 Task: Slide 14 - Fall Campaign For Zaarah.
Action: Mouse moved to (38, 97)
Screenshot: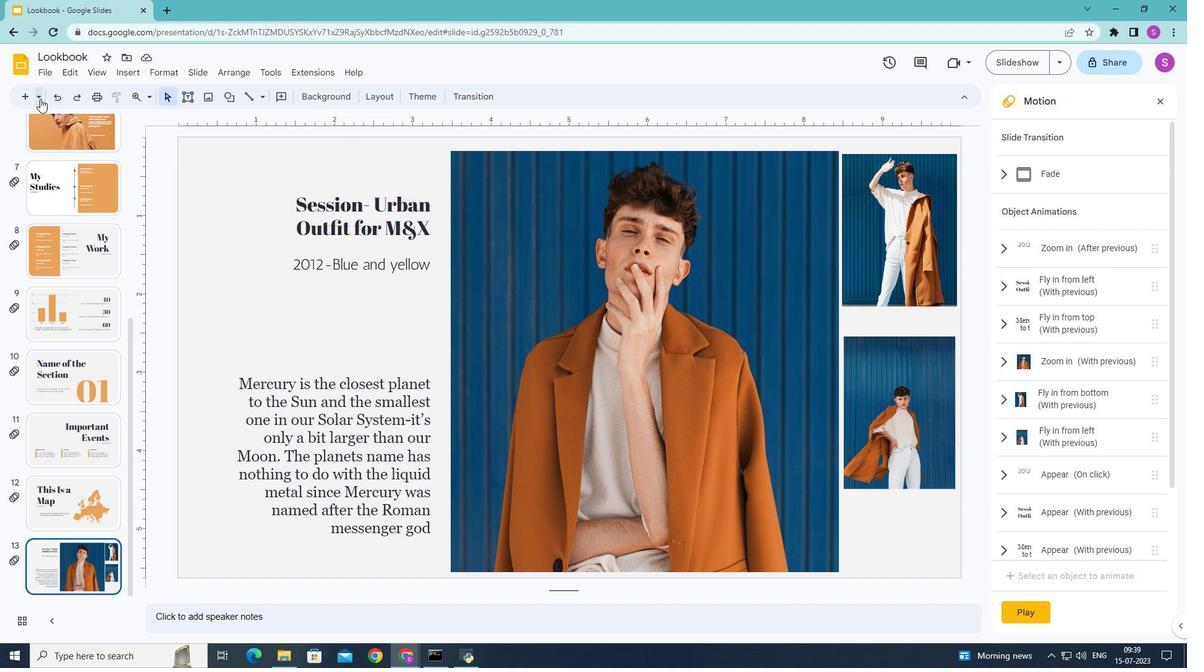 
Action: Mouse pressed left at (38, 97)
Screenshot: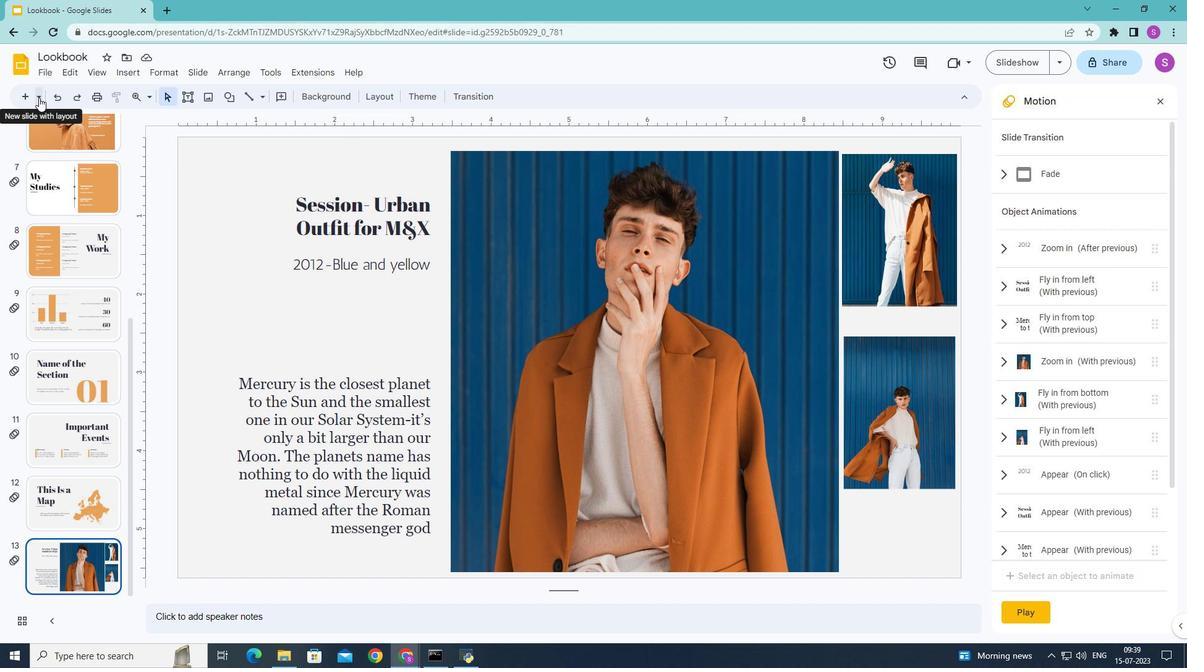 
Action: Mouse moved to (129, 497)
Screenshot: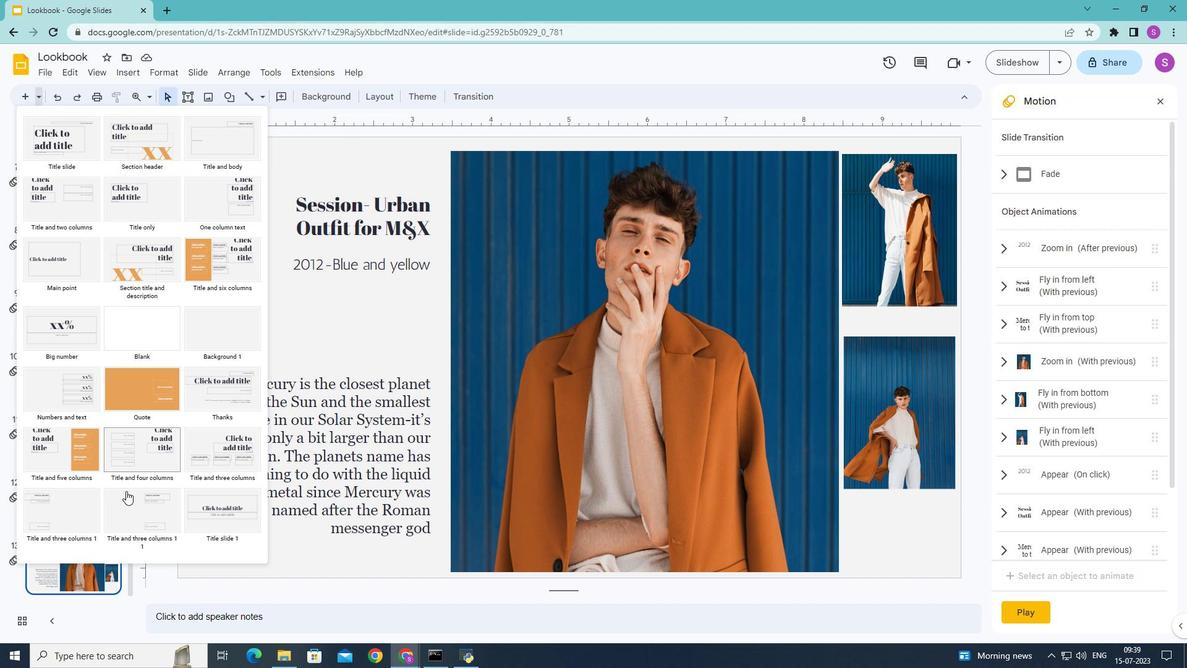 
Action: Mouse pressed left at (129, 497)
Screenshot: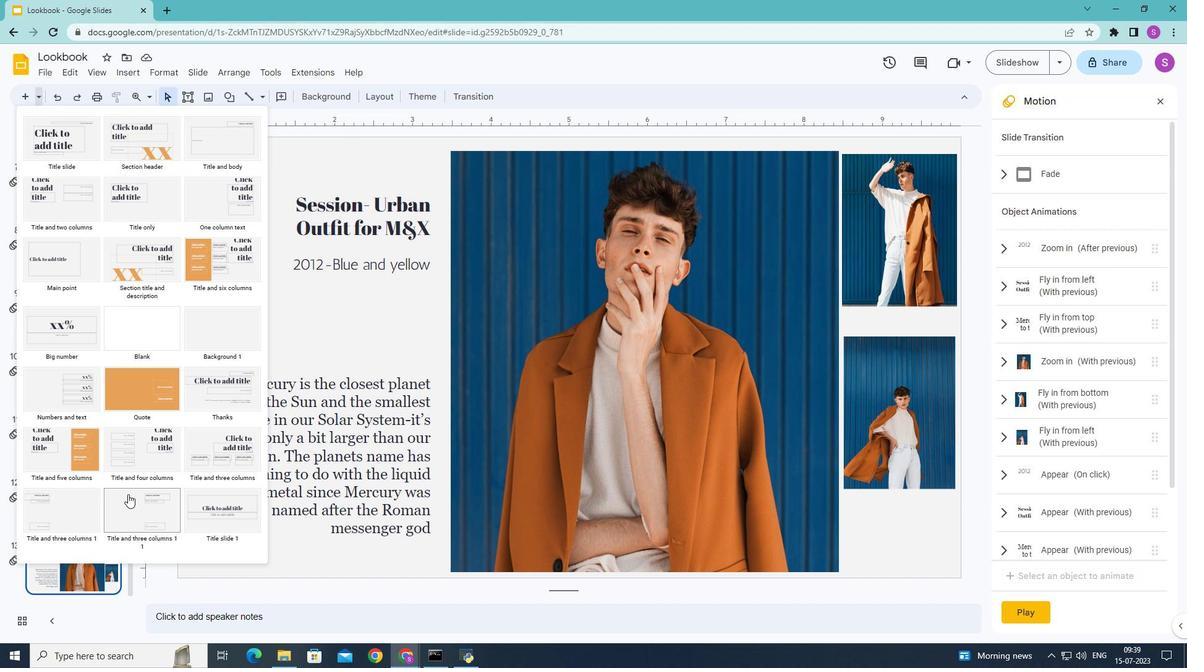 
Action: Mouse moved to (642, 194)
Screenshot: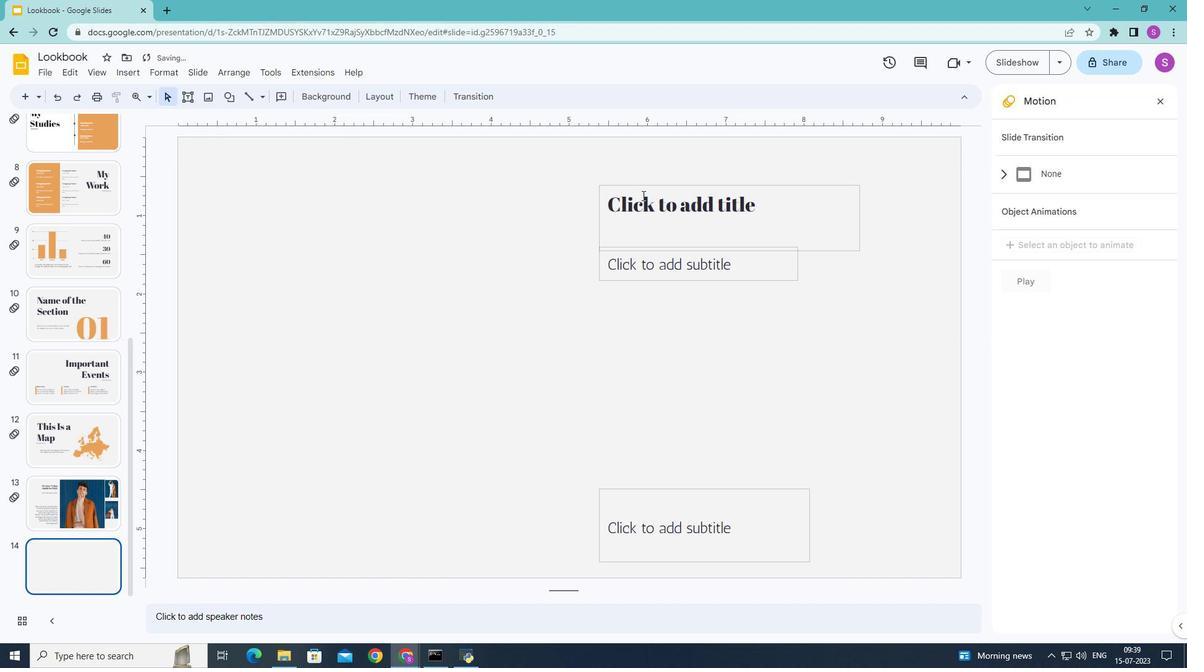 
Action: Mouse pressed left at (642, 194)
Screenshot: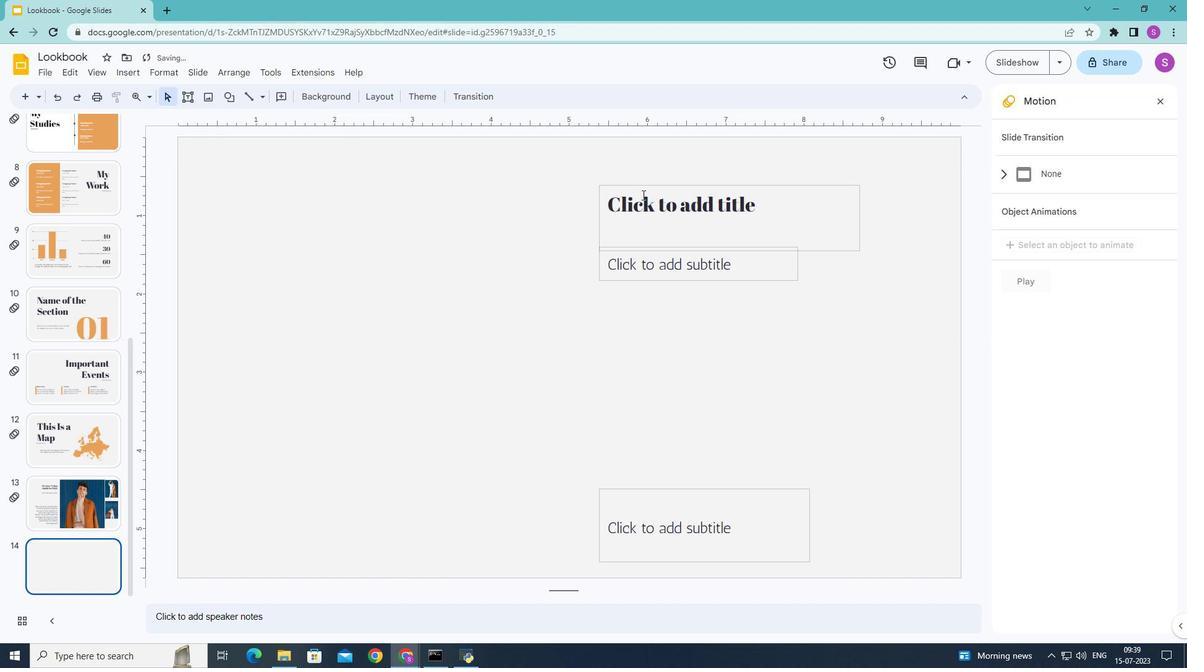 
Action: Mouse moved to (642, 194)
Screenshot: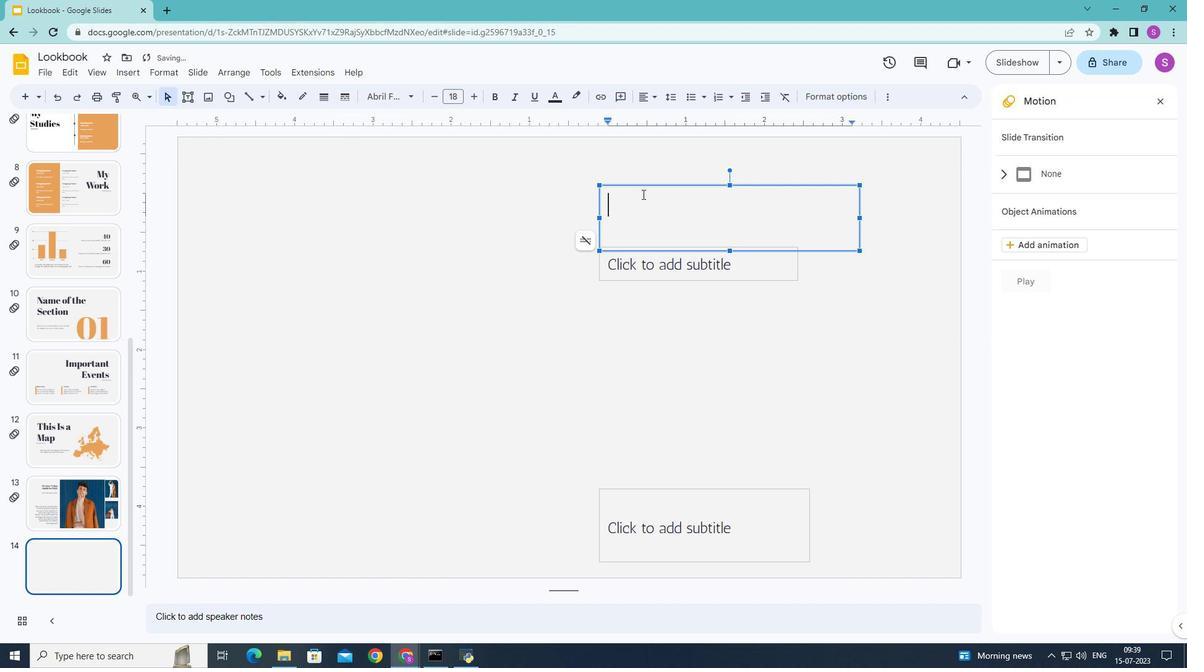 
Action: Key pressed <Key.shift>Fall<Key.space><Key.shift>Campaign<Key.space>for<Key.enter><Key.shift>Zaarah
Screenshot: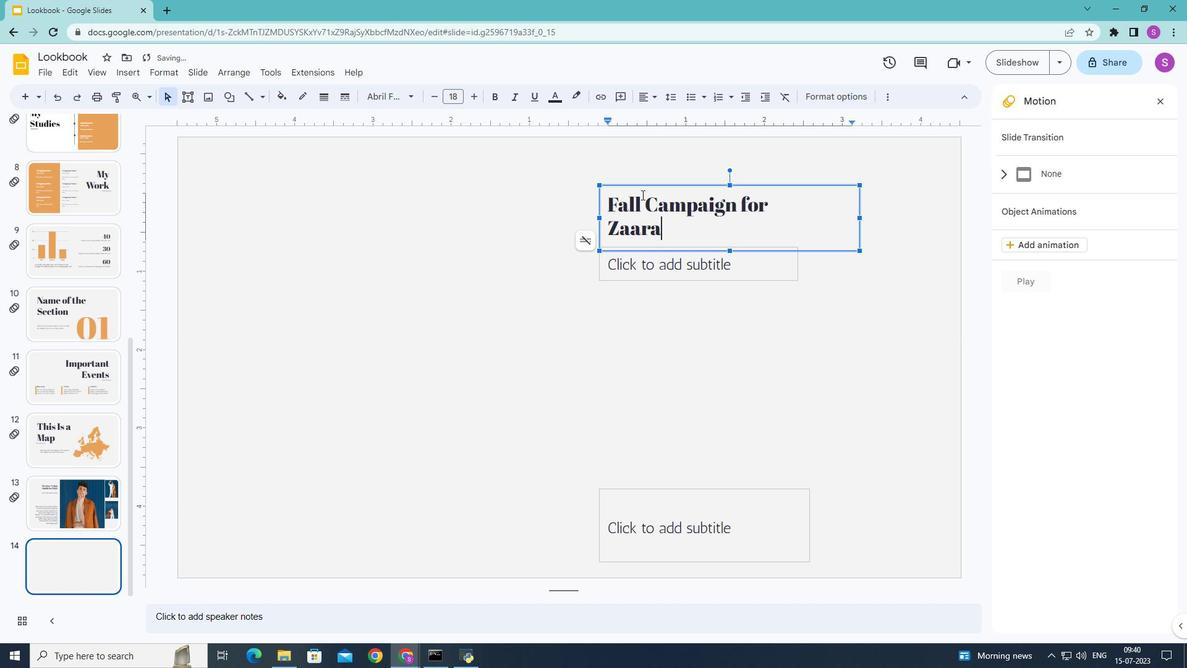 
Action: Mouse moved to (680, 270)
Screenshot: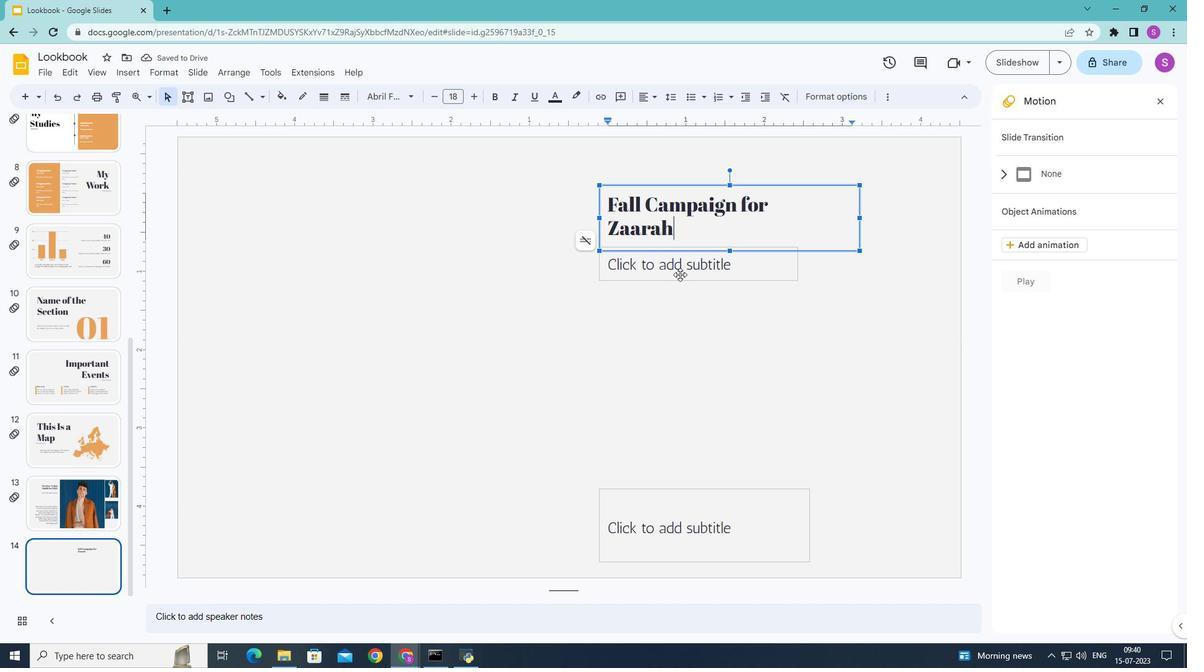 
Action: Mouse pressed left at (680, 270)
Screenshot: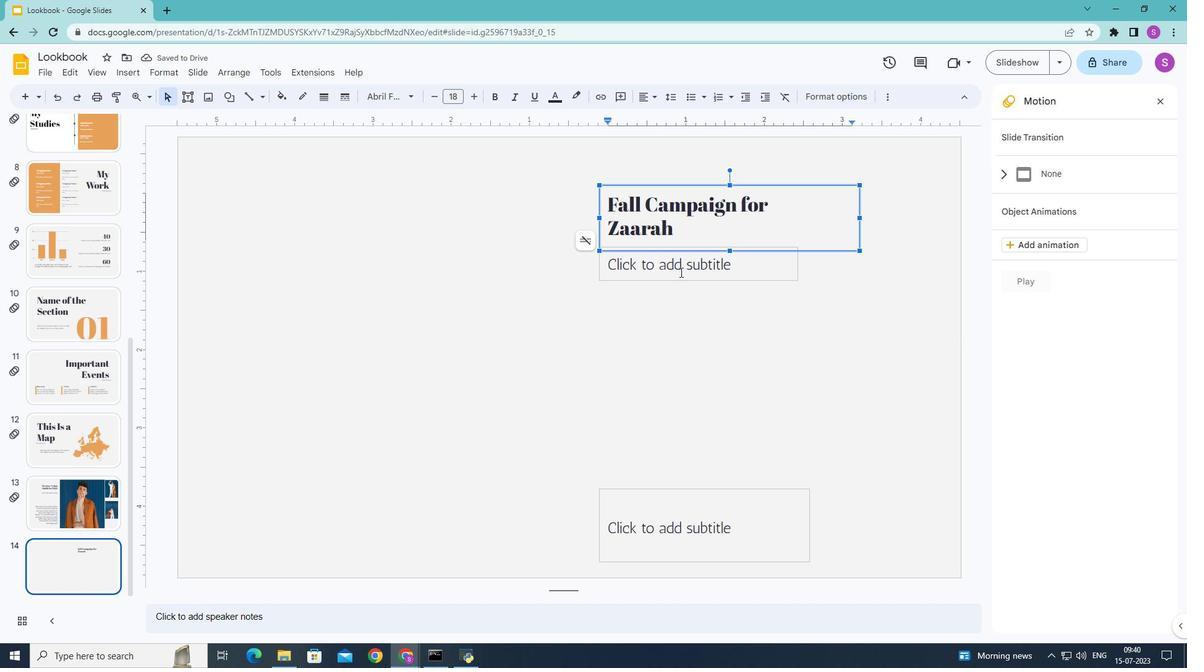 
Action: Key pressed 2016-<Key.shift>Green
Screenshot: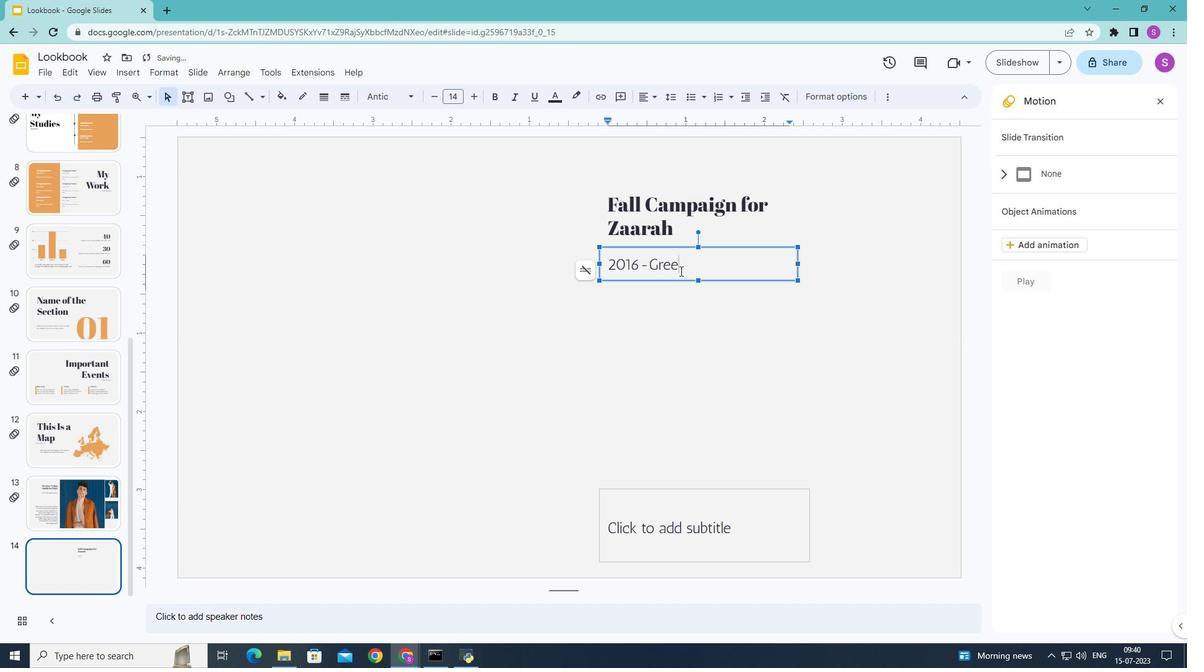 
Action: Mouse moved to (671, 533)
Screenshot: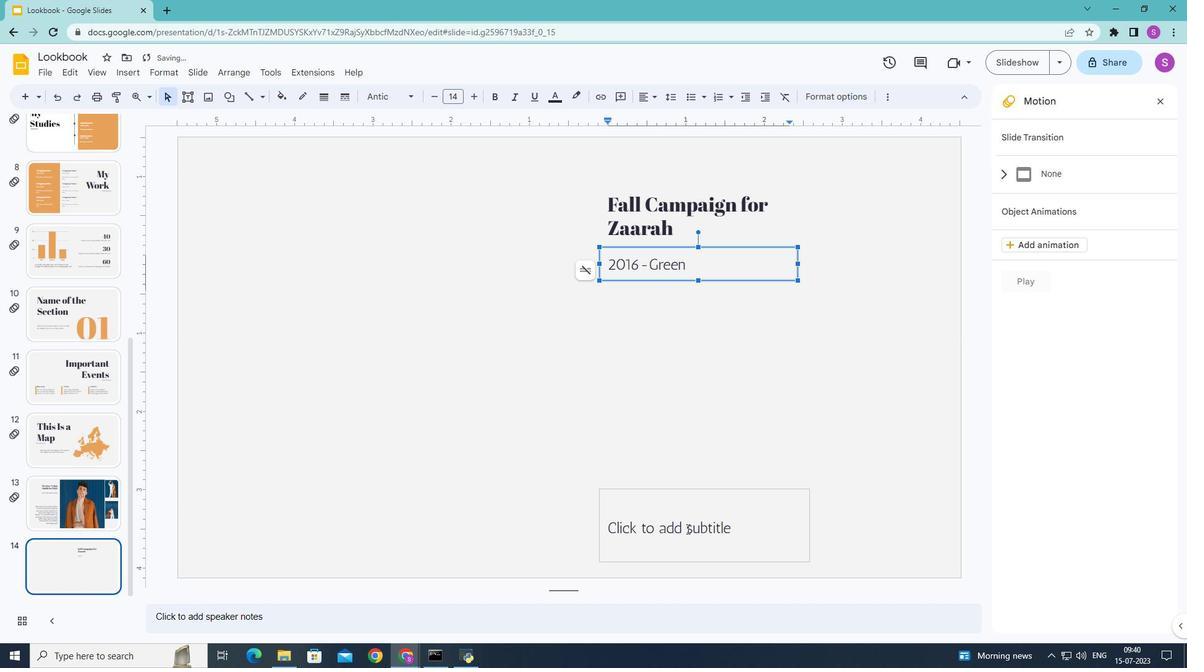 
Action: Mouse pressed left at (671, 533)
Screenshot: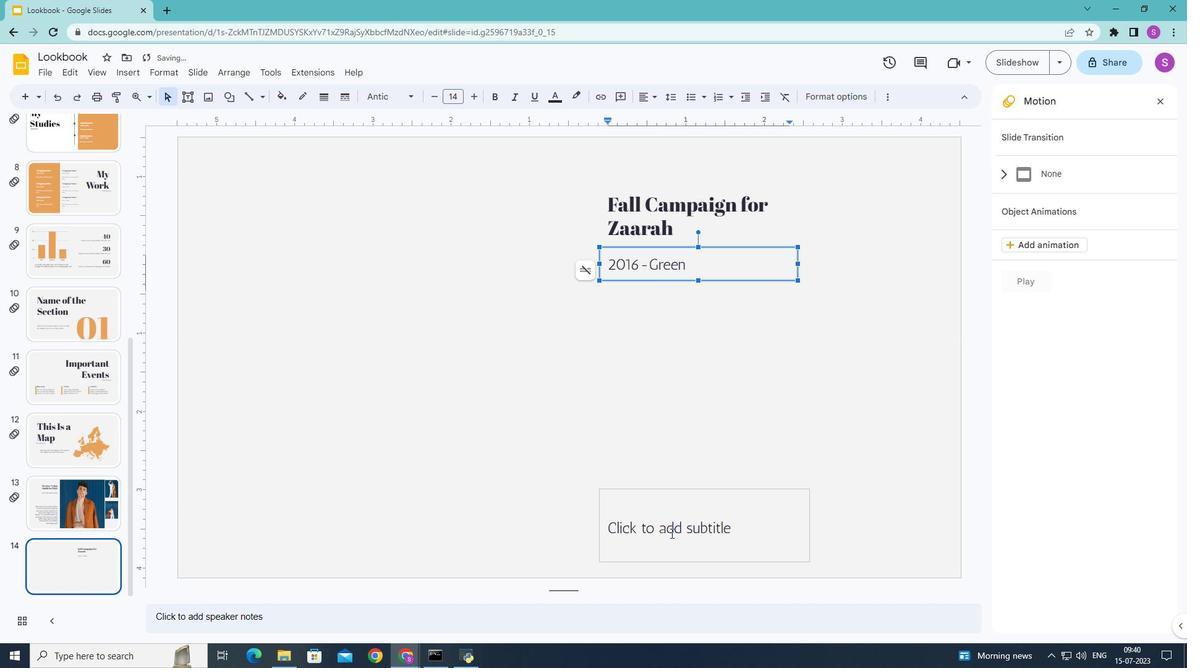 
Action: Key pressed <Key.shift><Key.shift><Key.shift><Key.shift><Key.shift><Key.shift><Key.shift><Key.shift><Key.shift>Jupiter<Key.space>is<Key.space>a<Key.space>gas<Key.space>giant,<Key.space>the<Key.space>biggest<Key.space>planet<Key.space>in<Key.space>our<Key.space><Key.shift>Solar<Key.space><Key.shift>System<Key.space>and<Key.space>the<Key.space>fouth-brightest<Key.space>object<Key.space>in<Key.space>the<Key.space>sky.<Key.space><Key.shift>It's<Key.space>named<Key.space>after<Key.space>the<Key.space><Key.shift>Roman<Key.space>god<Key.space>of<Key.space>the<Key.space>sky<Key.space>and<Key.space>lightning.<Key.space><Key.shift>It's<Key.space>composed<Key.space>mostly<Key.space>of<Key.space>hydrogen<Key.space>and<Key.space>helium.
Screenshot: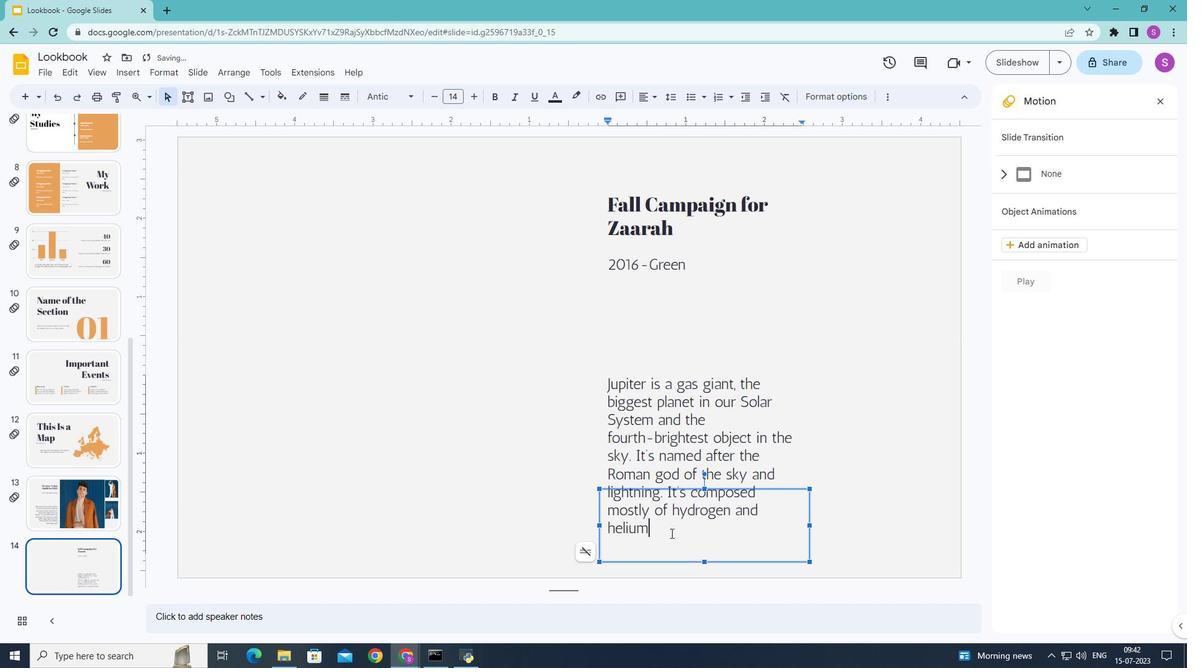 
Action: Mouse moved to (791, 325)
Screenshot: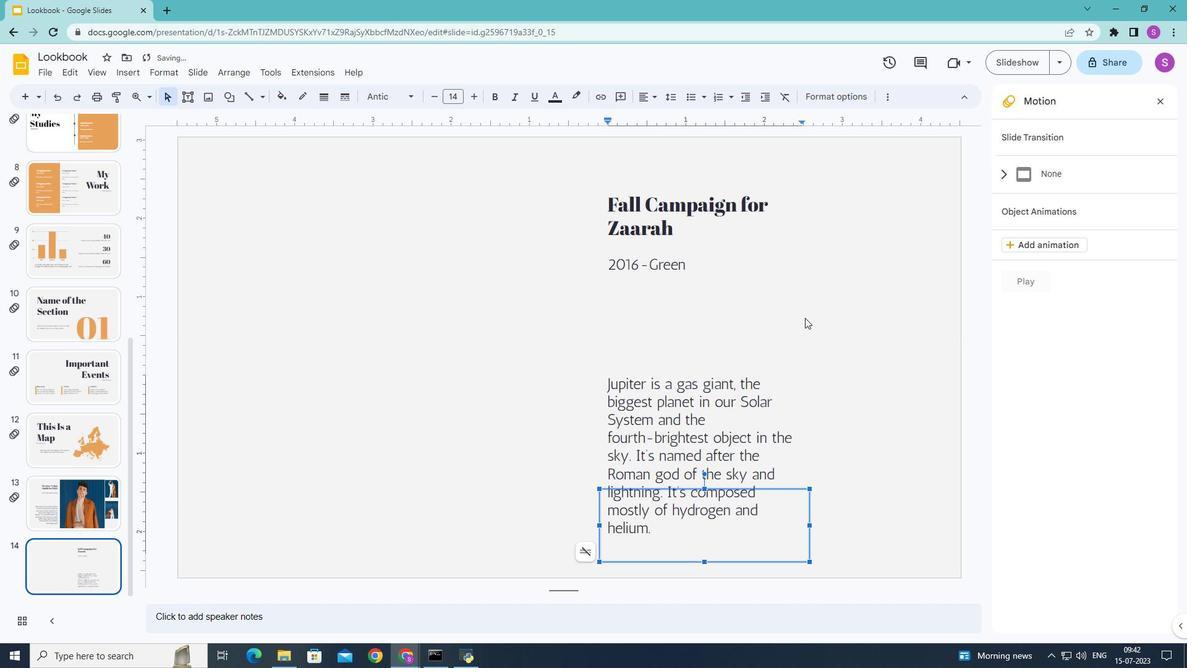 
Action: Mouse pressed left at (791, 325)
Screenshot: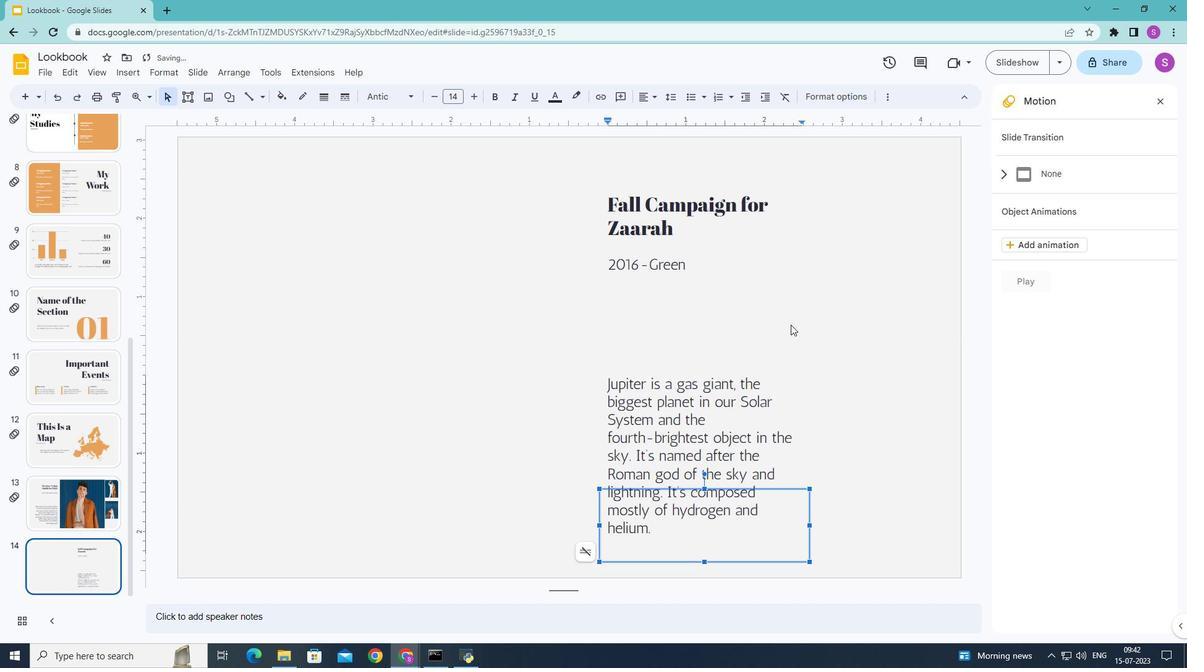 
Action: Mouse moved to (138, 72)
Screenshot: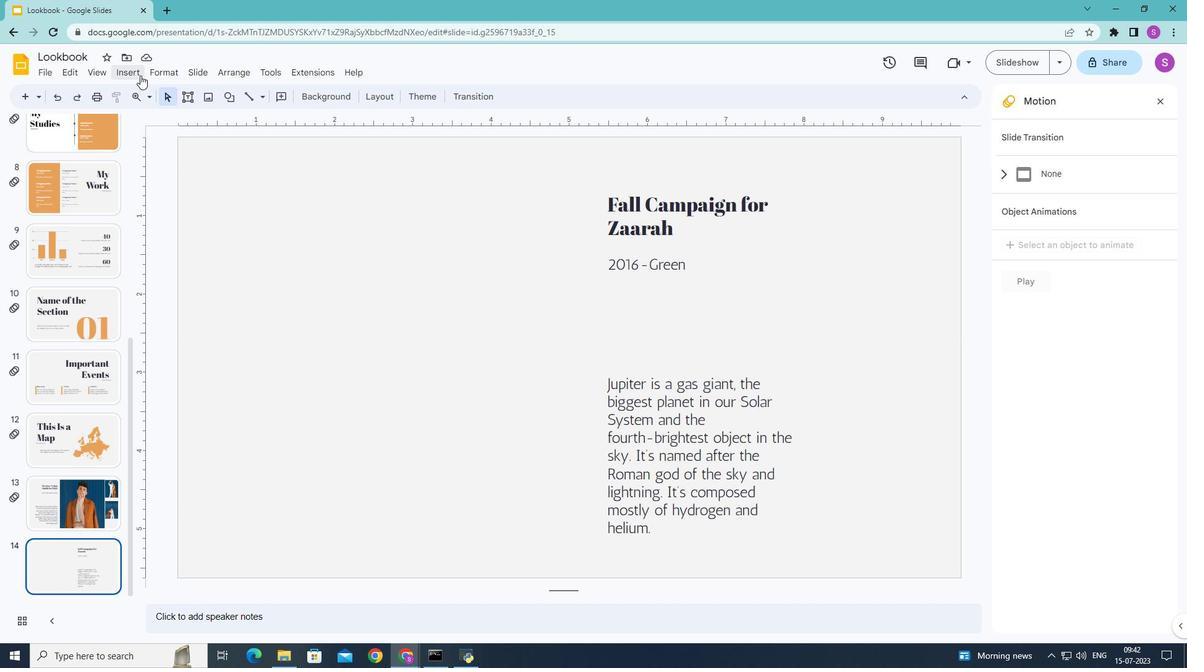 
Action: Mouse pressed left at (138, 72)
Screenshot: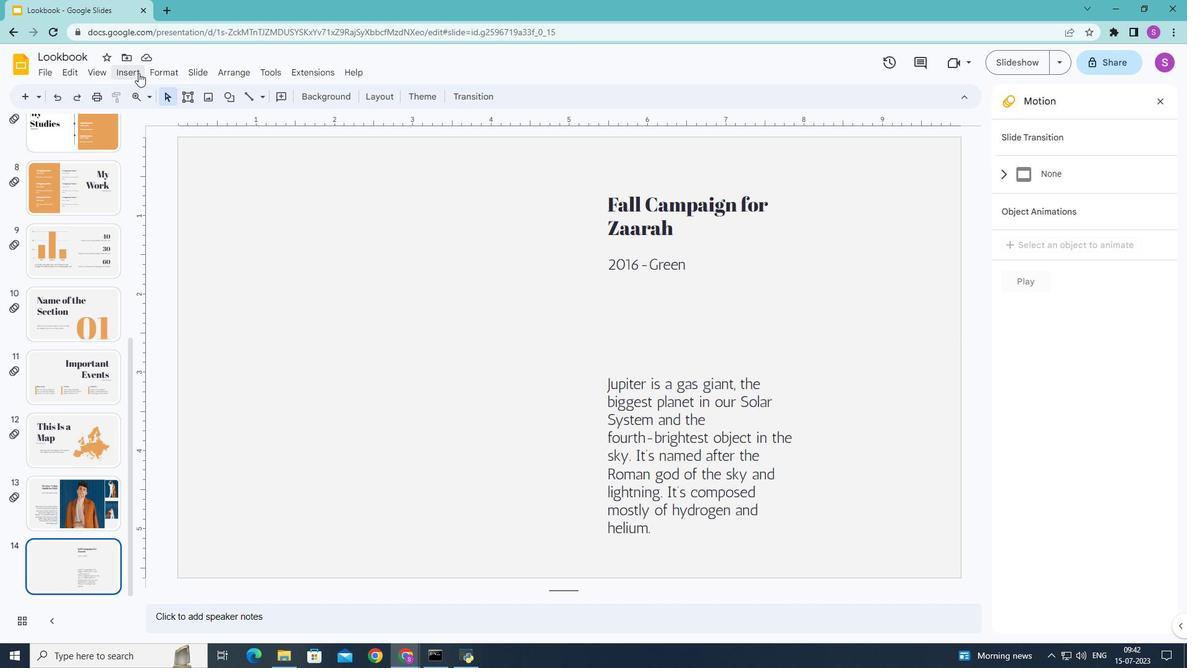 
Action: Mouse moved to (366, 92)
Screenshot: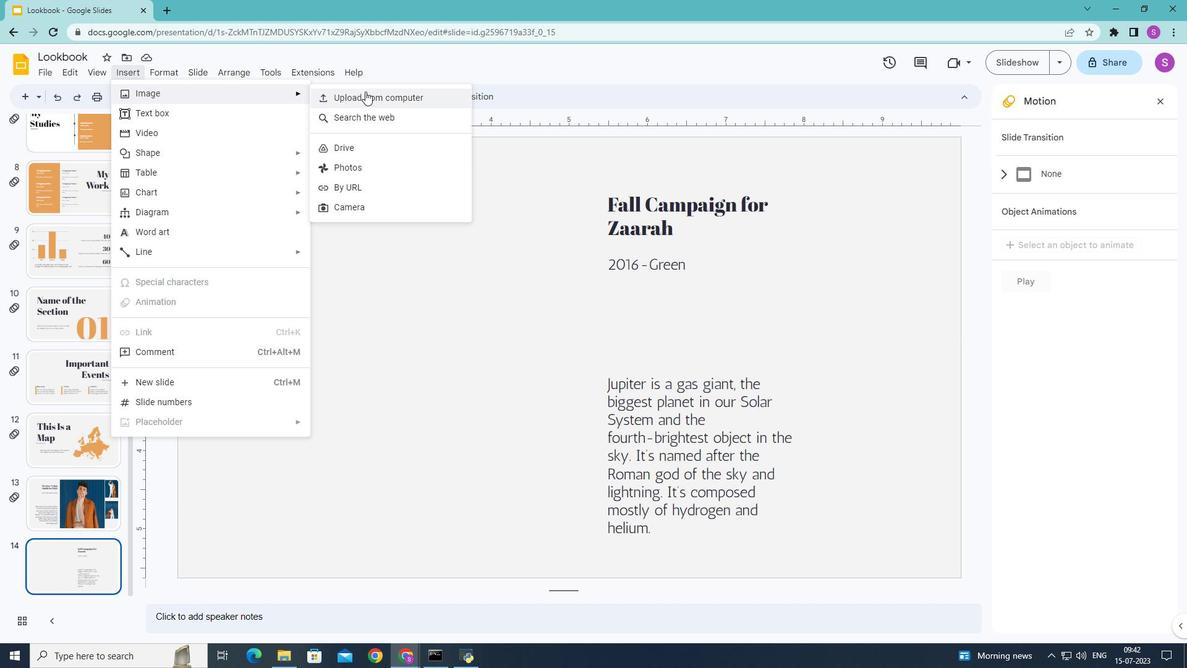 
Action: Mouse pressed left at (366, 92)
Screenshot: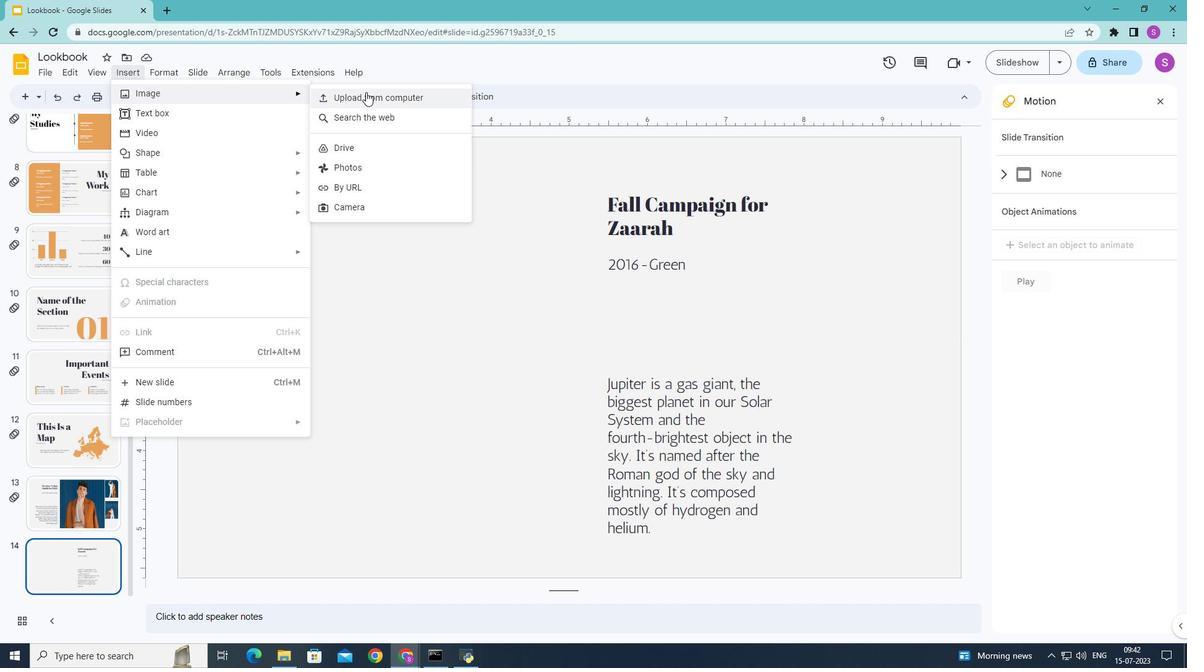 
Action: Mouse moved to (400, 165)
Screenshot: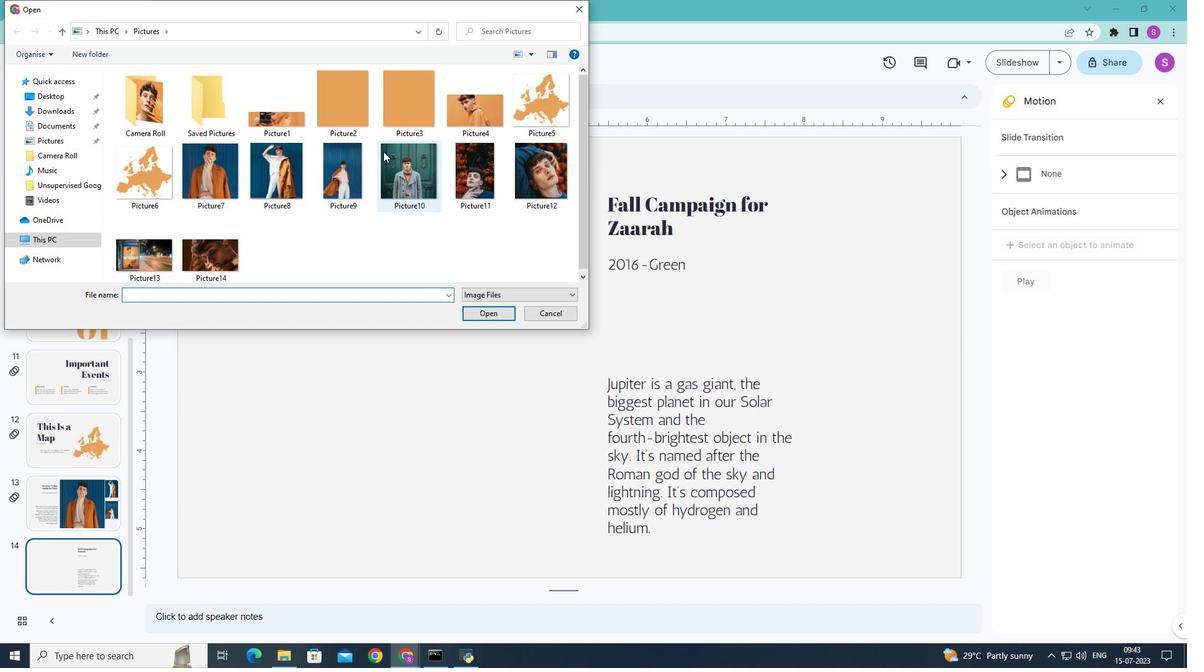 
Action: Mouse pressed left at (400, 165)
Screenshot: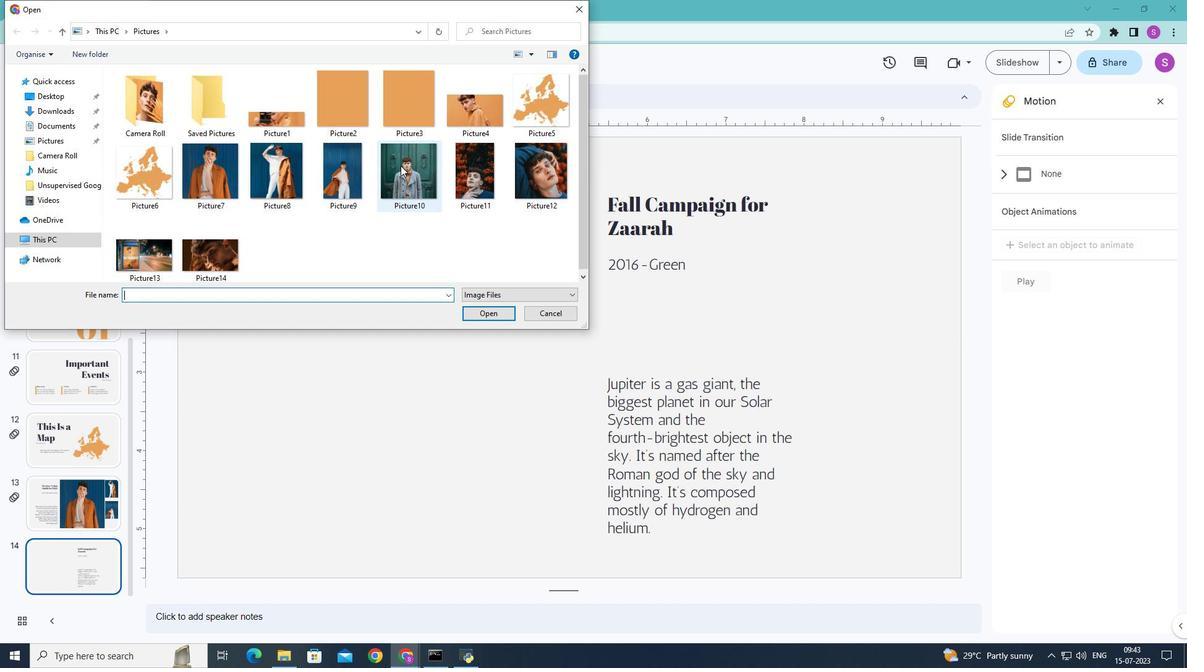 
Action: Mouse moved to (489, 310)
Screenshot: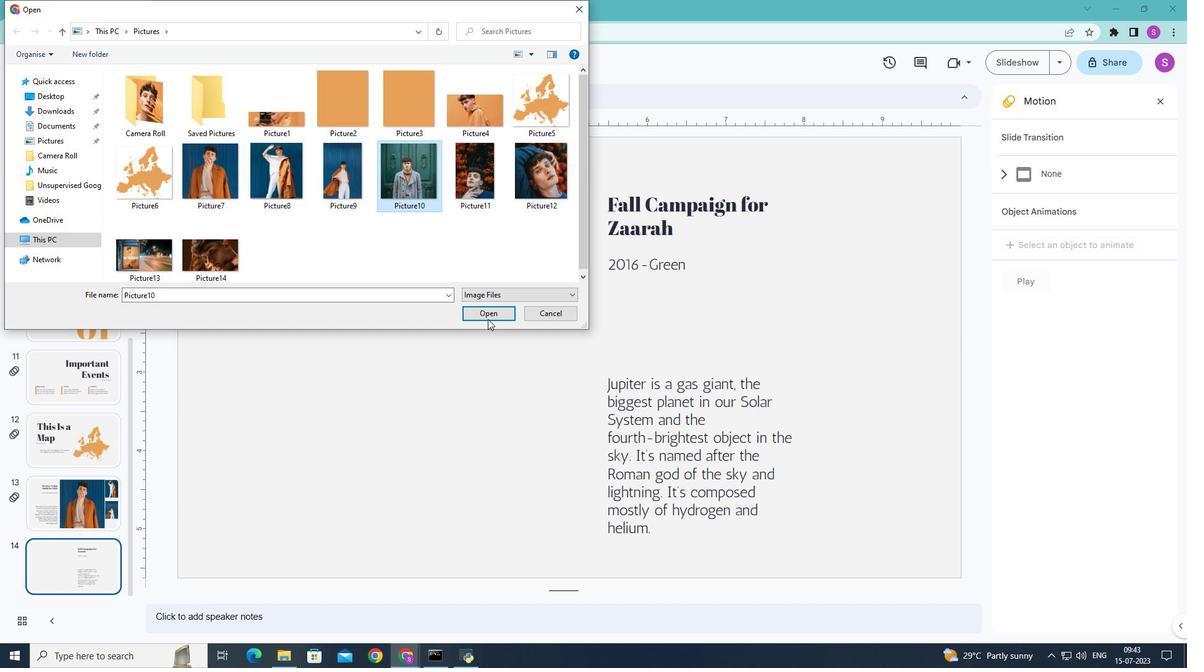 
Action: Mouse pressed left at (489, 310)
Screenshot: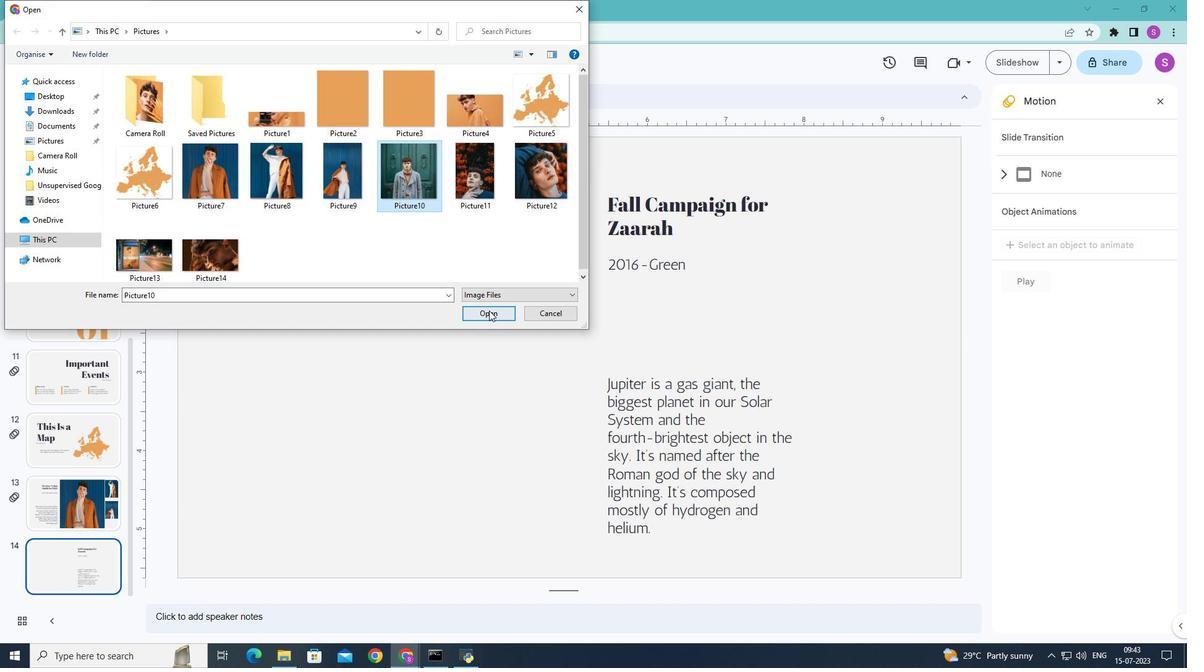 
Action: Mouse moved to (191, 344)
Screenshot: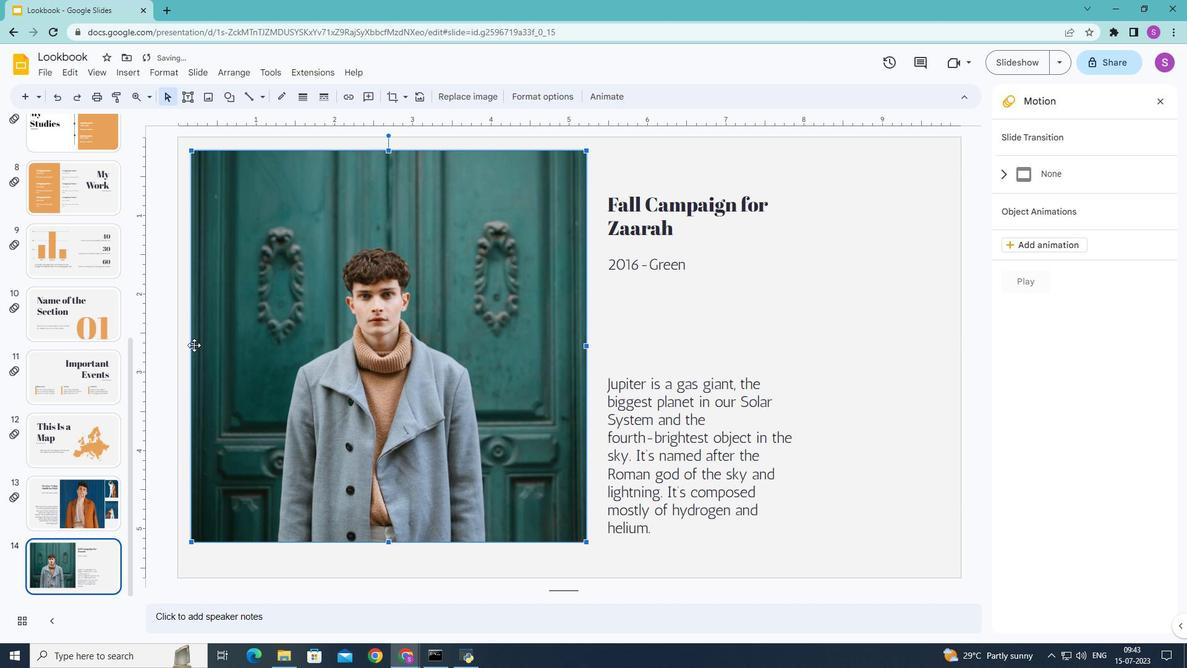 
Action: Mouse pressed left at (191, 344)
Screenshot: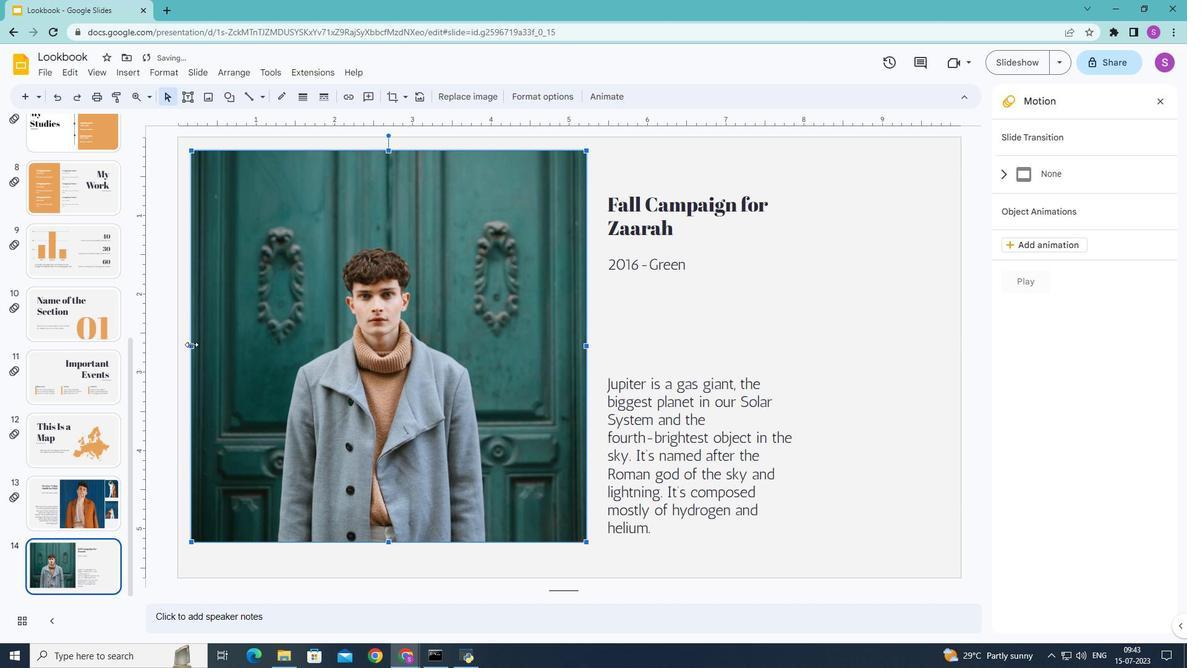 
Action: Mouse moved to (451, 540)
Screenshot: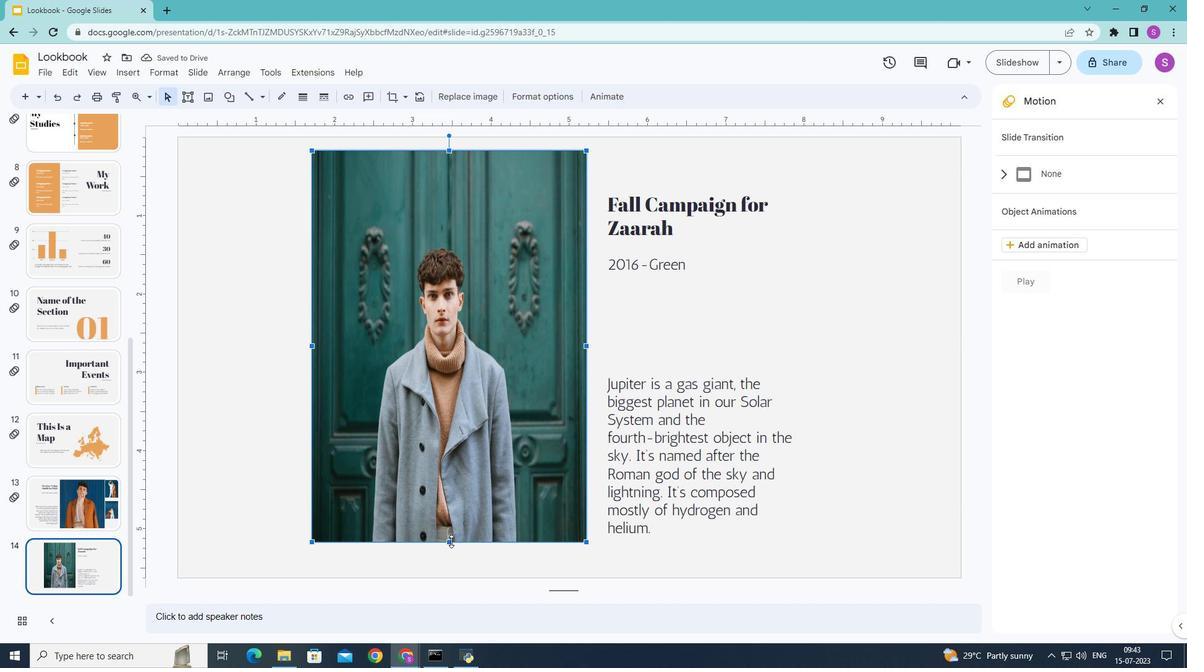
Action: Mouse pressed left at (451, 540)
Screenshot: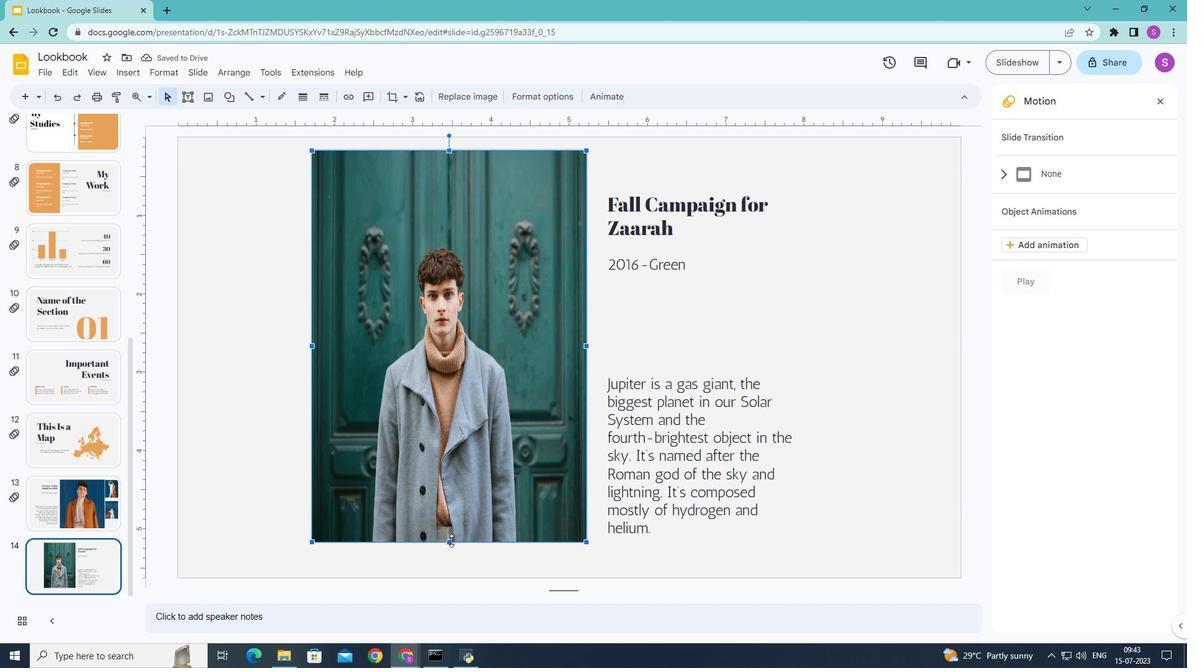 
Action: Mouse moved to (447, 150)
Screenshot: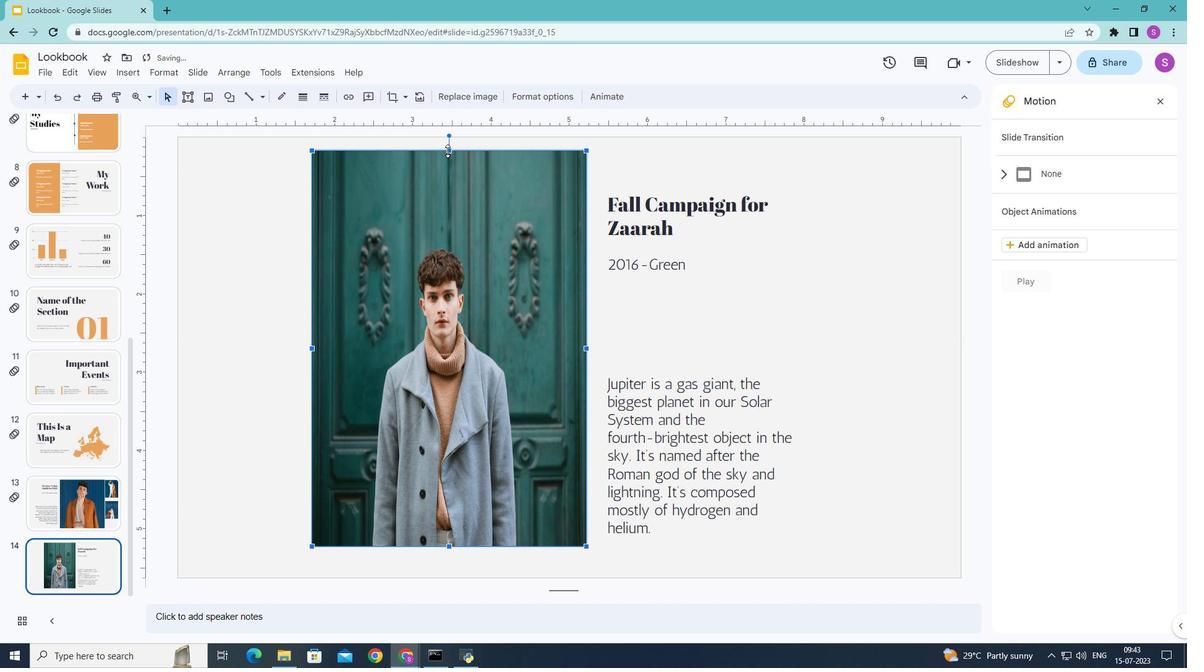 
Action: Mouse pressed left at (447, 150)
Screenshot: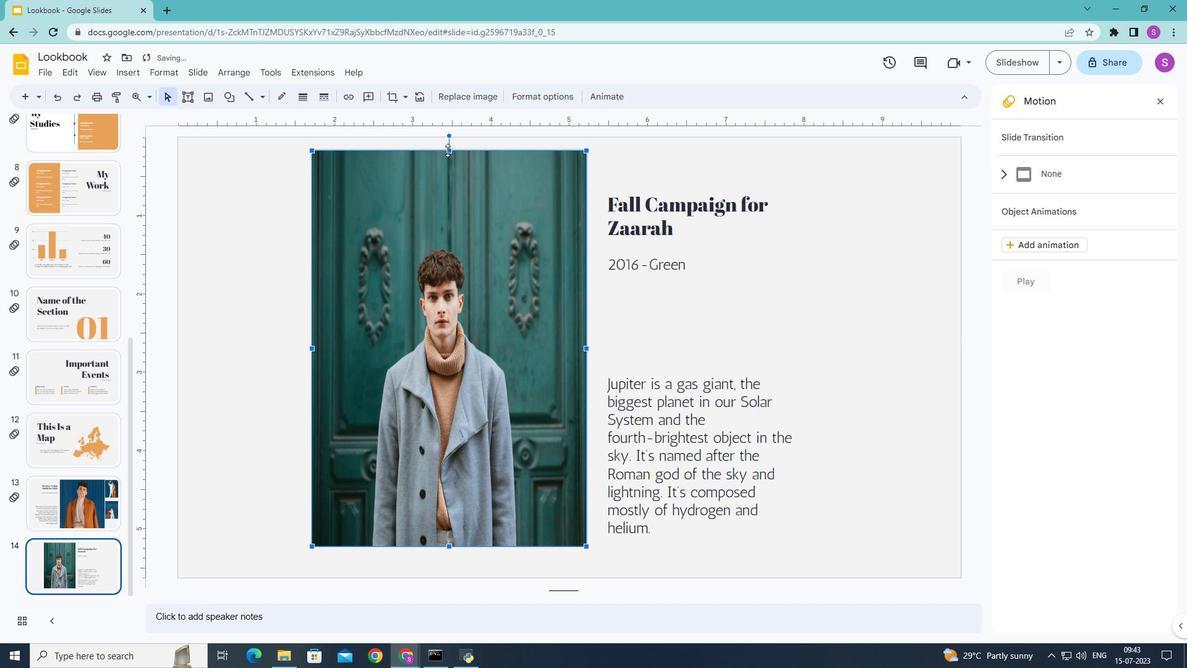 
Action: Mouse moved to (585, 379)
Screenshot: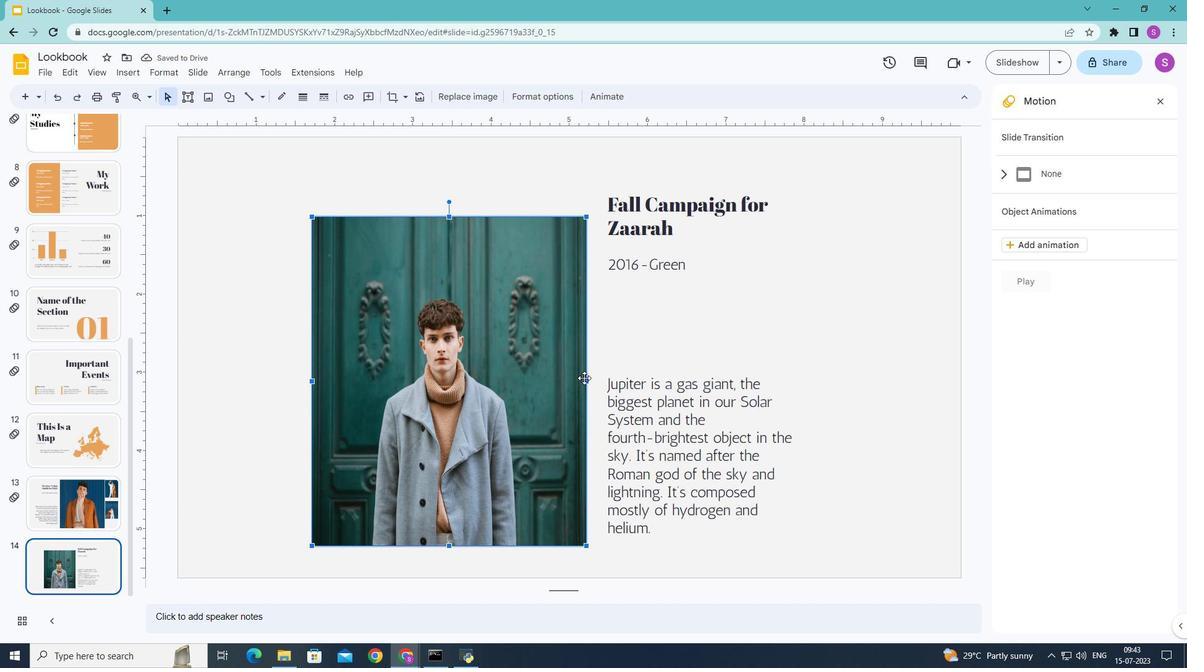 
Action: Mouse pressed left at (585, 379)
Screenshot: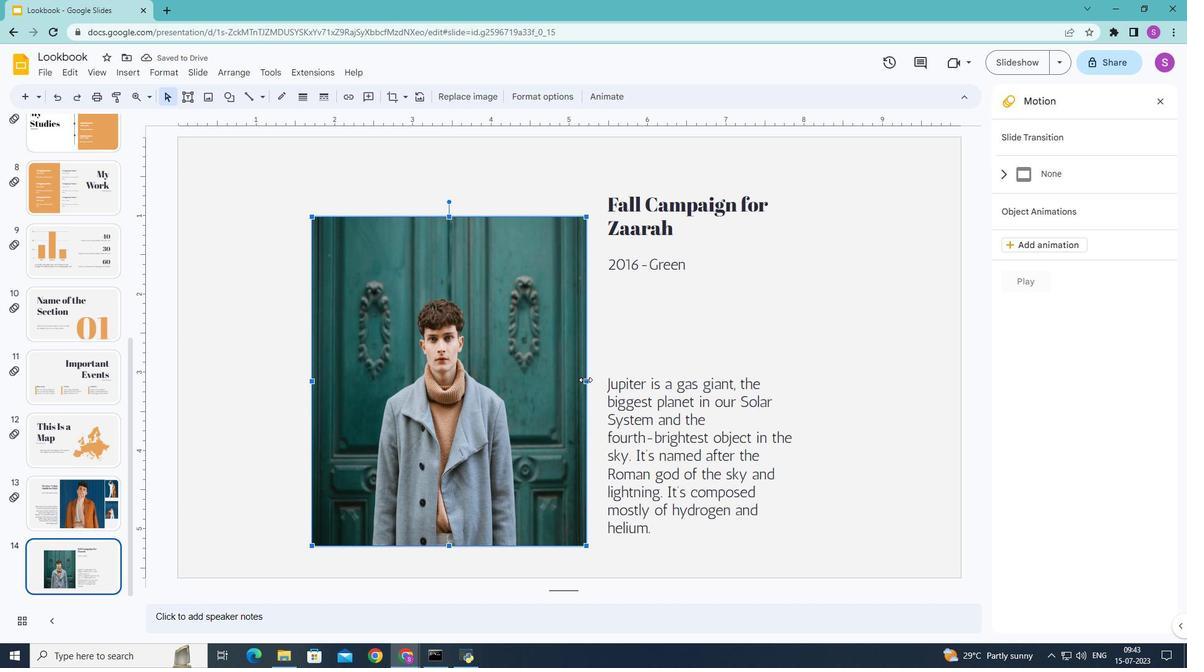 
Action: Mouse moved to (465, 375)
Screenshot: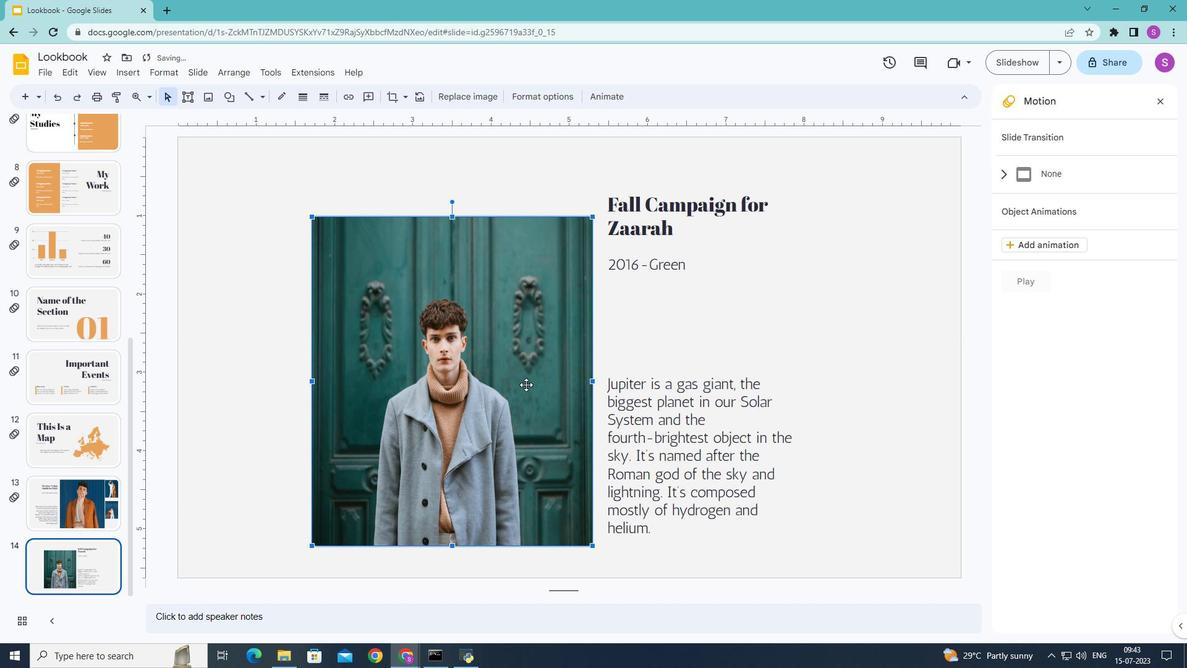 
Action: Mouse pressed left at (465, 375)
Screenshot: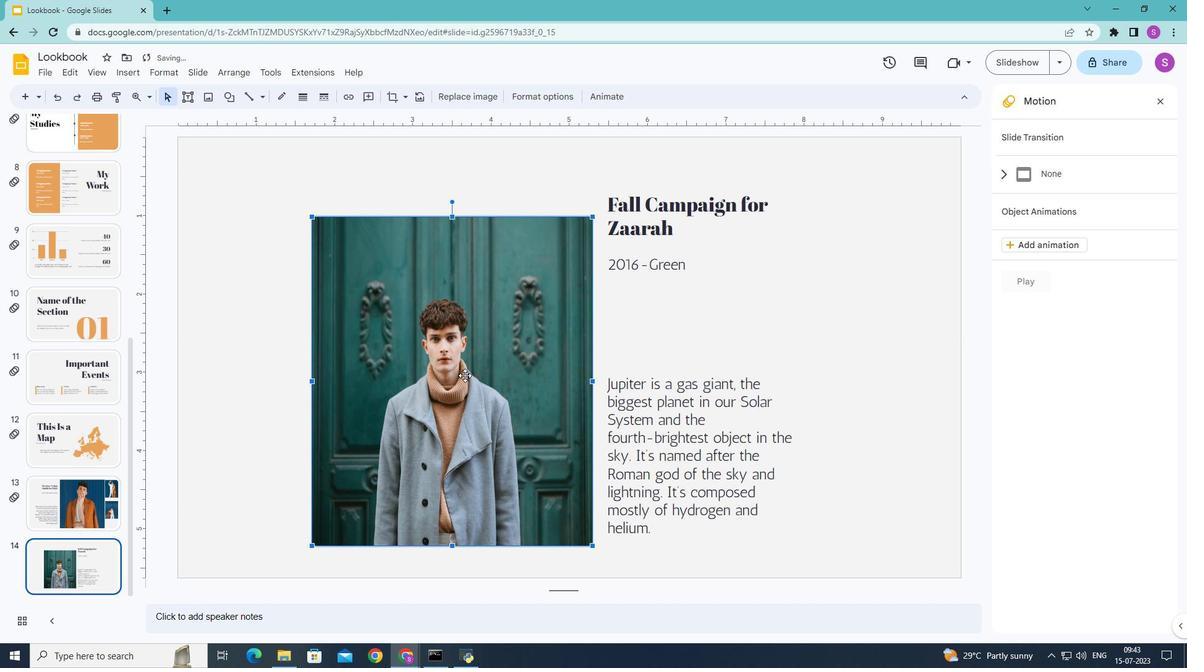 
Action: Mouse moved to (439, 162)
Screenshot: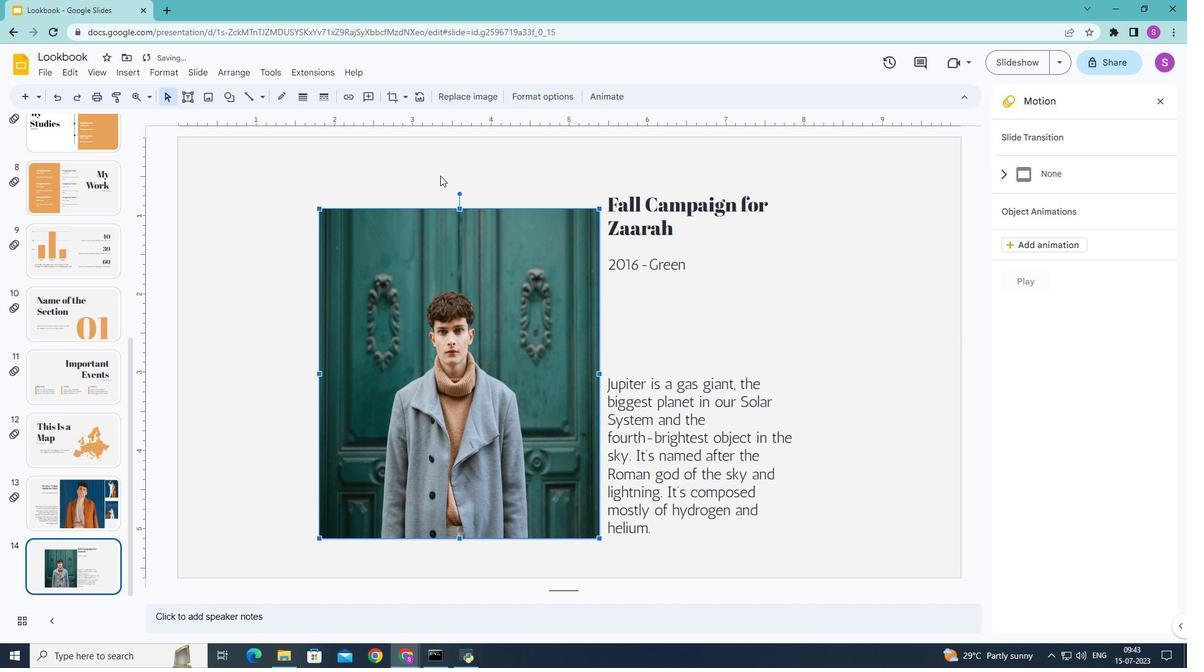 
Action: Mouse pressed left at (439, 162)
Screenshot: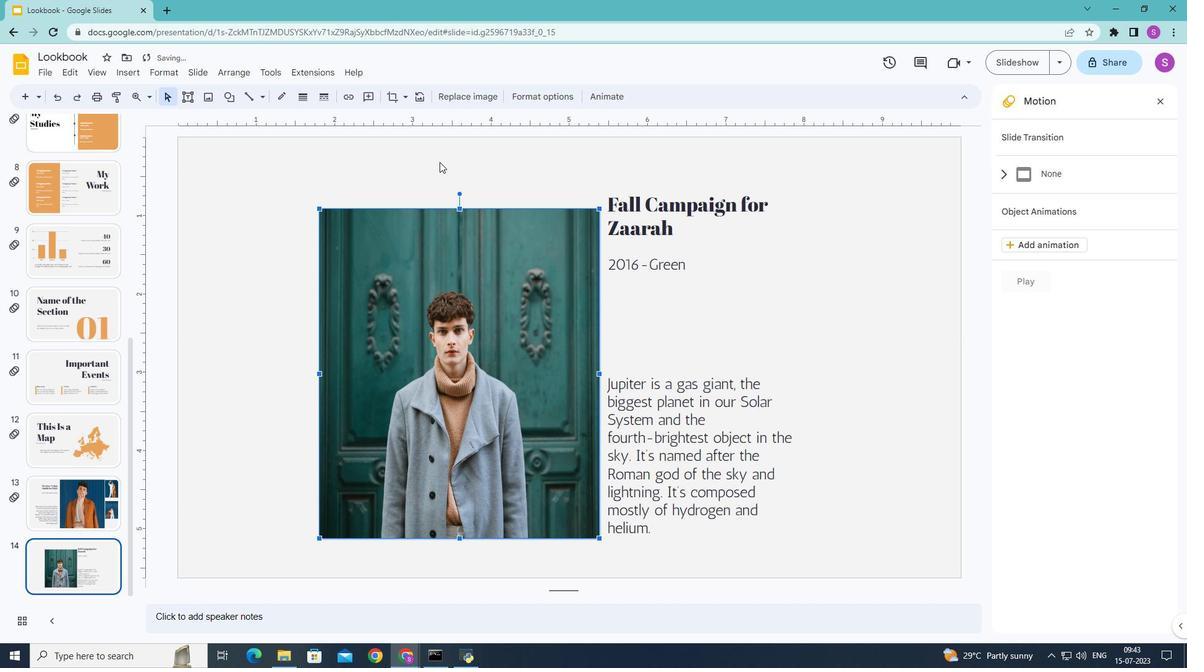 
Action: Mouse moved to (398, 343)
Screenshot: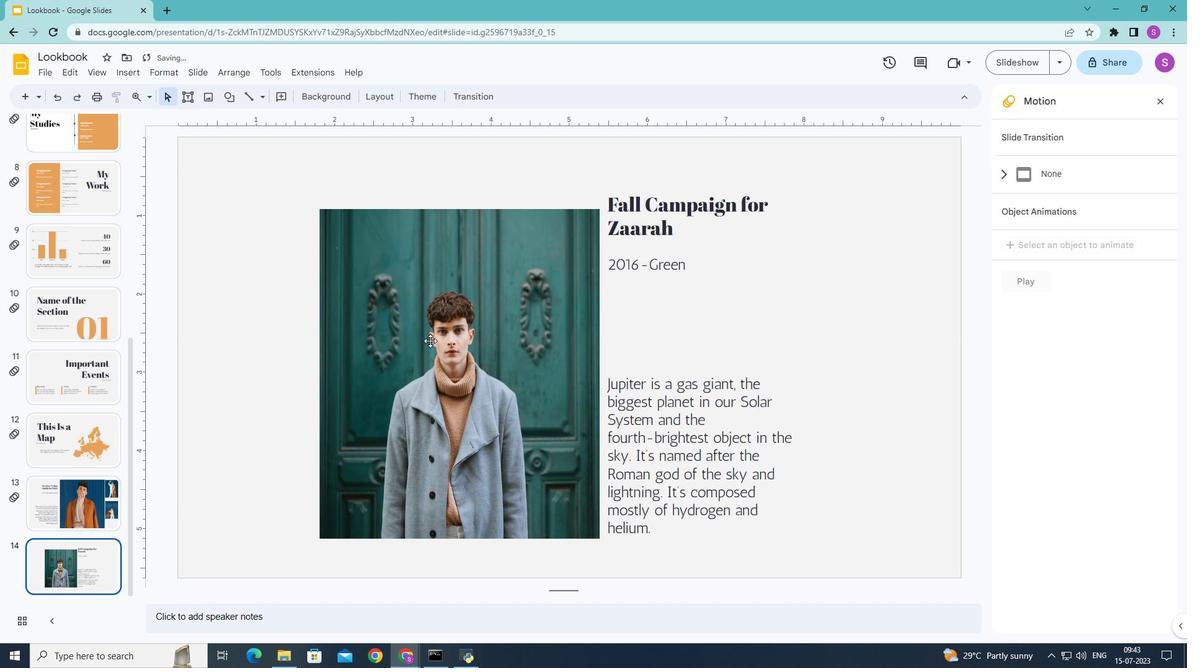 
Action: Mouse pressed left at (398, 343)
Screenshot: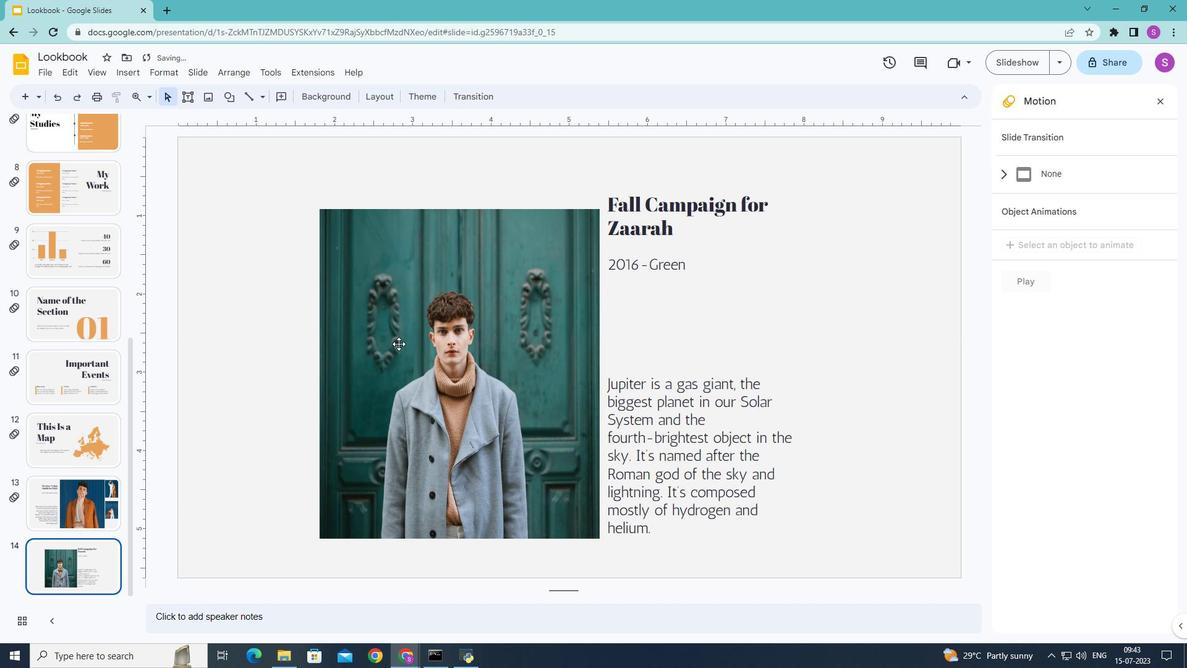 
Action: Mouse moved to (318, 374)
Screenshot: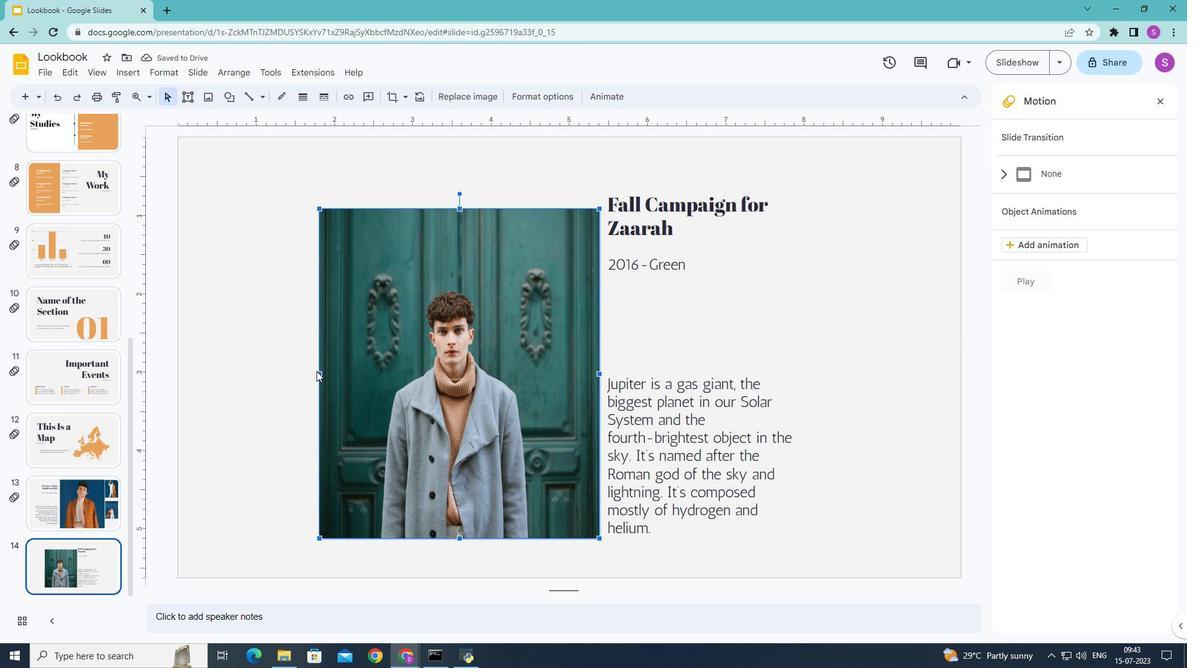 
Action: Mouse pressed left at (318, 374)
Screenshot: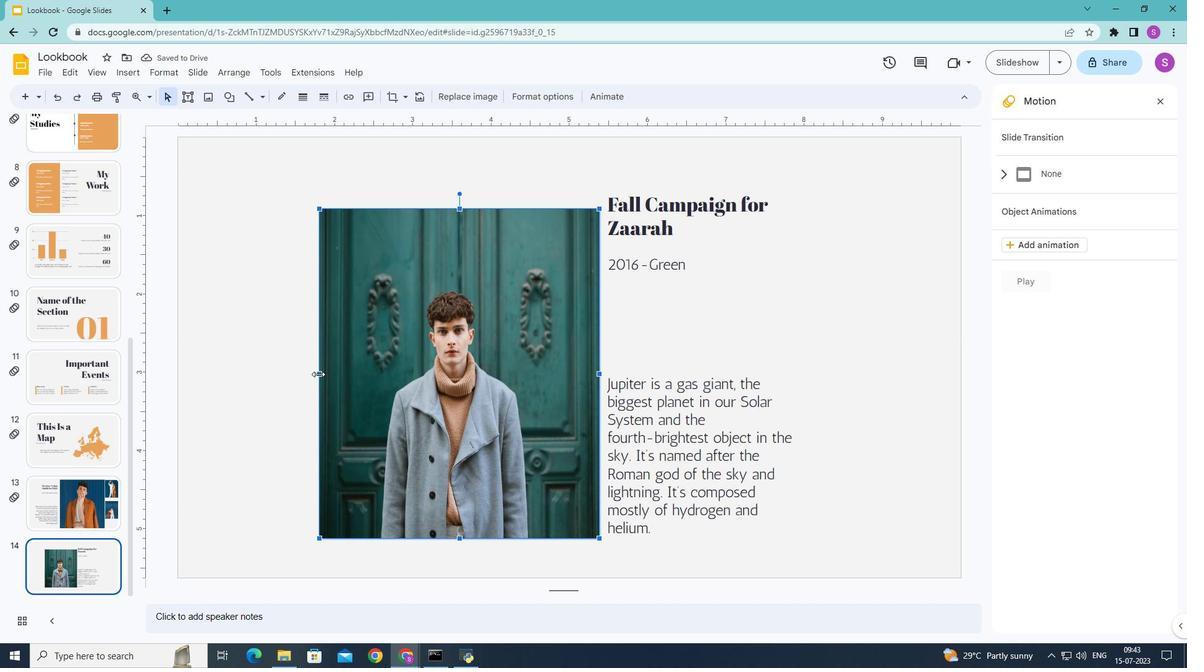 
Action: Mouse moved to (465, 209)
Screenshot: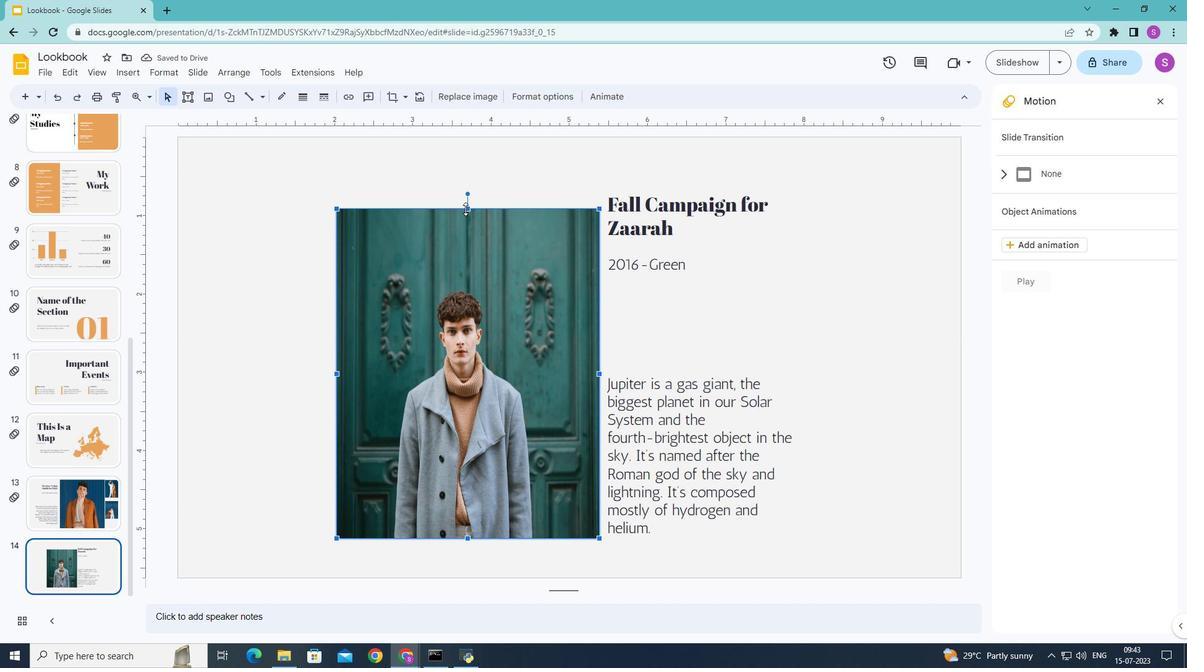 
Action: Mouse pressed left at (465, 209)
Screenshot: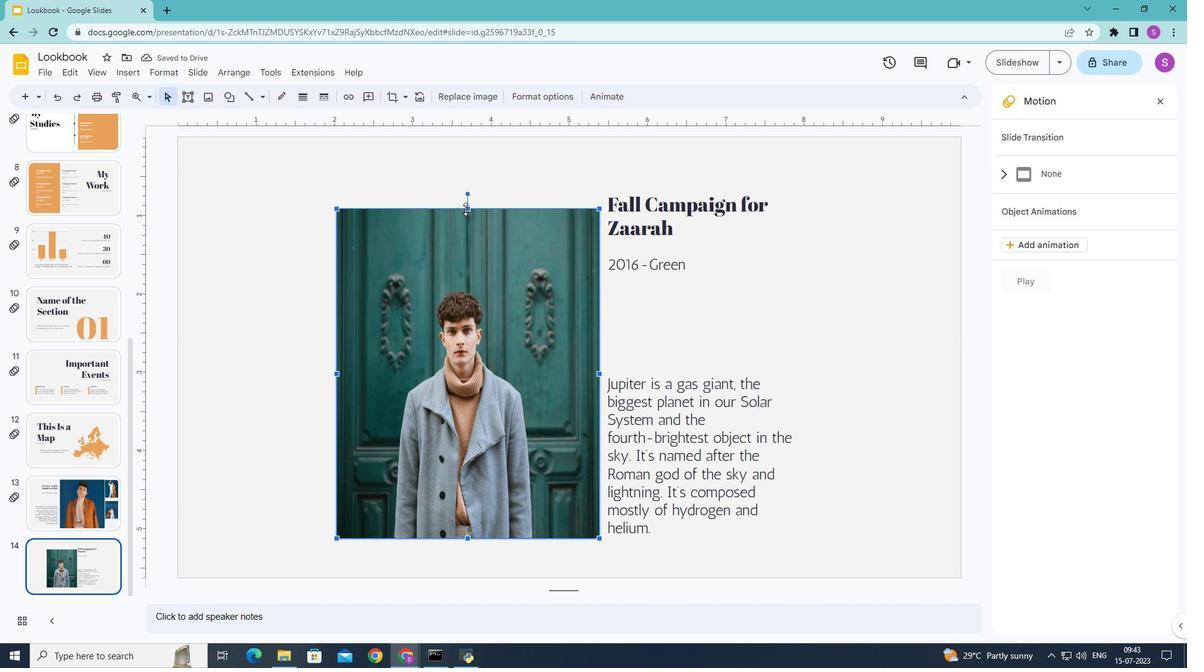 
Action: Mouse moved to (512, 151)
Screenshot: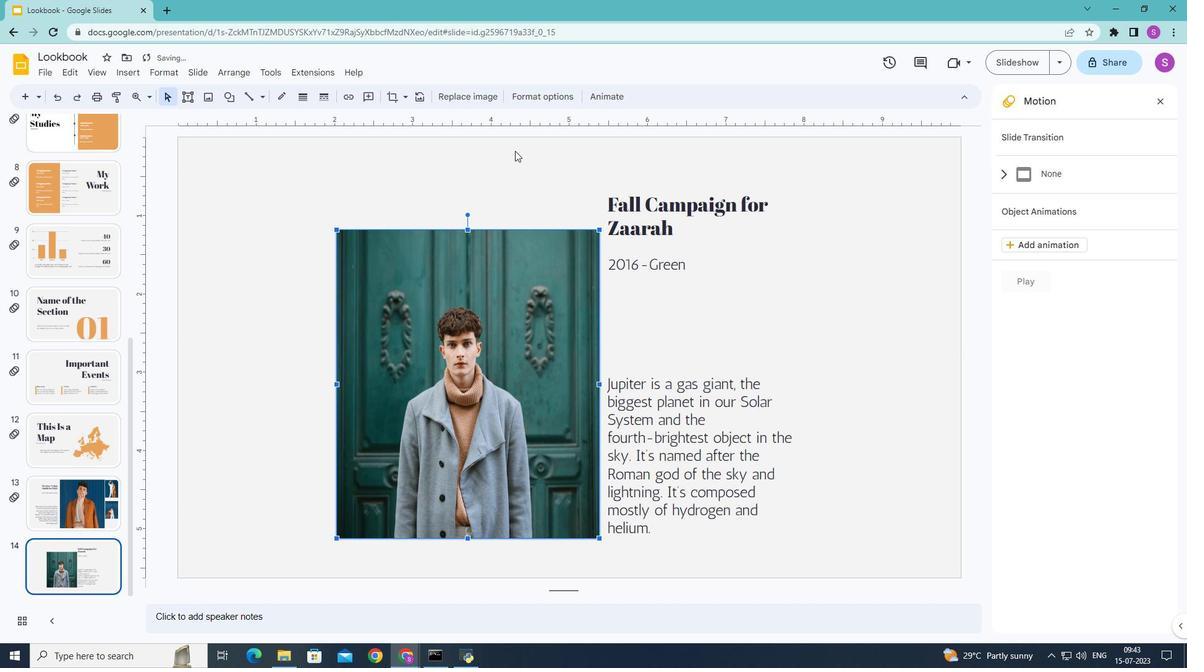 
Action: Mouse pressed left at (512, 151)
Screenshot: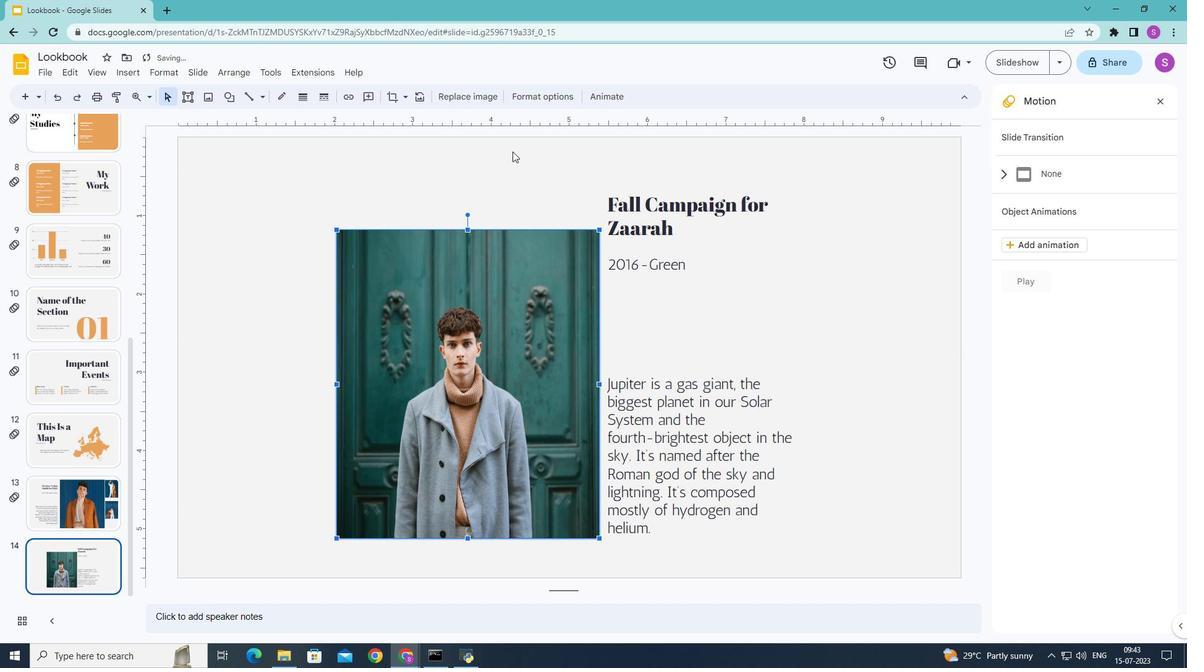 
Action: Mouse moved to (129, 72)
Screenshot: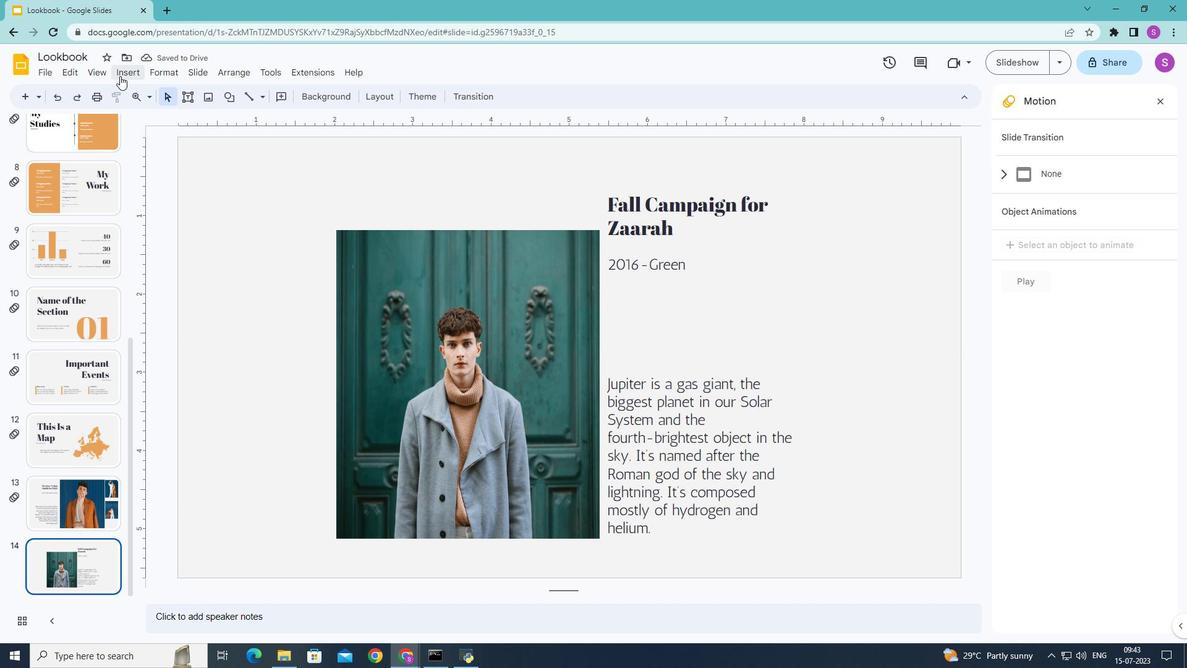 
Action: Mouse pressed left at (129, 72)
Screenshot: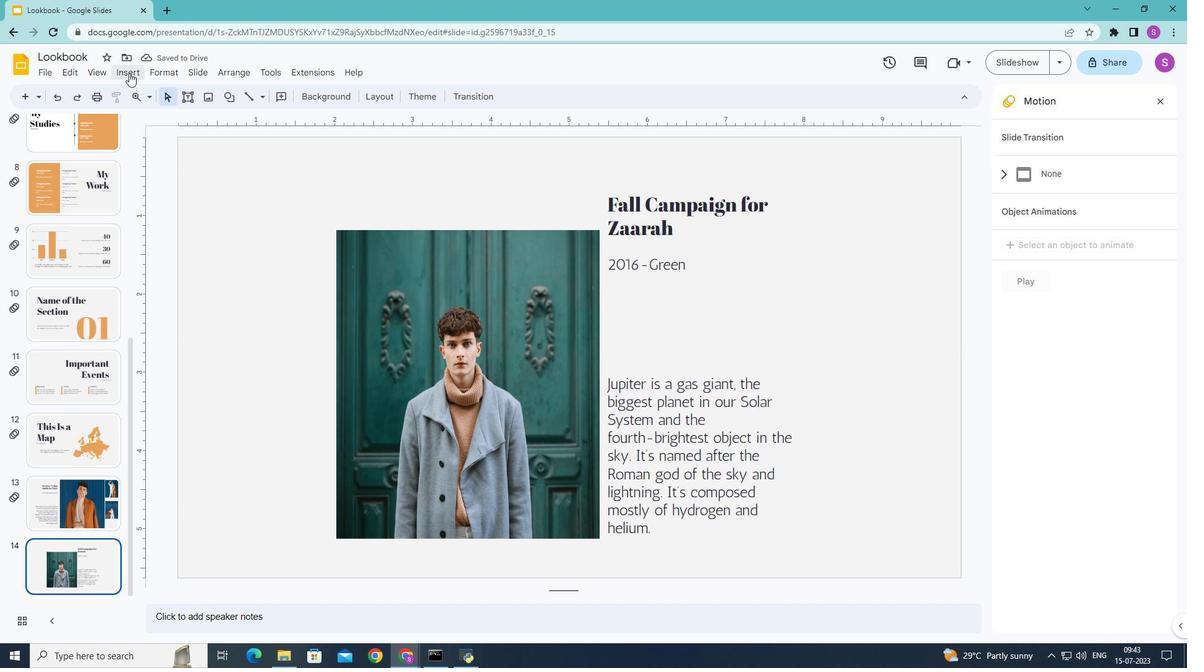 
Action: Mouse moved to (372, 92)
Screenshot: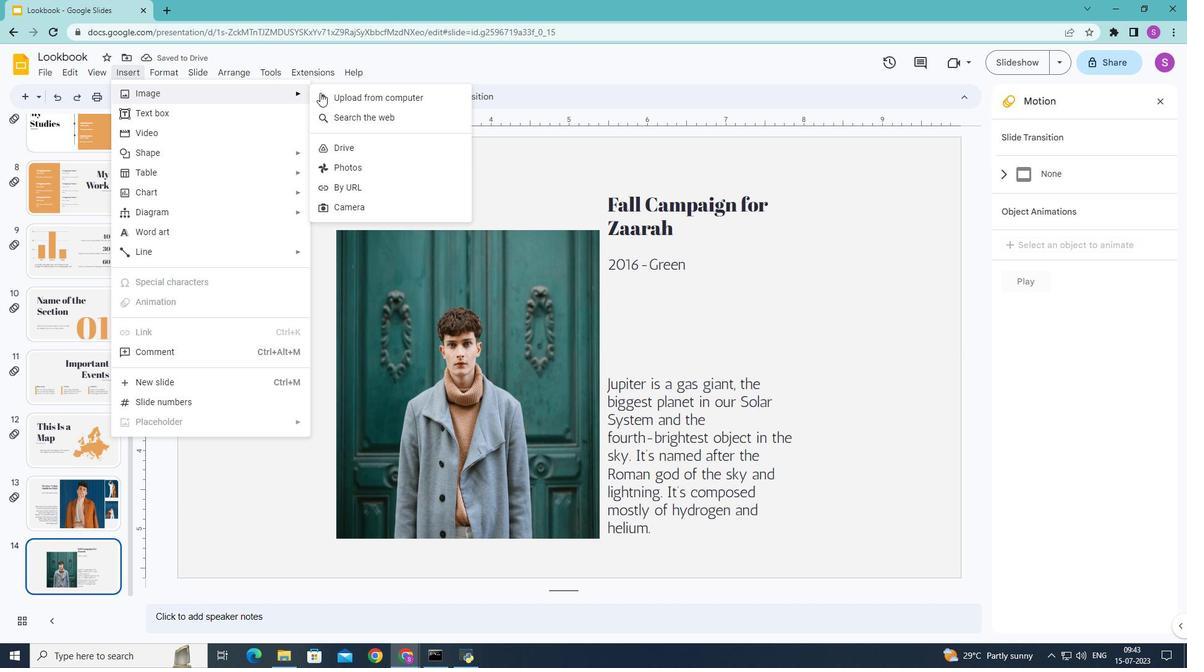 
Action: Mouse pressed left at (372, 92)
Screenshot: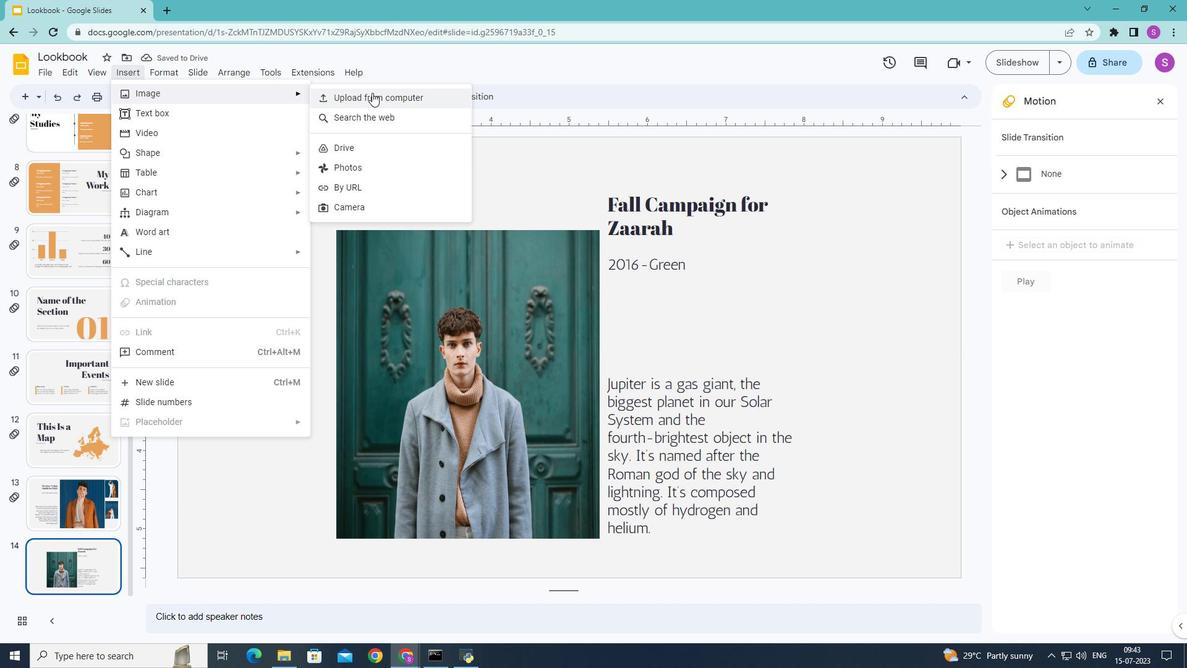 
Action: Mouse moved to (543, 181)
Screenshot: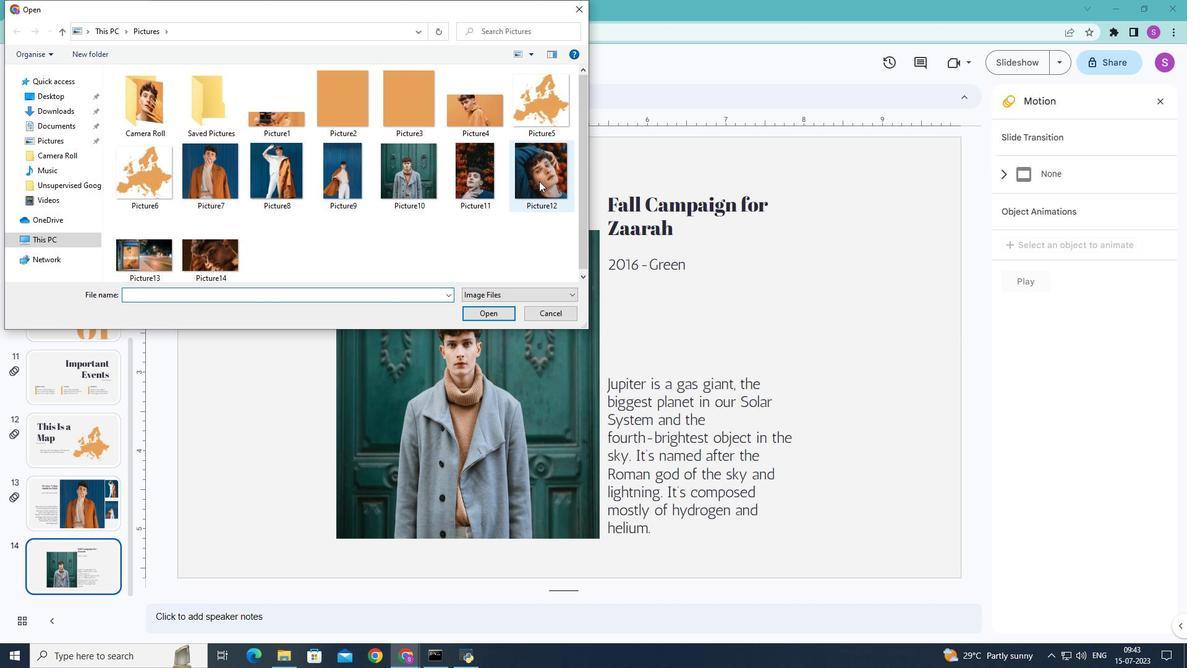
Action: Mouse pressed left at (543, 181)
Screenshot: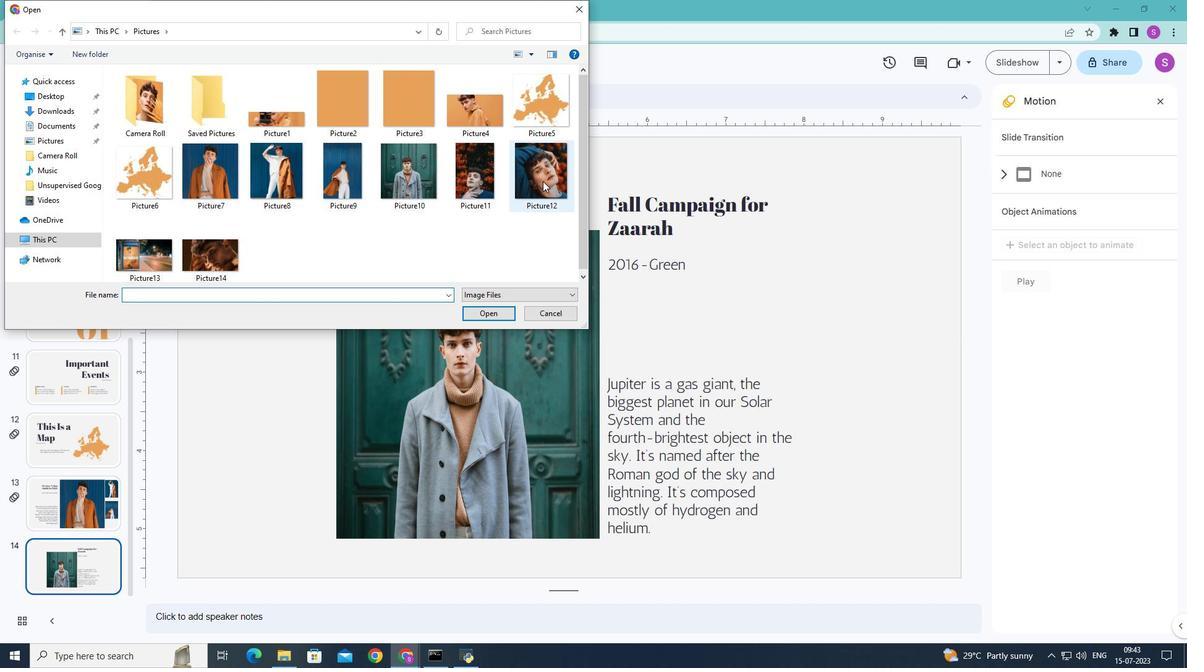 
Action: Mouse moved to (478, 314)
Screenshot: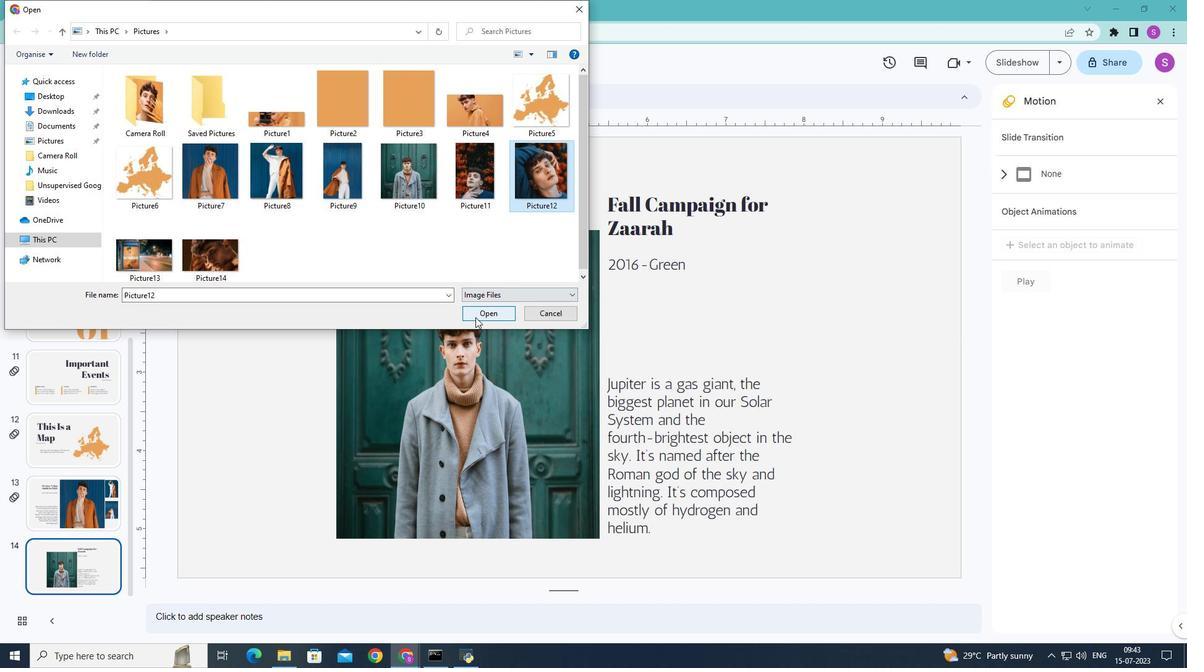
Action: Mouse pressed left at (478, 314)
Screenshot: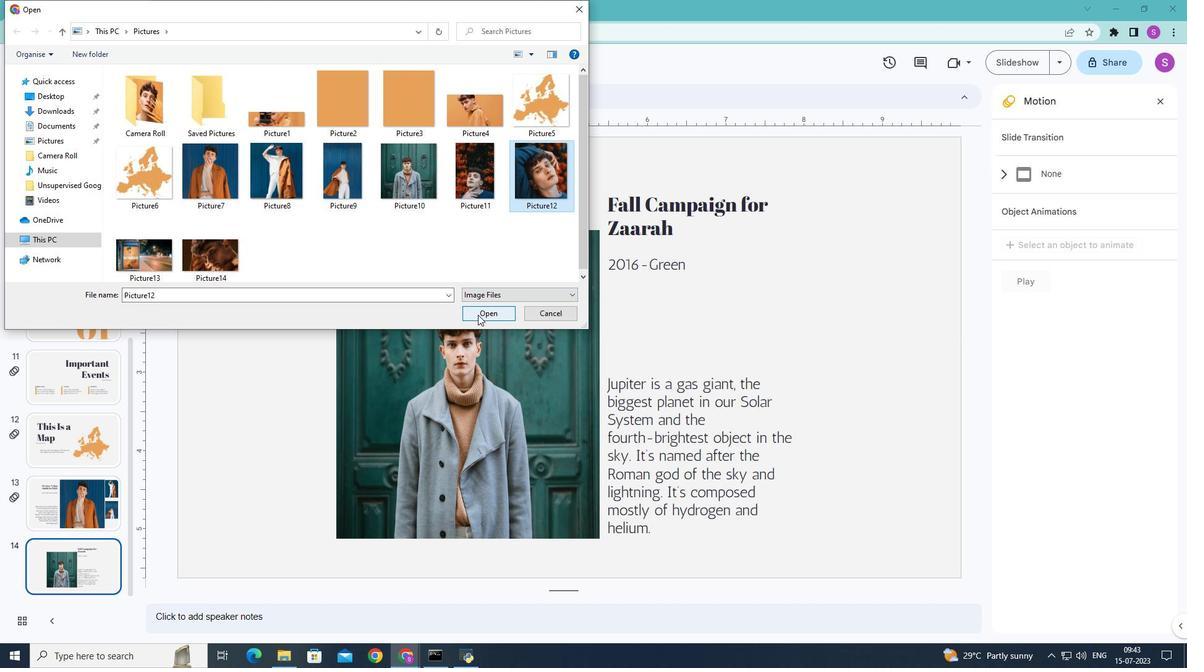 
Action: Mouse moved to (689, 353)
Screenshot: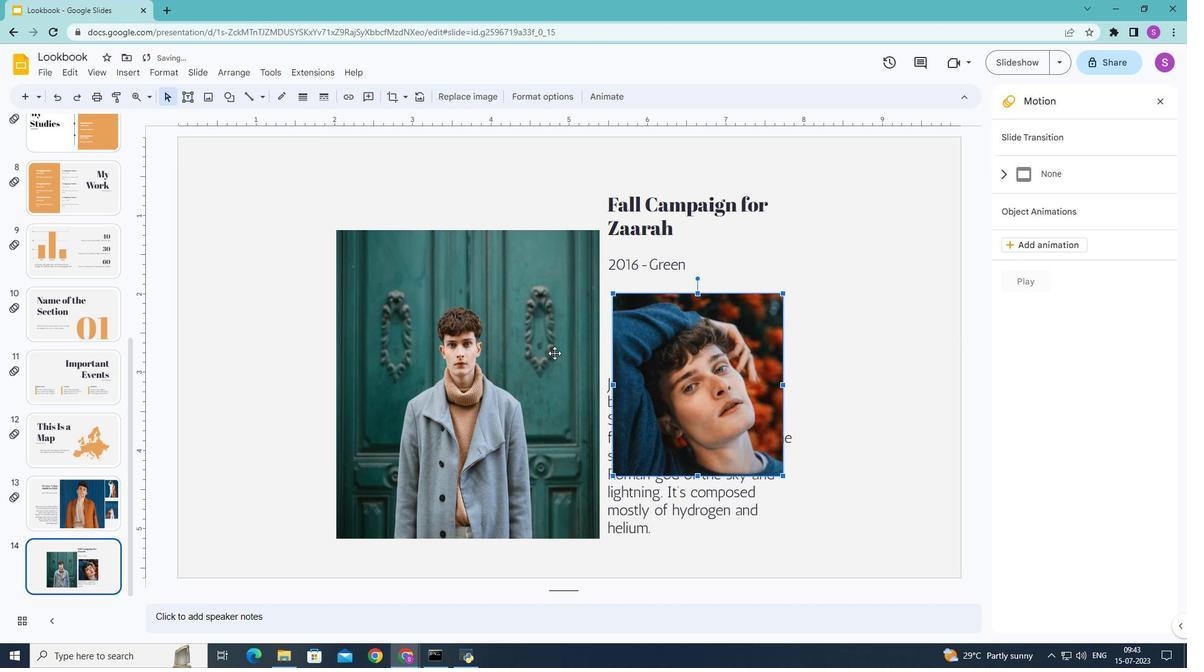 
Action: Mouse pressed left at (689, 353)
Screenshot: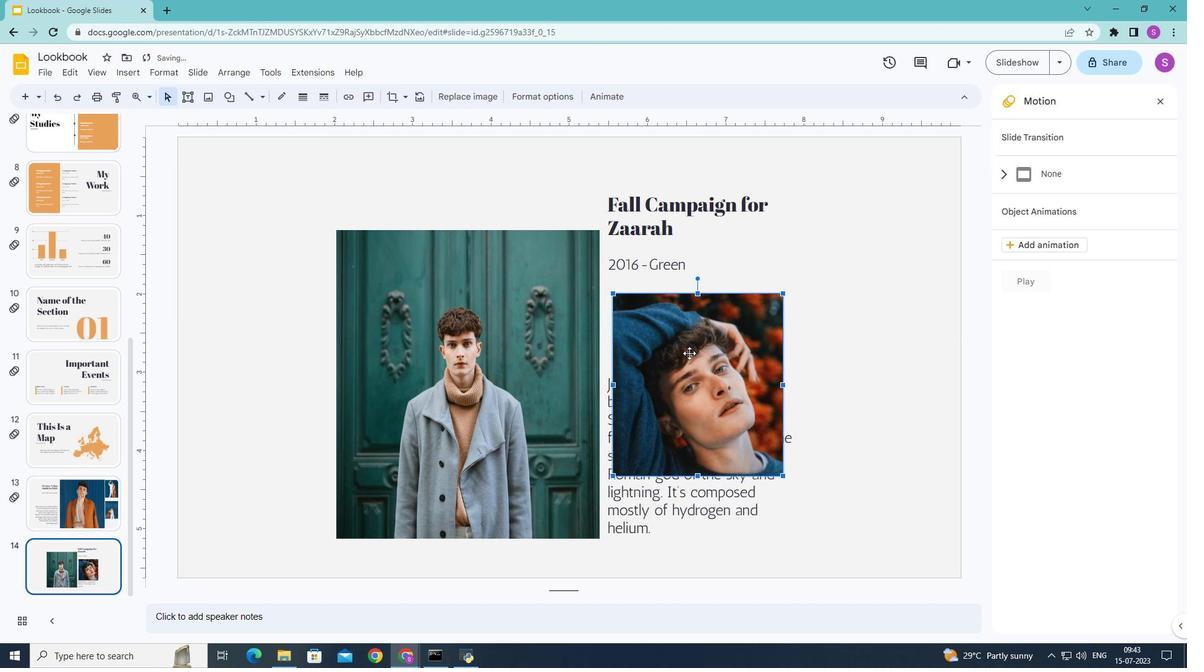 
Action: Mouse moved to (251, 241)
Screenshot: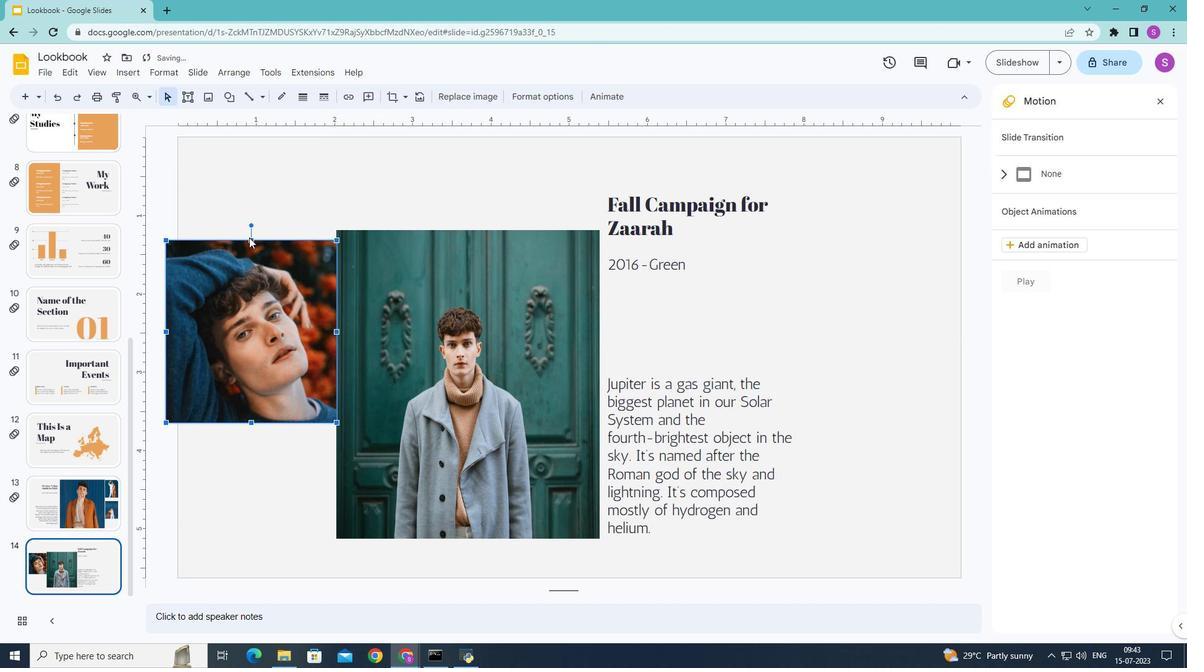 
Action: Mouse pressed left at (251, 241)
Screenshot: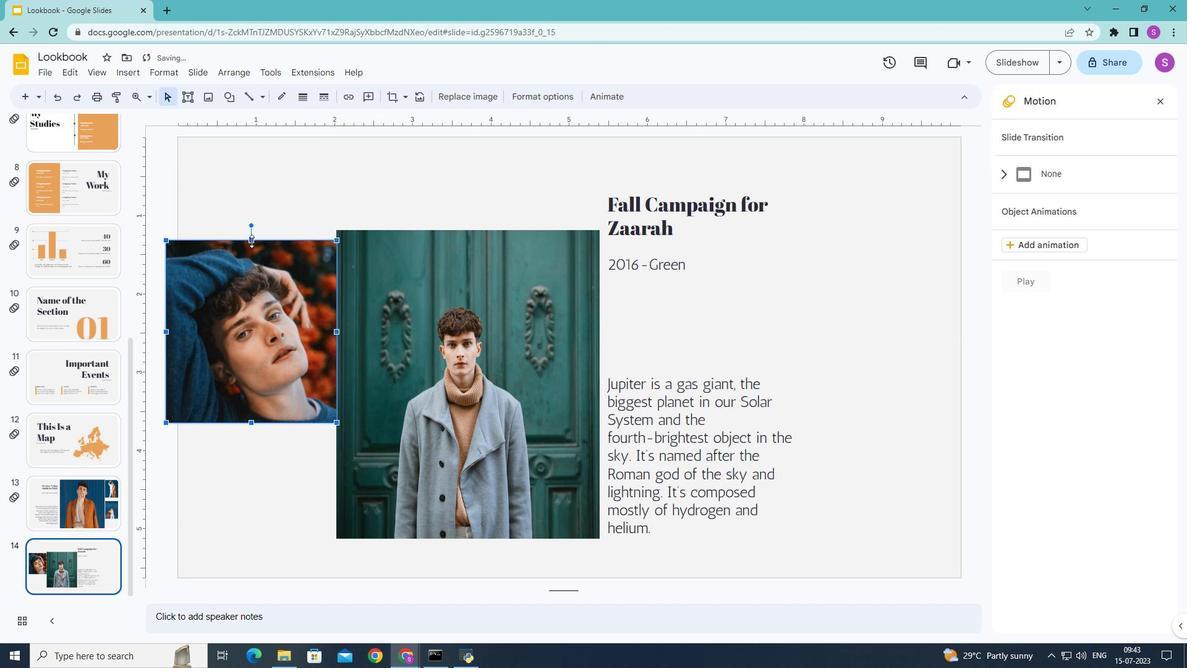 
Action: Mouse moved to (167, 357)
Screenshot: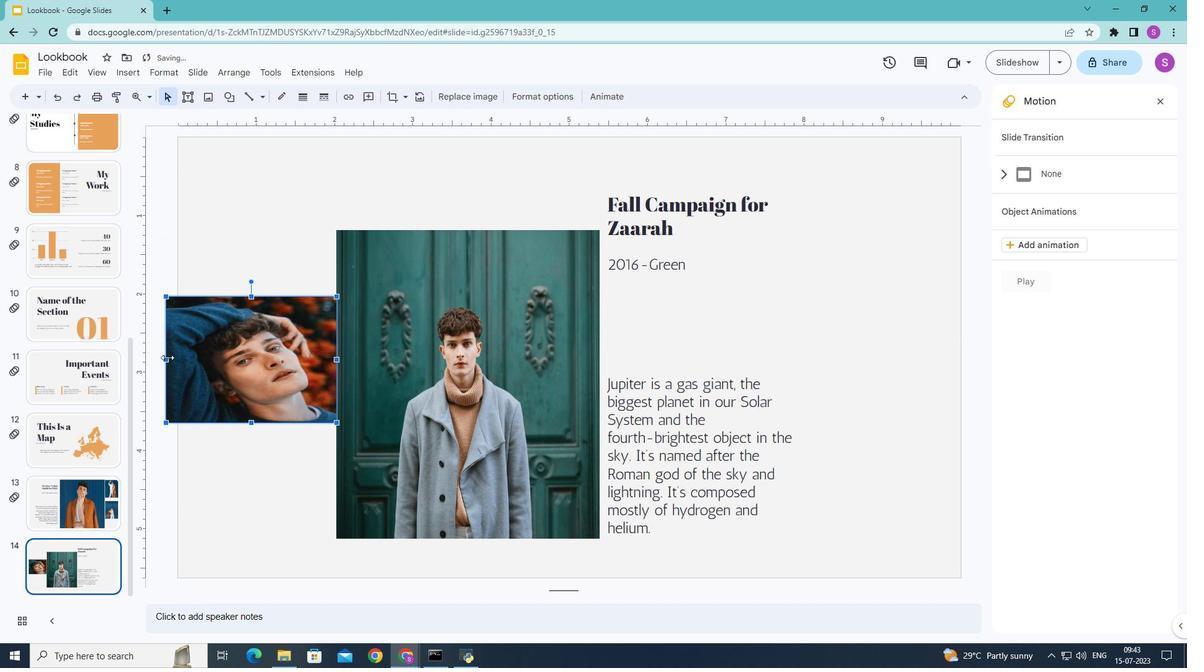 
Action: Mouse pressed left at (167, 357)
Screenshot: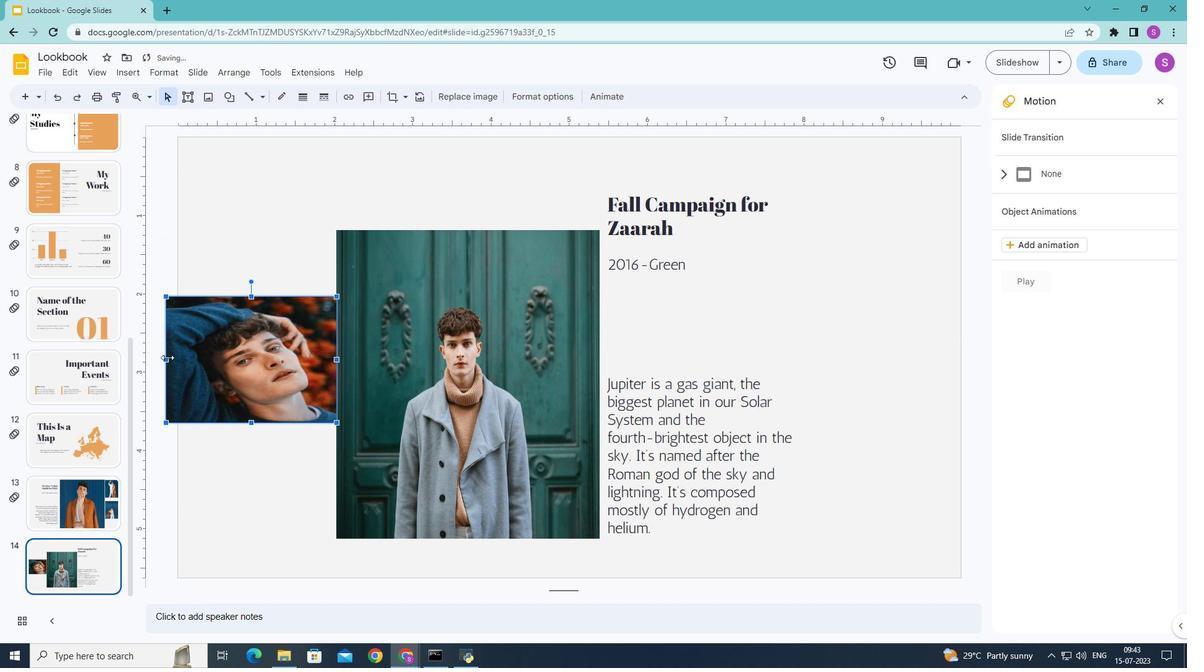 
Action: Mouse moved to (285, 375)
Screenshot: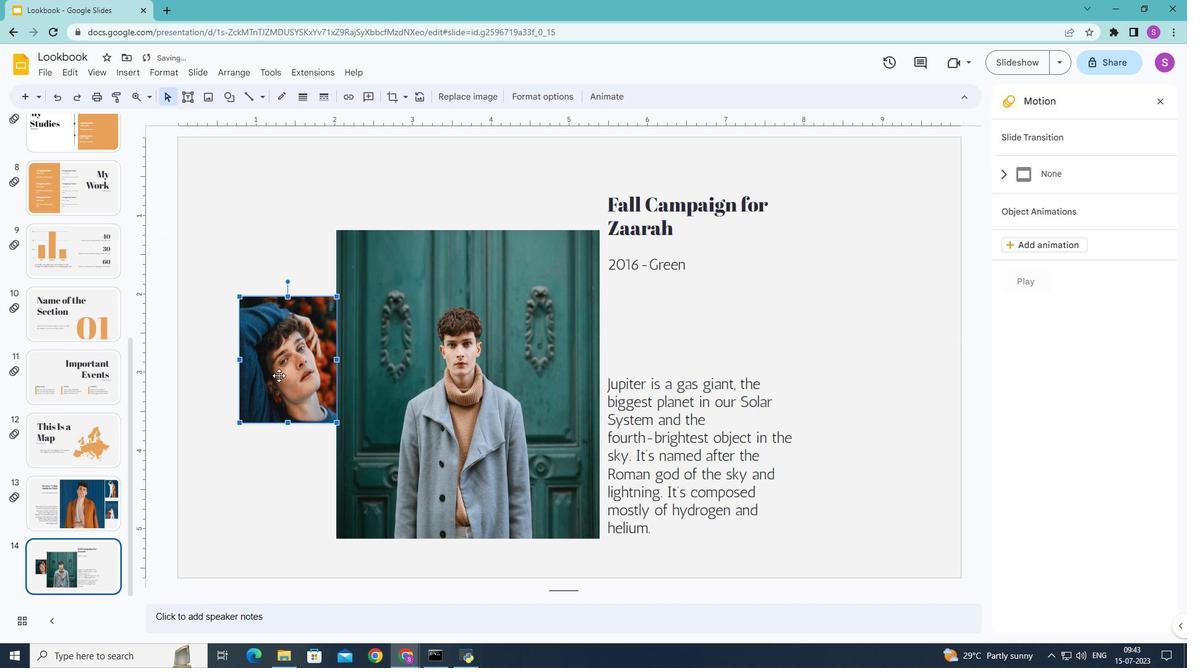 
Action: Mouse pressed left at (285, 375)
Screenshot: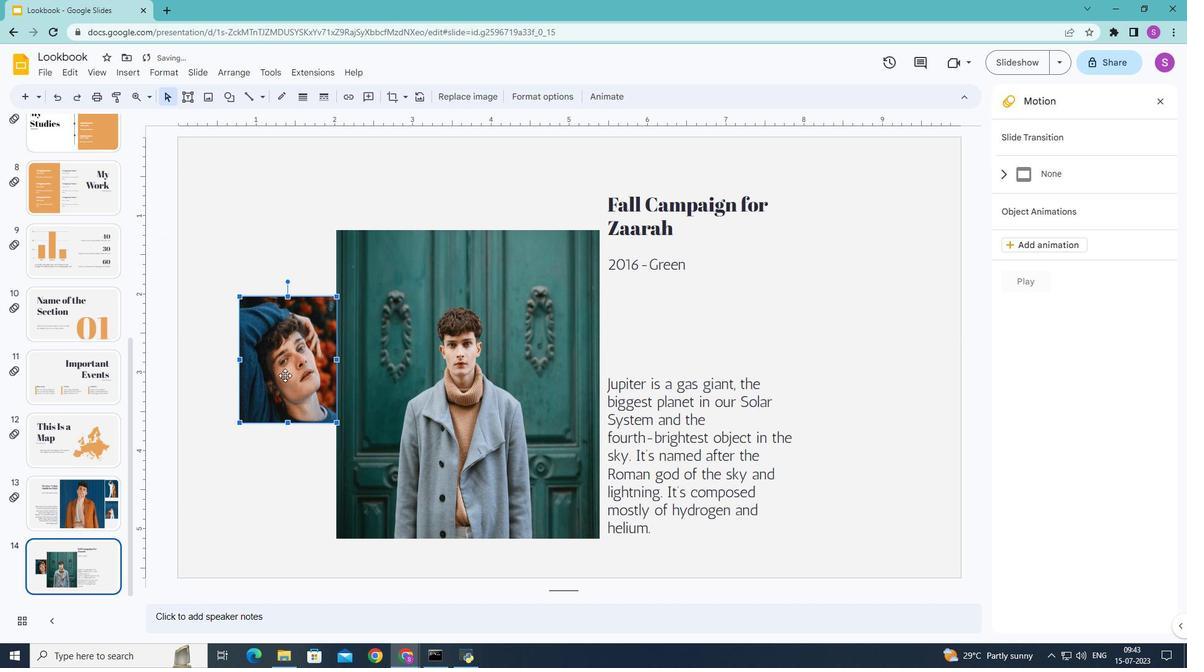 
Action: Mouse moved to (383, 212)
Screenshot: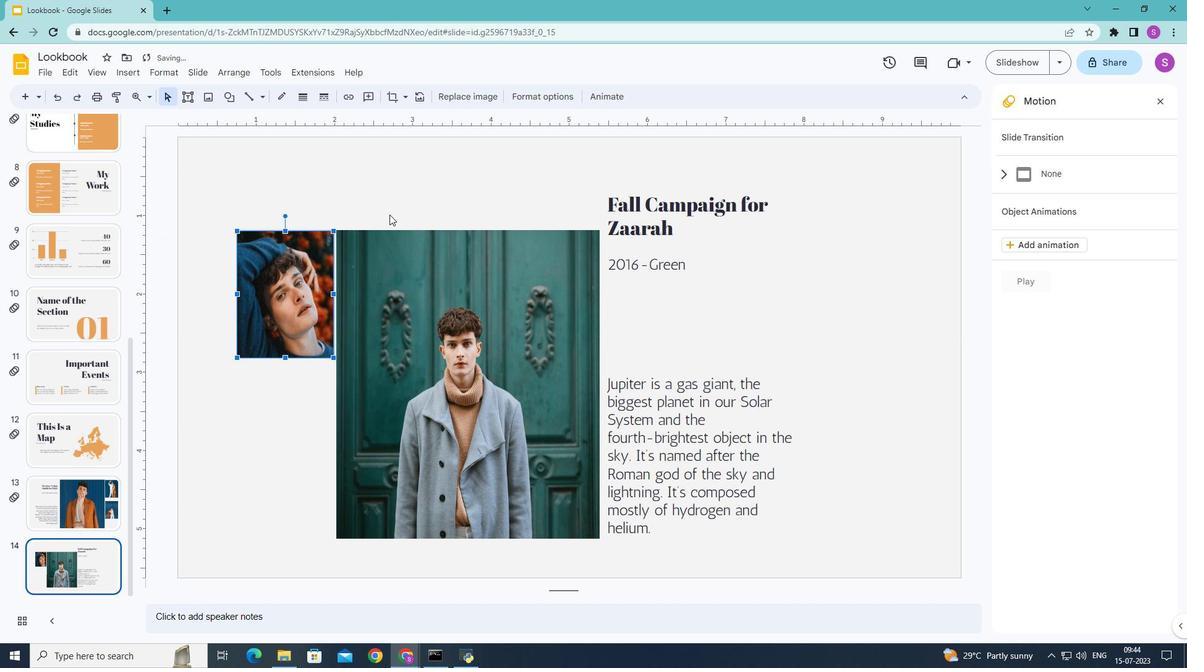 
Action: Mouse pressed left at (383, 212)
Screenshot: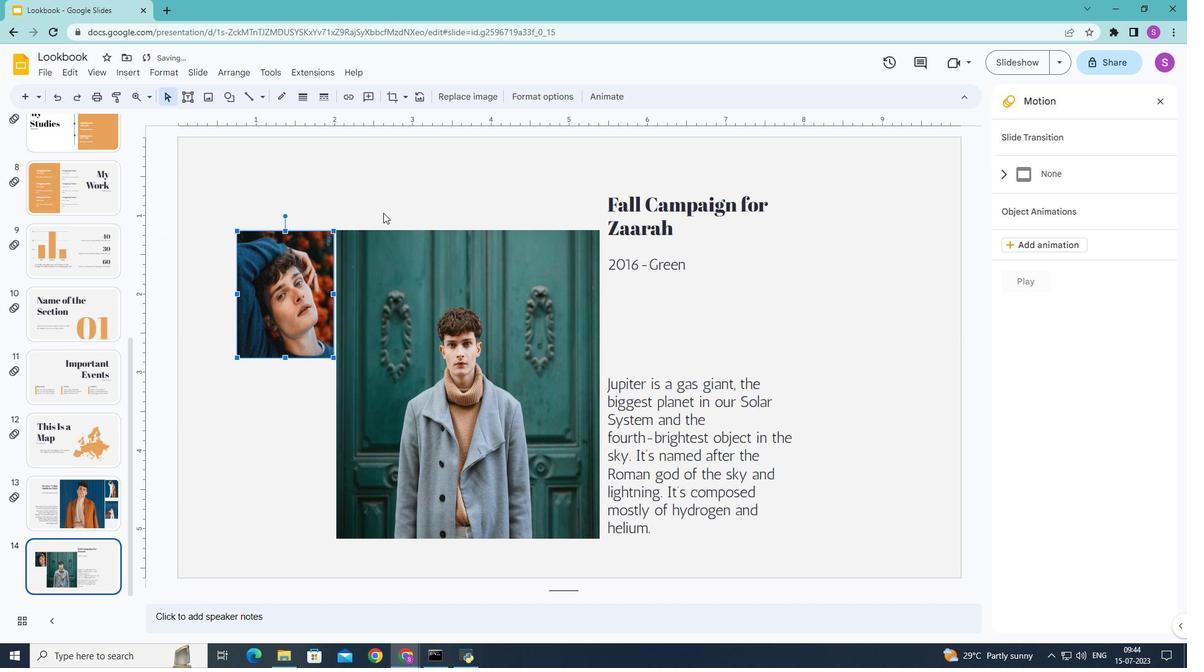 
Action: Mouse moved to (423, 387)
Screenshot: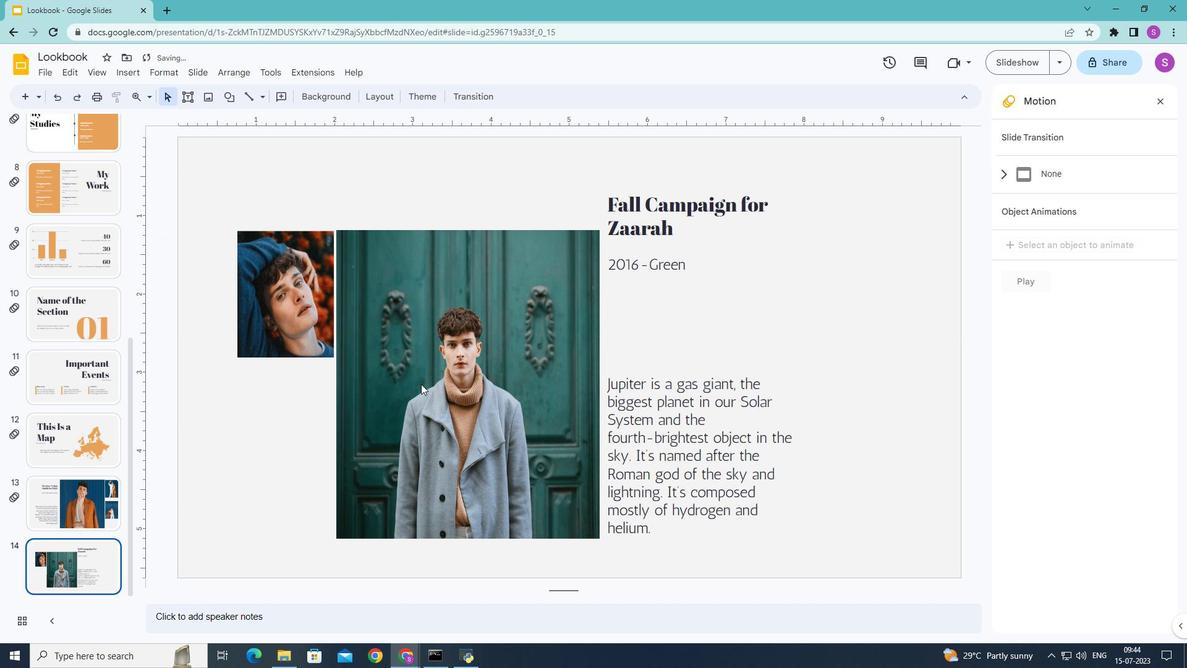 
Action: Mouse pressed left at (423, 387)
Screenshot: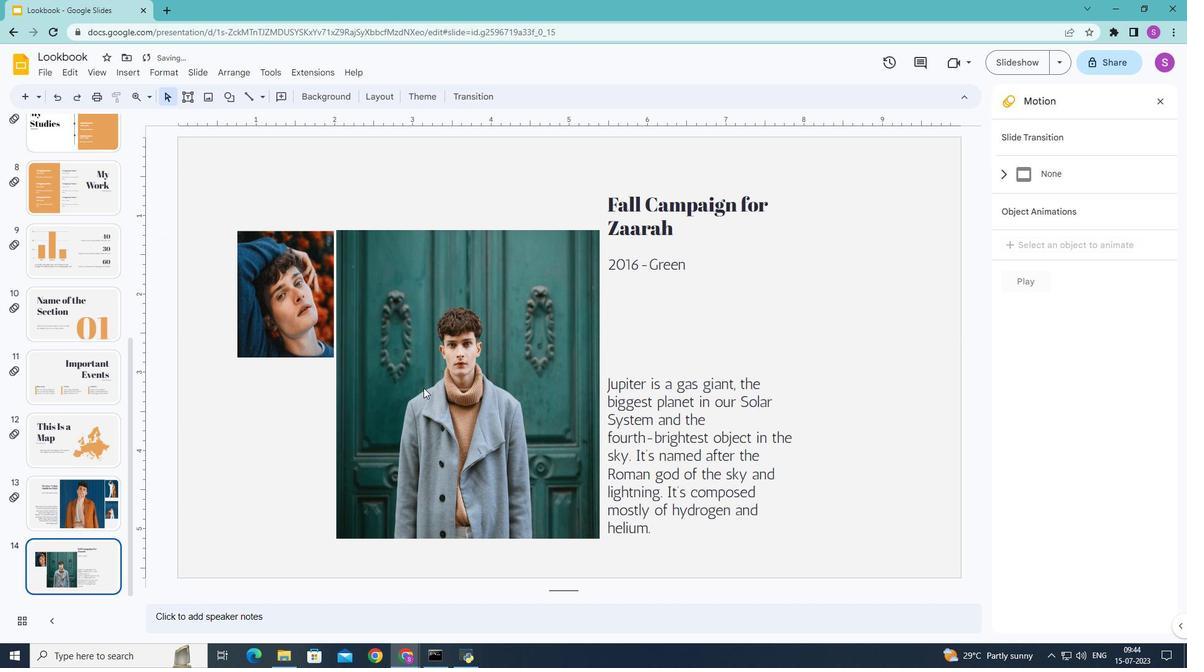 
Action: Mouse moved to (335, 382)
Screenshot: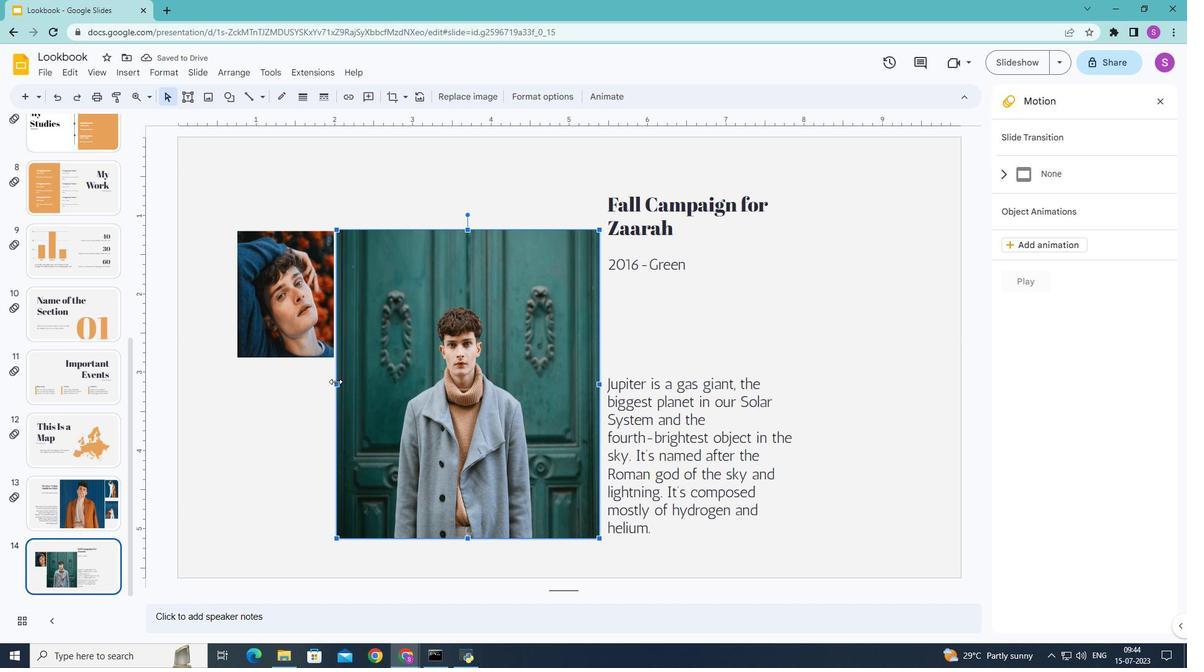 
Action: Mouse pressed left at (335, 382)
Screenshot: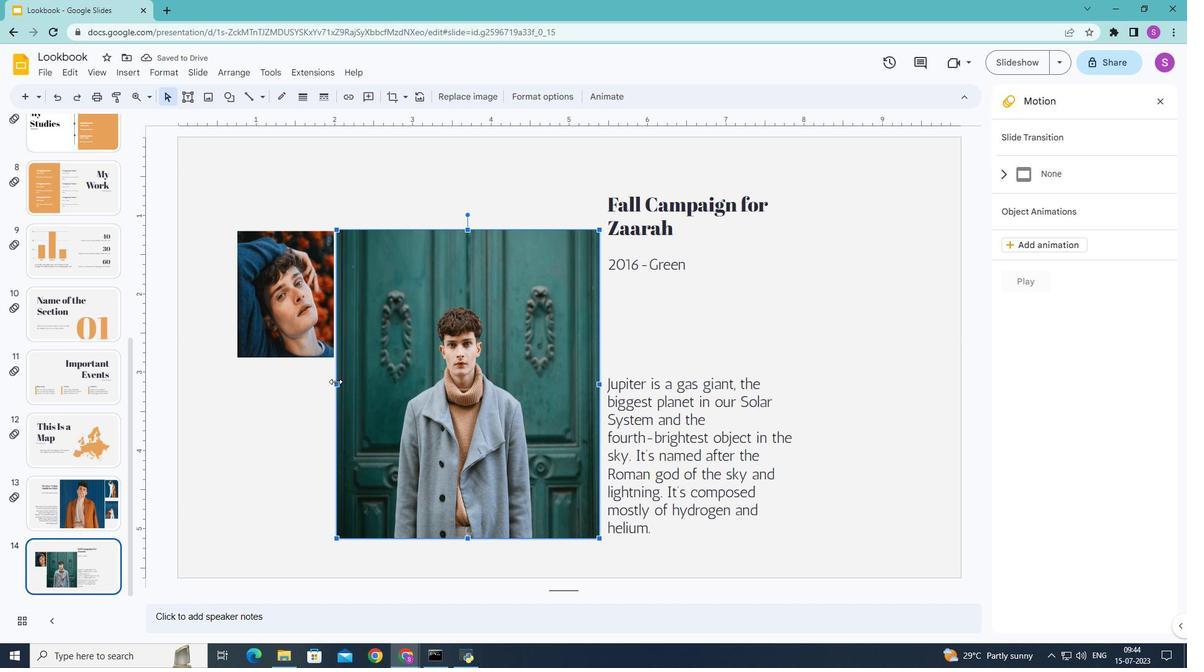 
Action: Mouse moved to (479, 228)
Screenshot: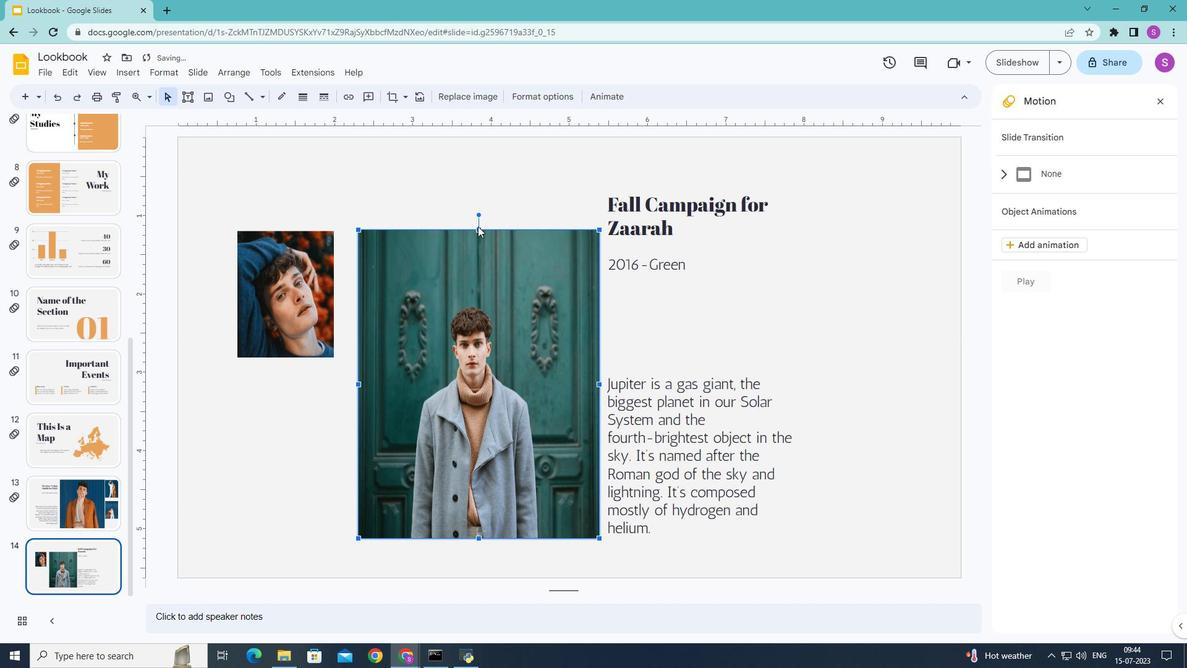 
Action: Mouse pressed left at (479, 228)
Screenshot: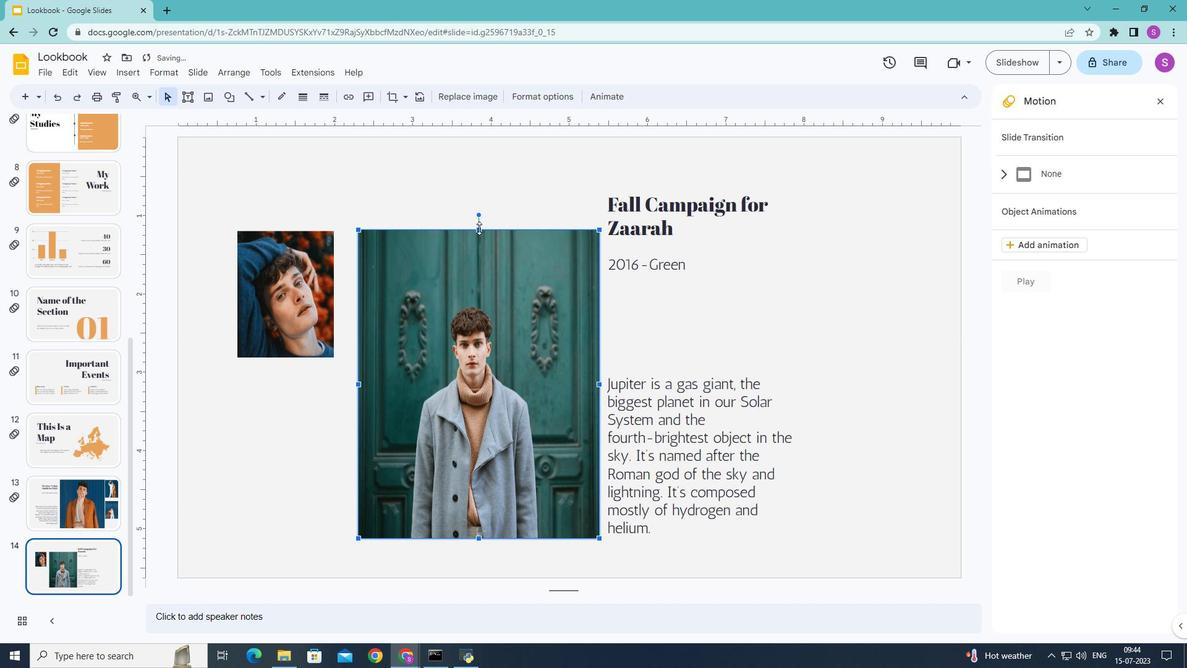 
Action: Mouse moved to (484, 363)
Screenshot: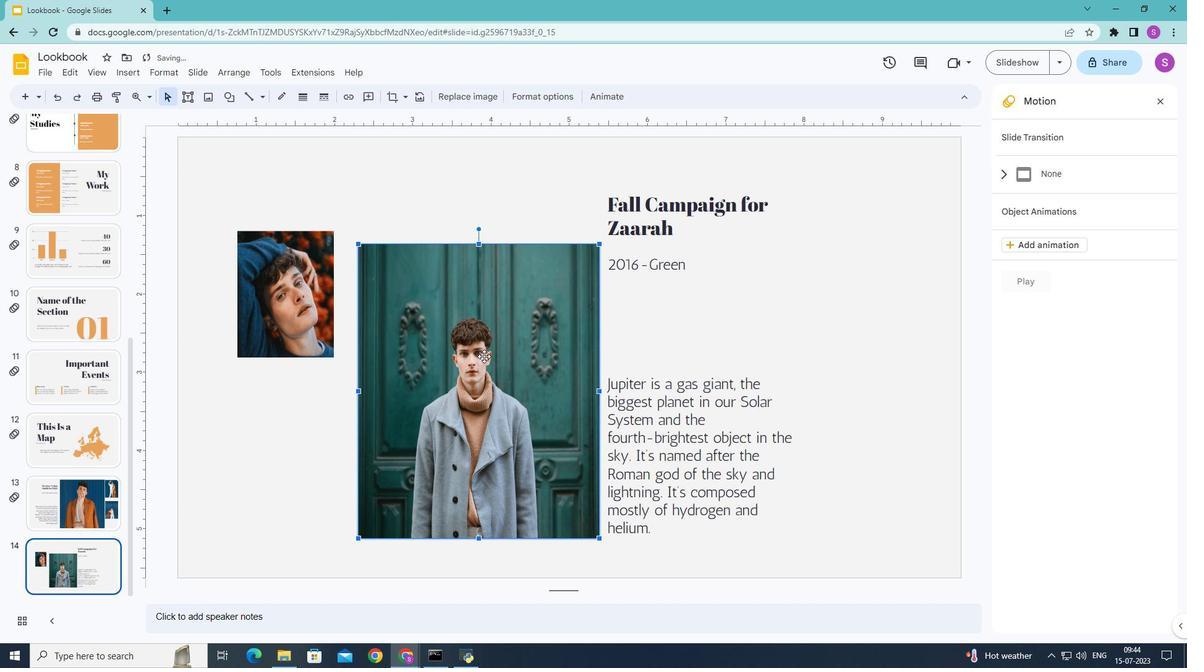 
Action: Mouse pressed left at (484, 363)
Screenshot: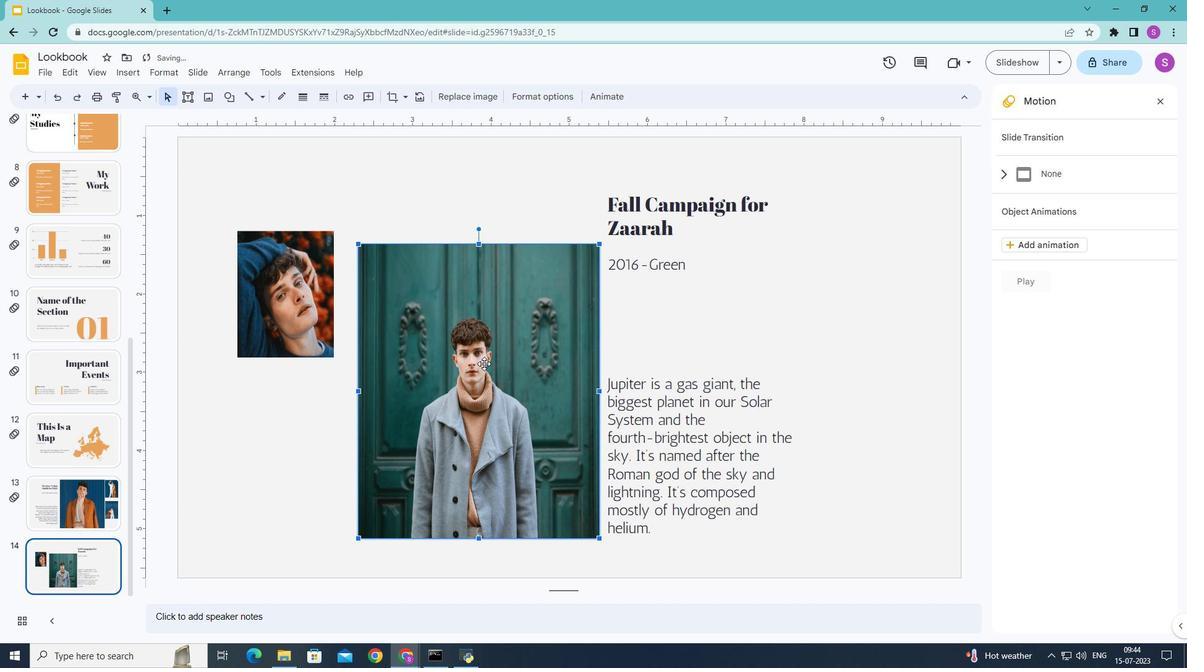 
Action: Mouse moved to (494, 173)
Screenshot: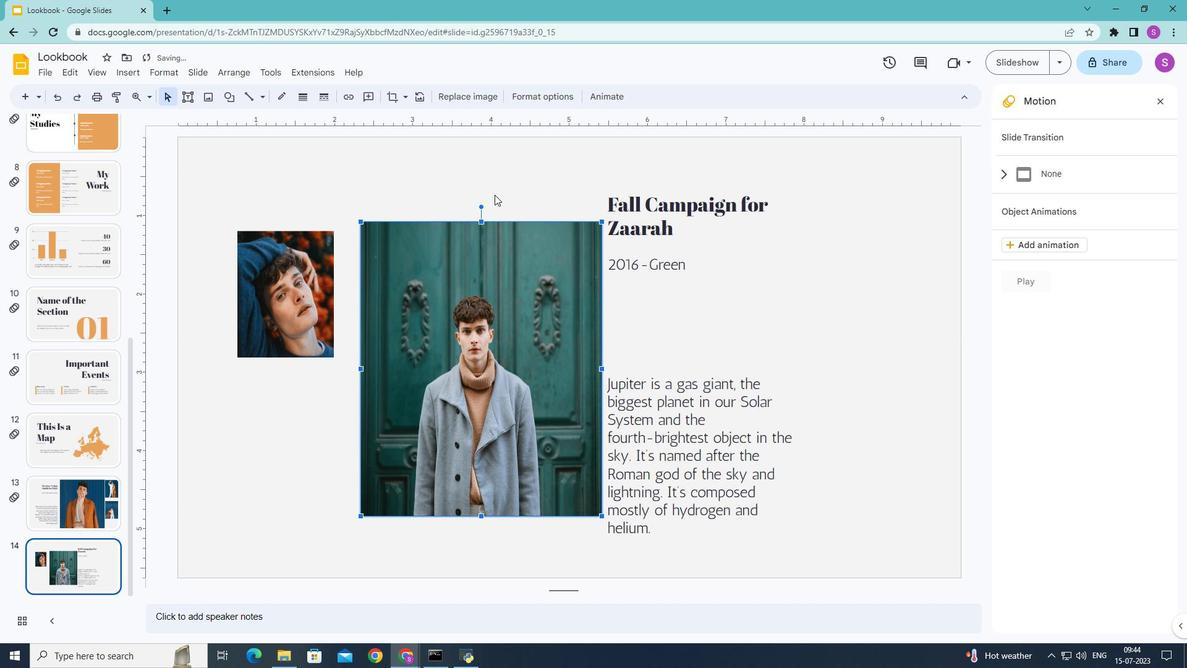 
Action: Mouse pressed left at (494, 173)
Screenshot: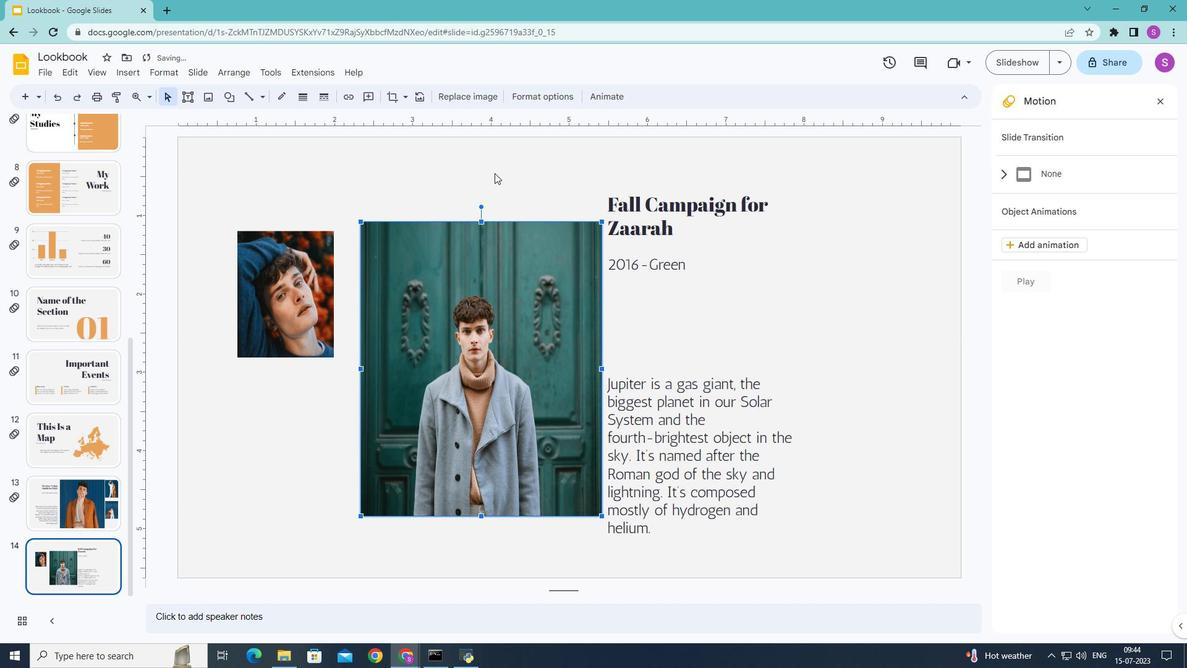 
Action: Mouse moved to (283, 332)
Screenshot: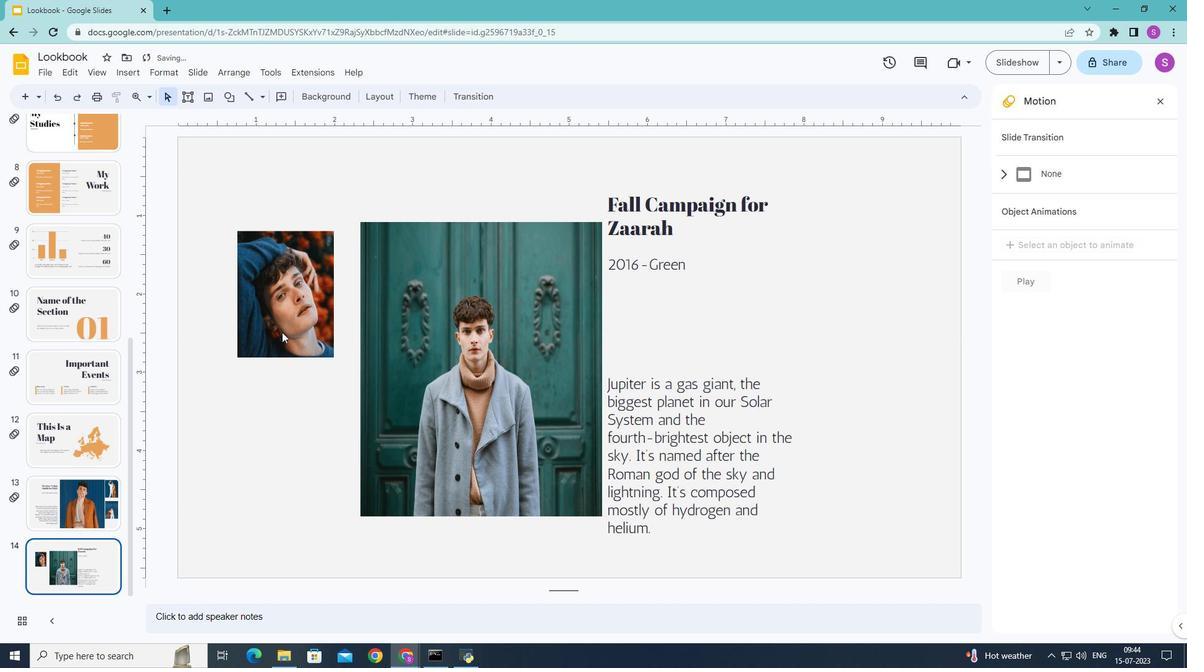 
Action: Mouse pressed left at (283, 332)
Screenshot: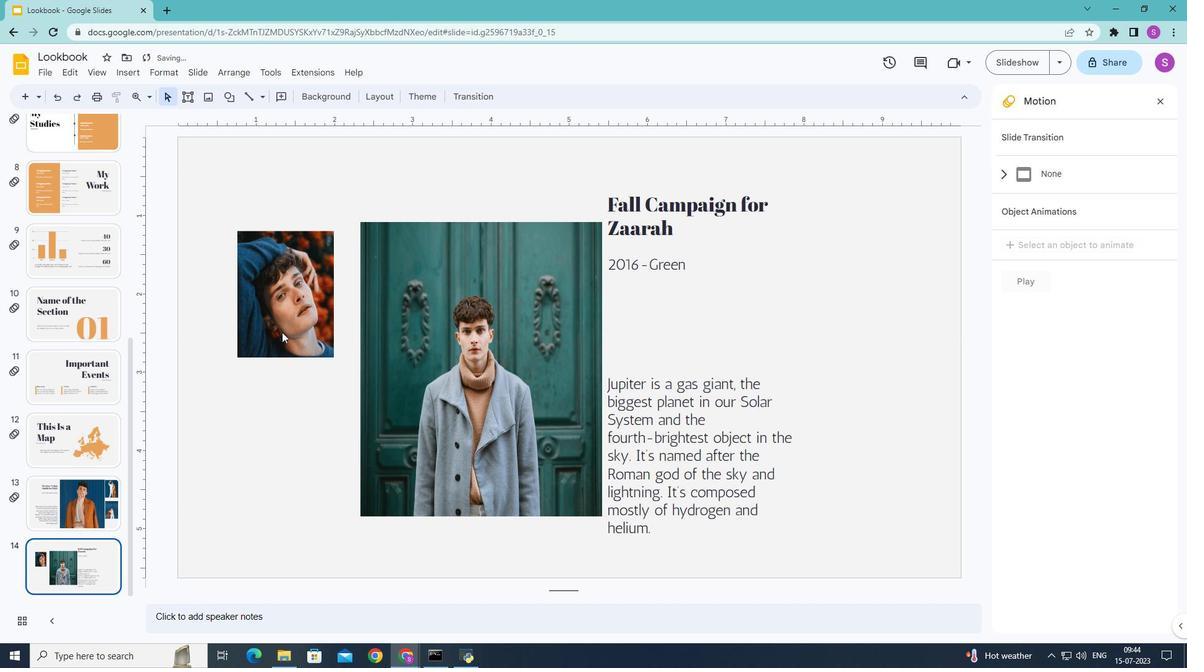 
Action: Mouse moved to (289, 300)
Screenshot: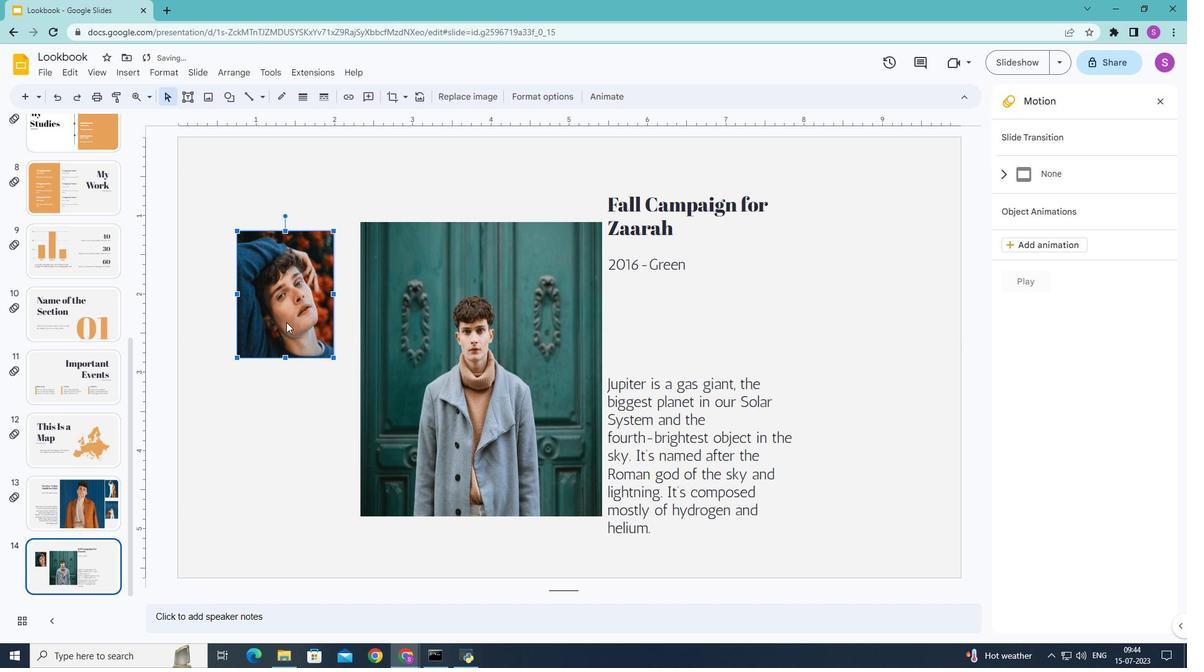 
Action: Mouse pressed left at (289, 300)
Screenshot: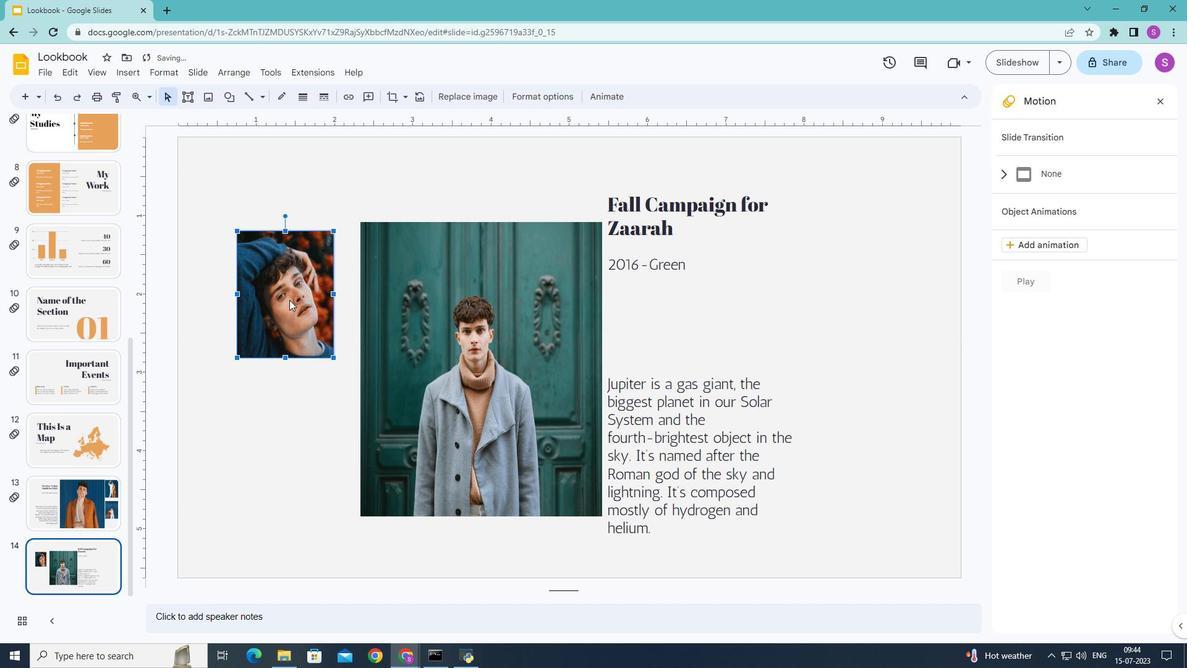 
Action: Mouse moved to (372, 189)
Screenshot: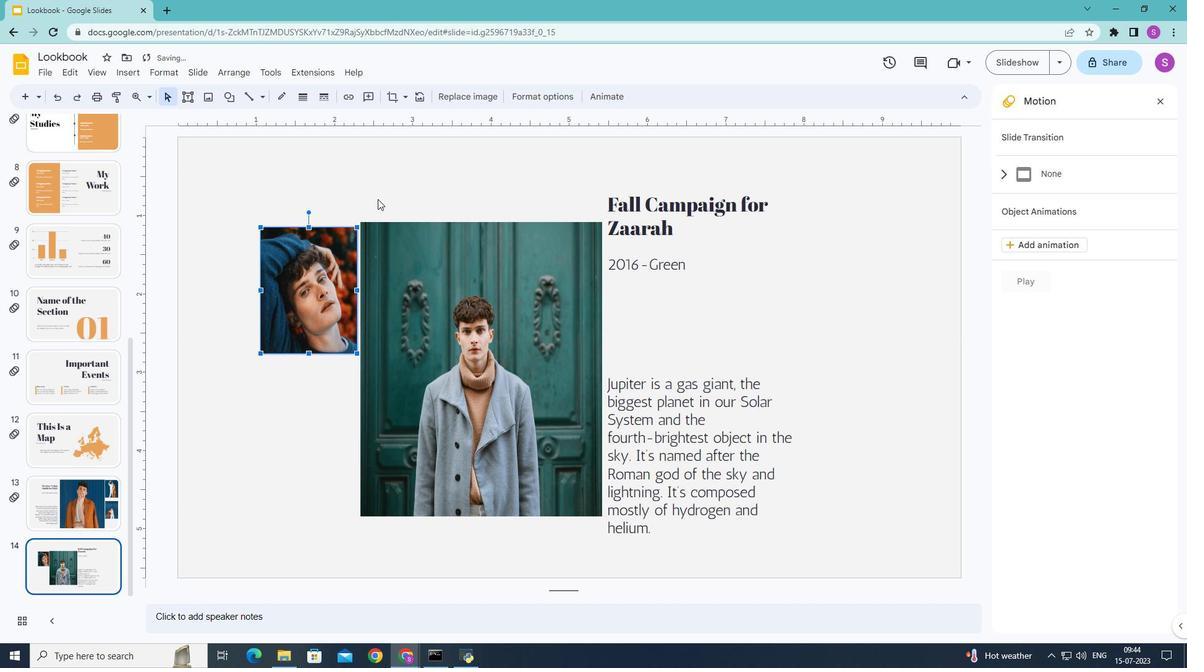 
Action: Mouse pressed left at (372, 189)
Screenshot: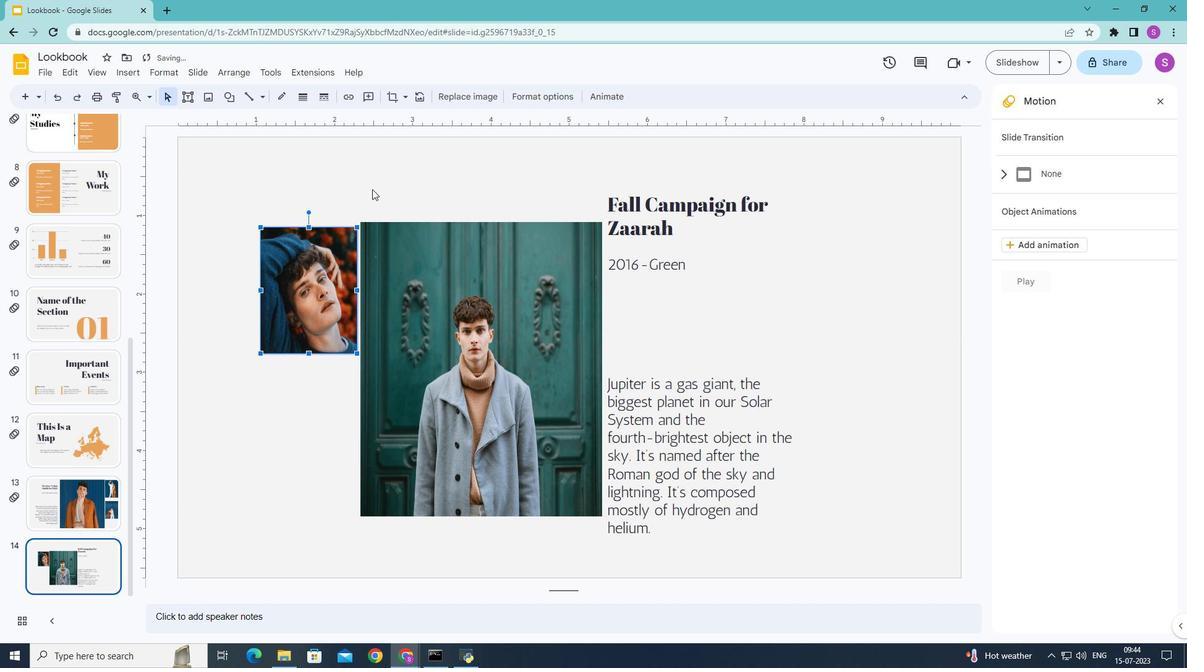 
Action: Mouse moved to (125, 69)
Screenshot: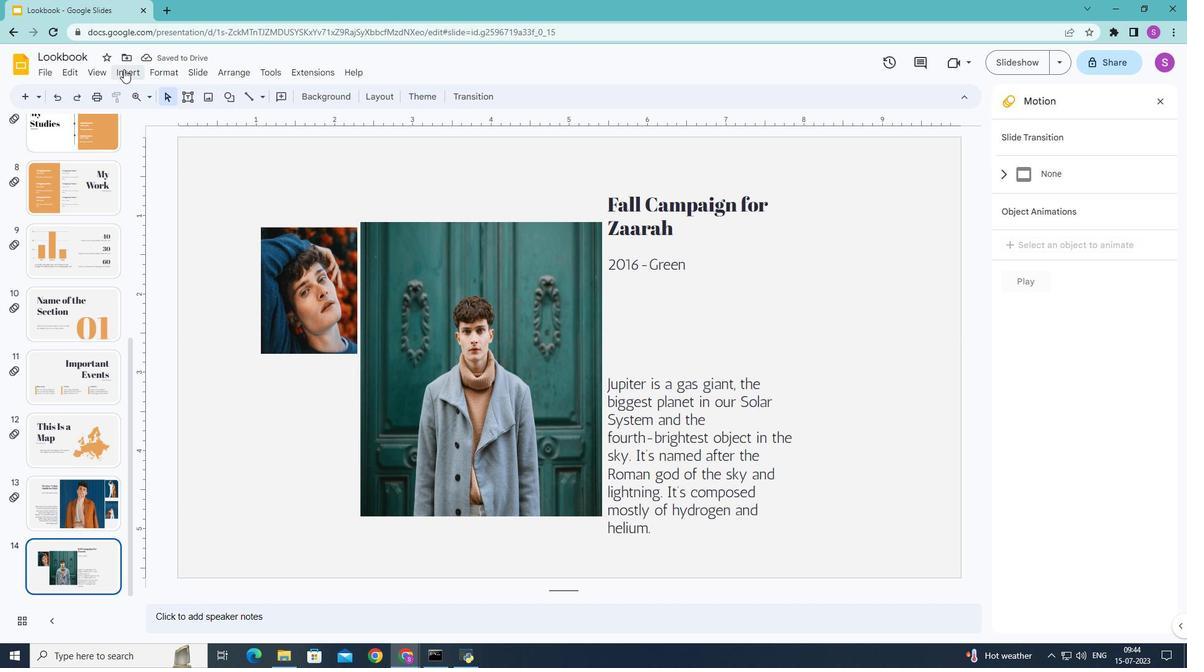 
Action: Mouse pressed left at (125, 69)
Screenshot: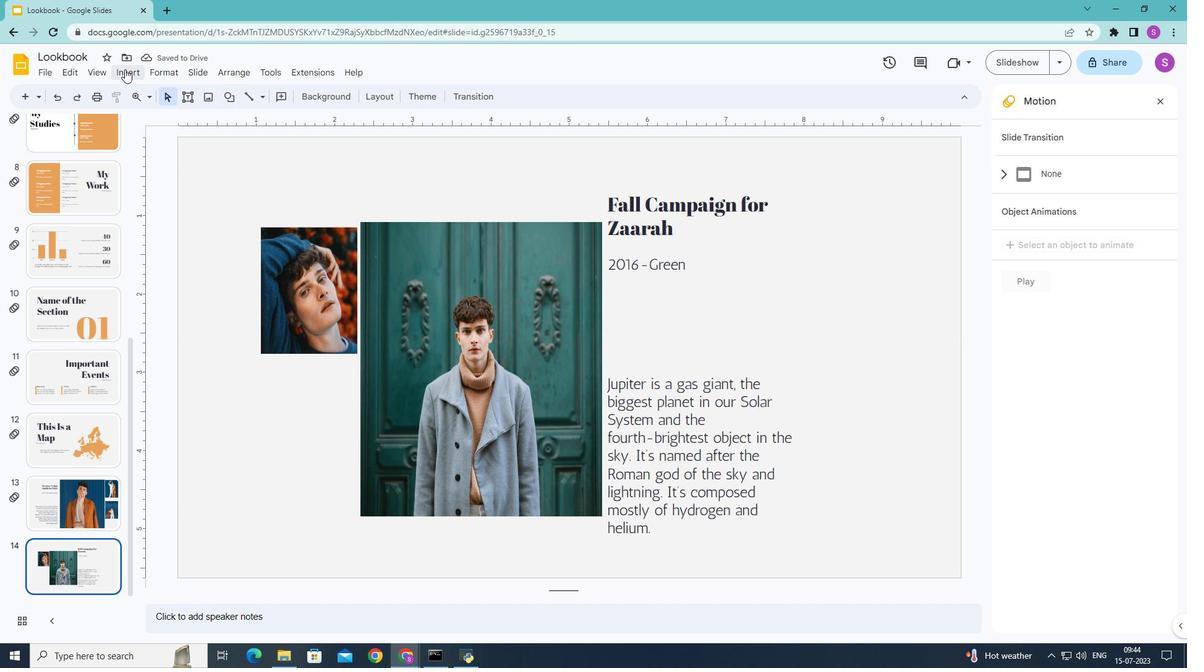 
Action: Mouse moved to (349, 96)
Screenshot: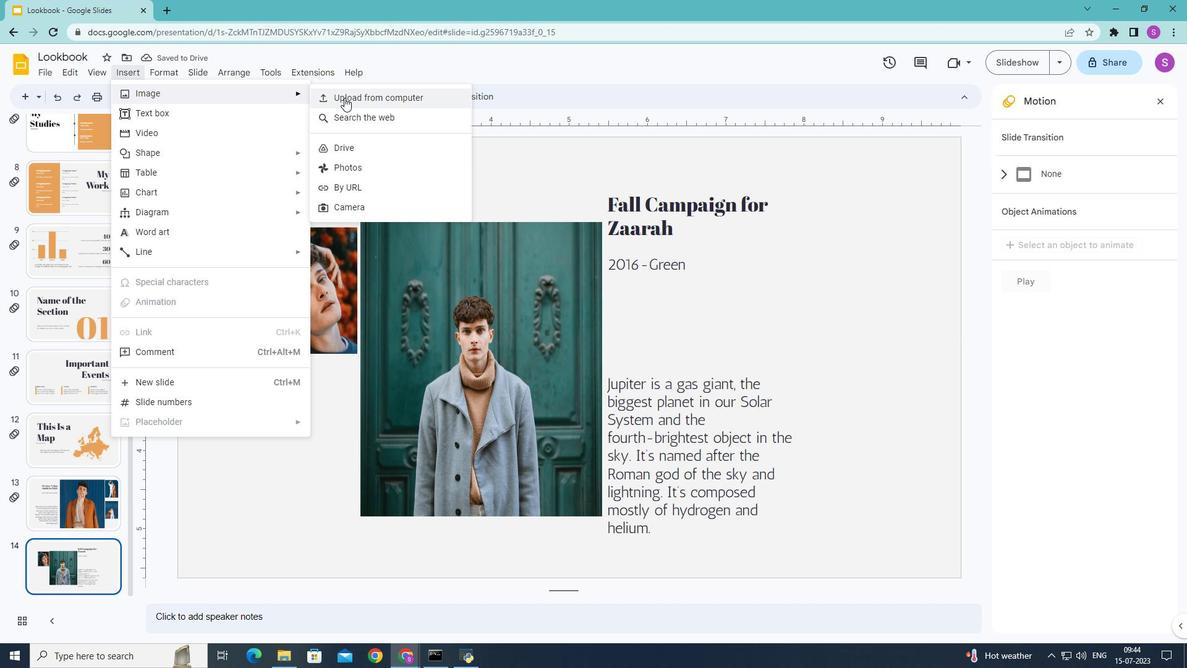 
Action: Mouse pressed left at (349, 96)
Screenshot: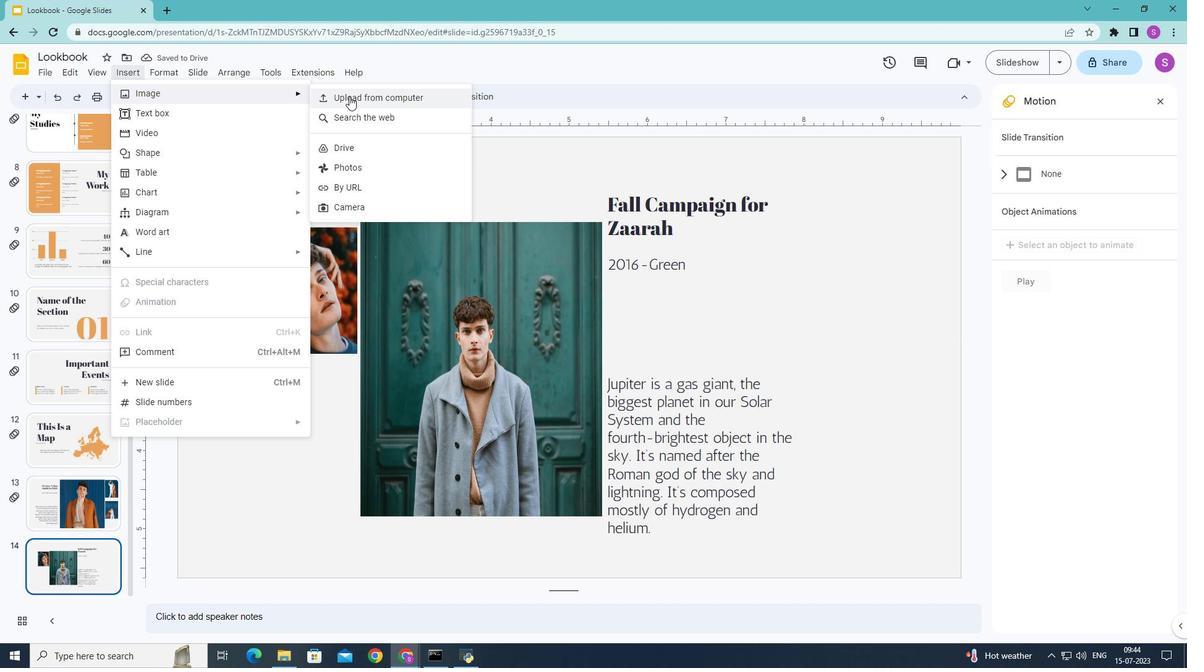 
Action: Mouse moved to (490, 169)
Screenshot: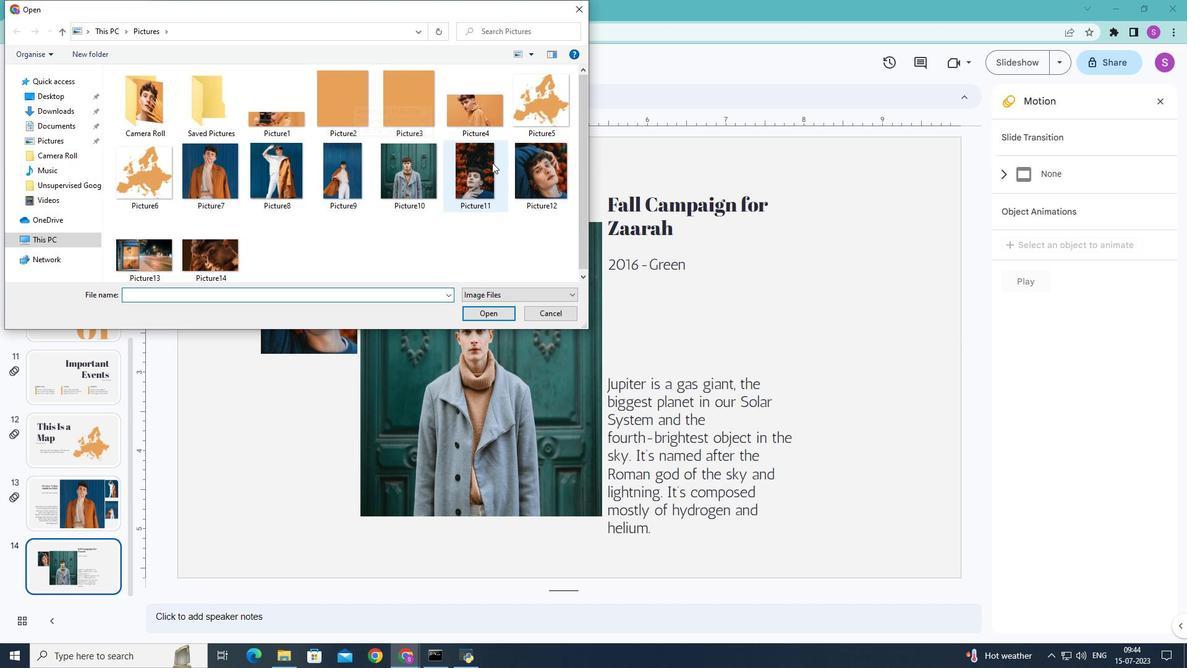 
Action: Mouse pressed left at (490, 169)
Screenshot: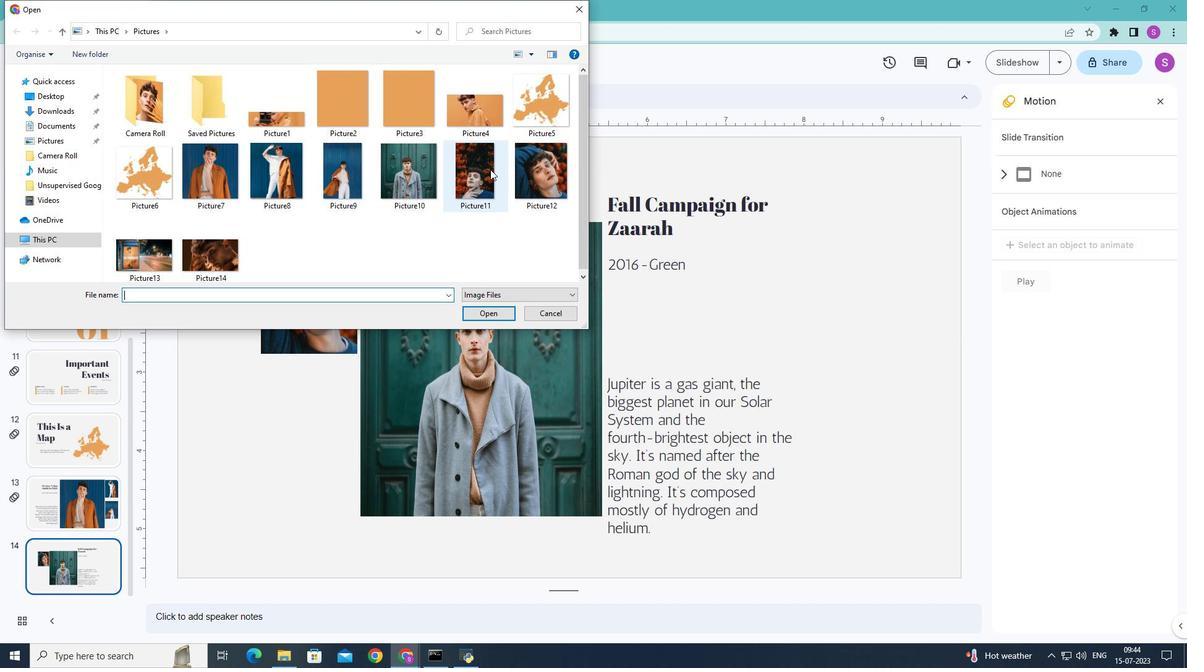 
Action: Mouse moved to (484, 311)
Screenshot: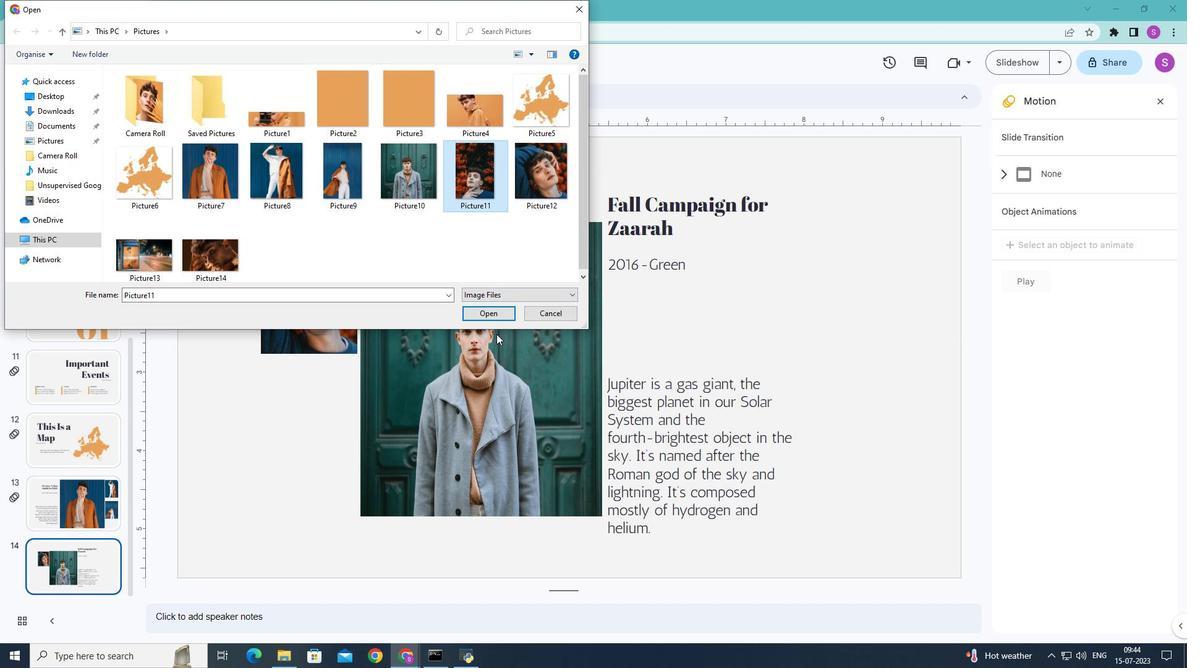 
Action: Mouse pressed left at (484, 311)
Screenshot: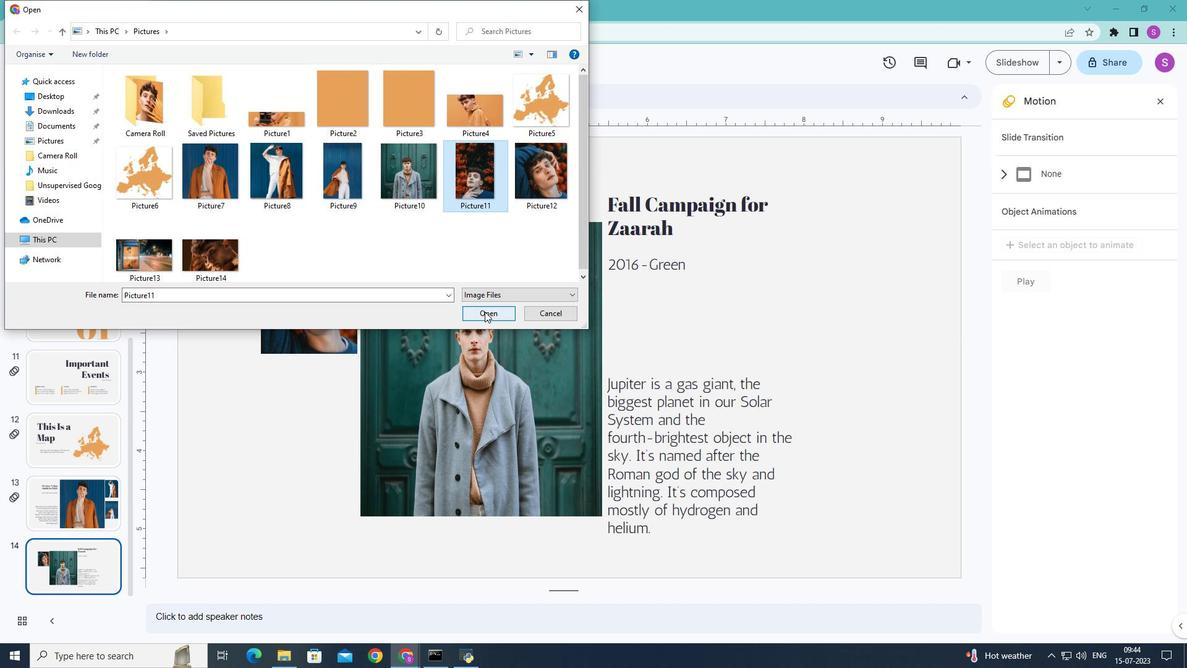 
Action: Mouse moved to (569, 208)
Screenshot: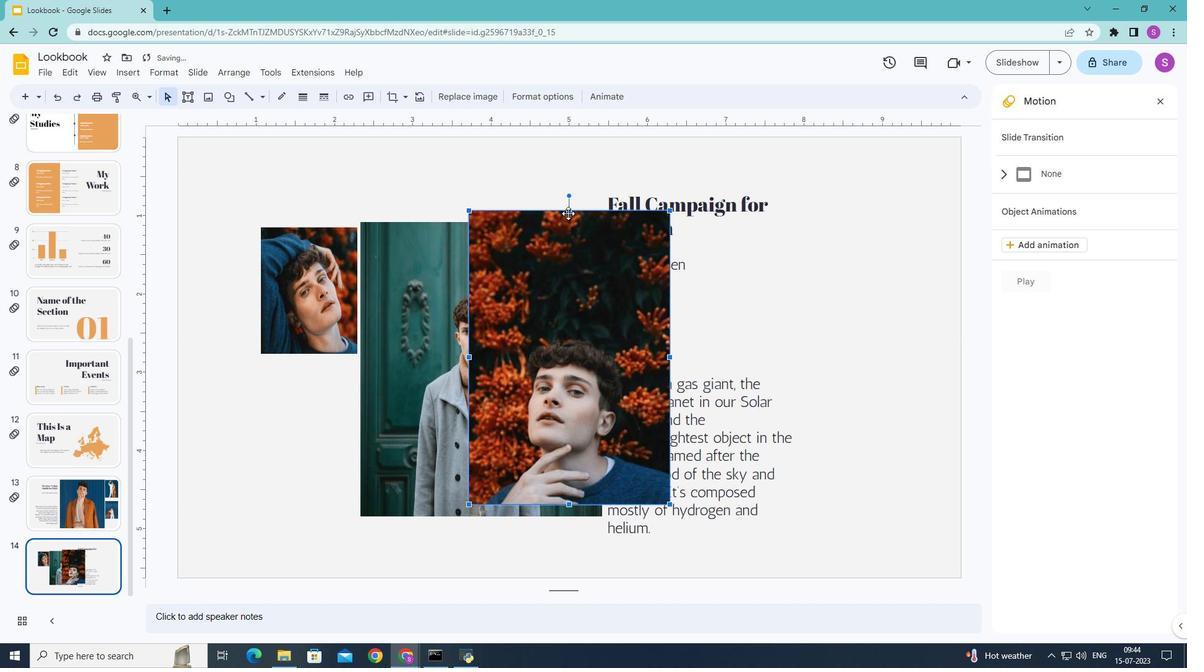
Action: Mouse pressed left at (569, 208)
Screenshot: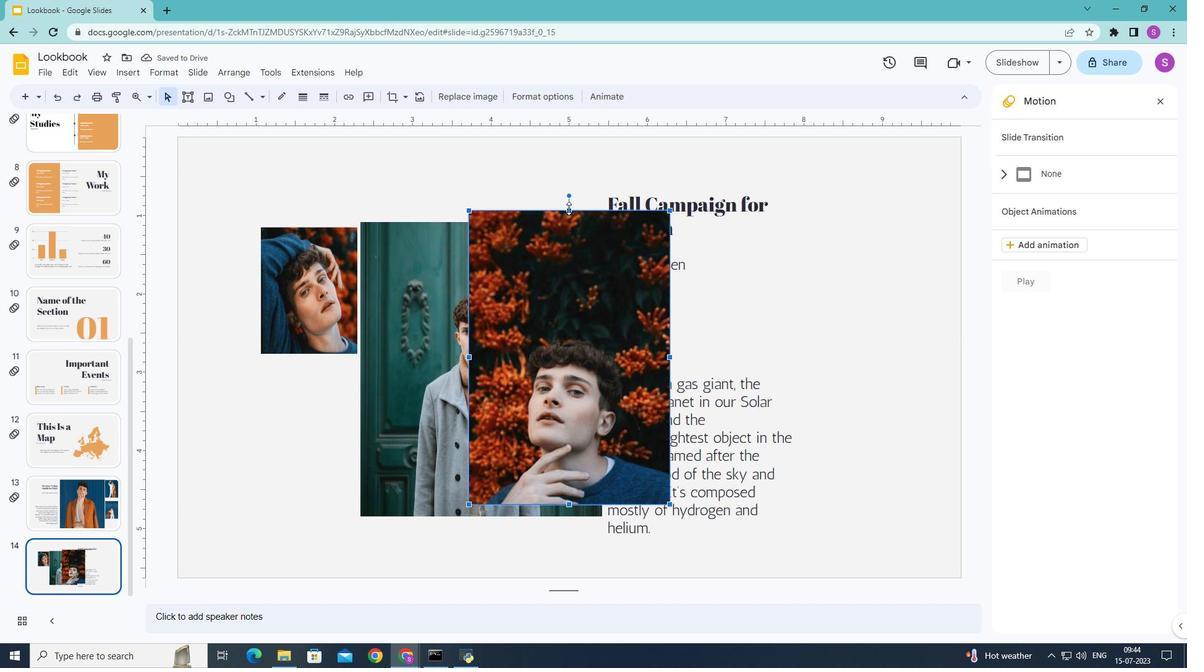 
Action: Mouse moved to (470, 420)
Screenshot: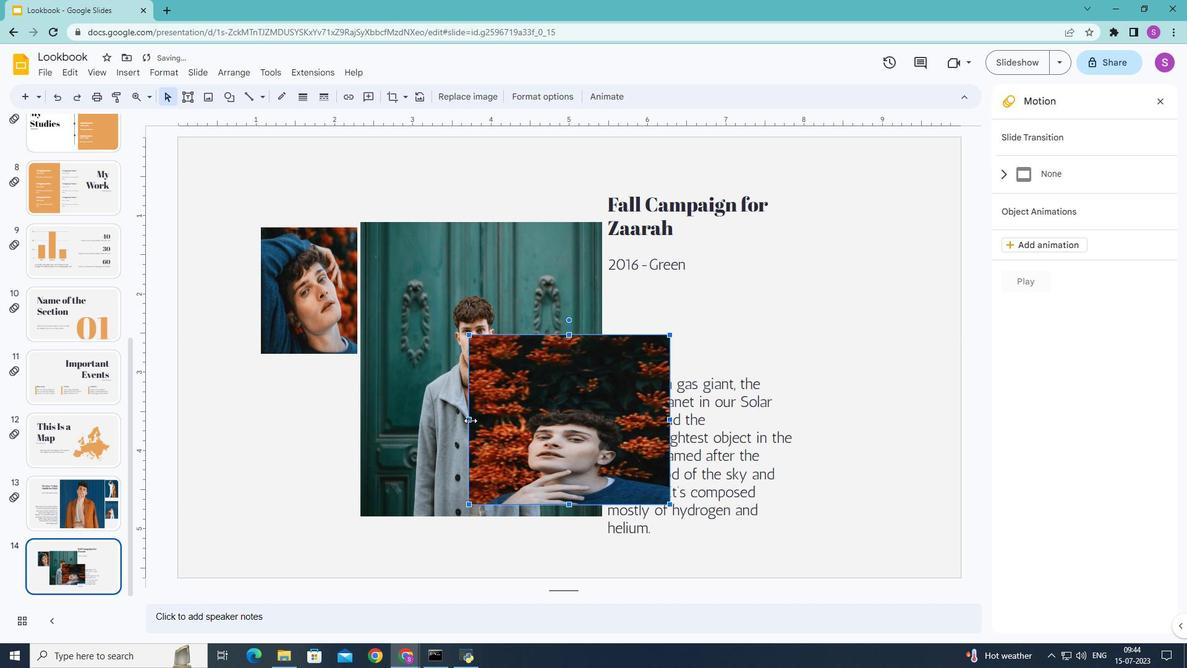 
Action: Mouse pressed left at (470, 420)
Screenshot: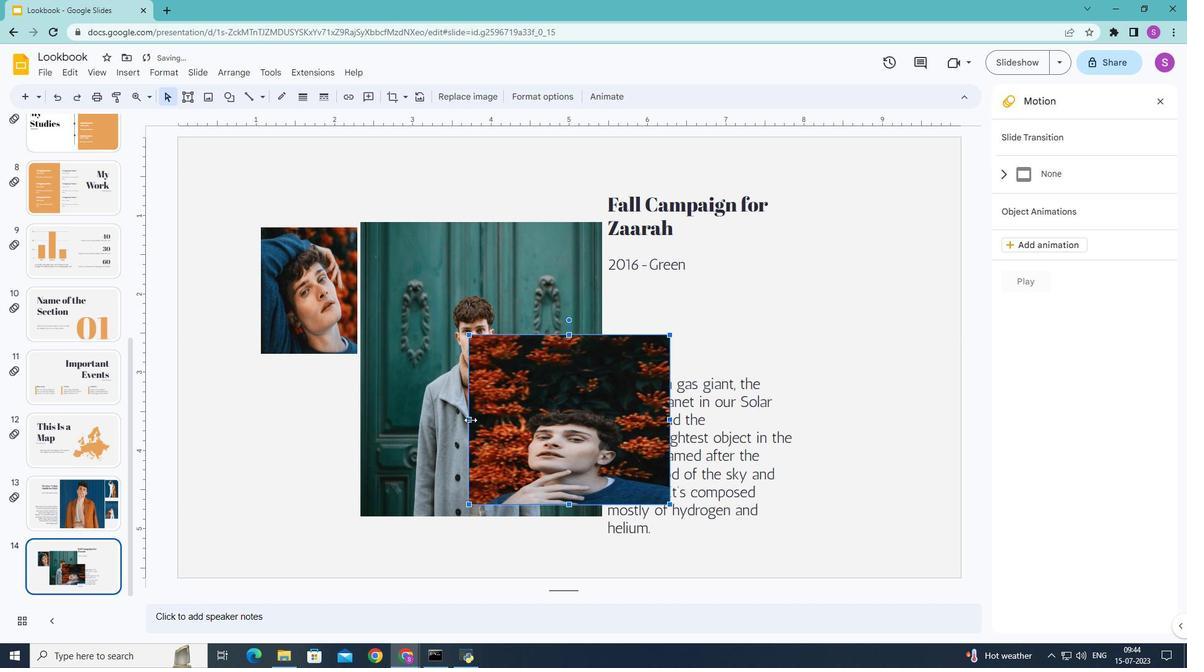 
Action: Mouse moved to (671, 420)
Screenshot: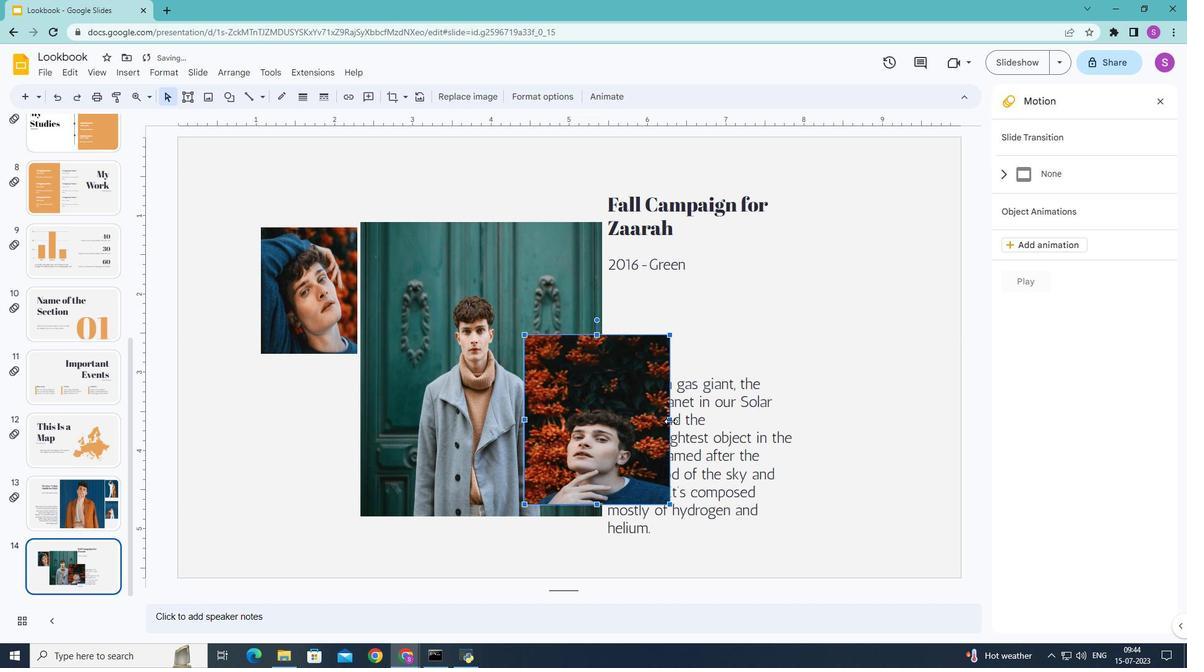 
Action: Mouse pressed left at (671, 420)
Screenshot: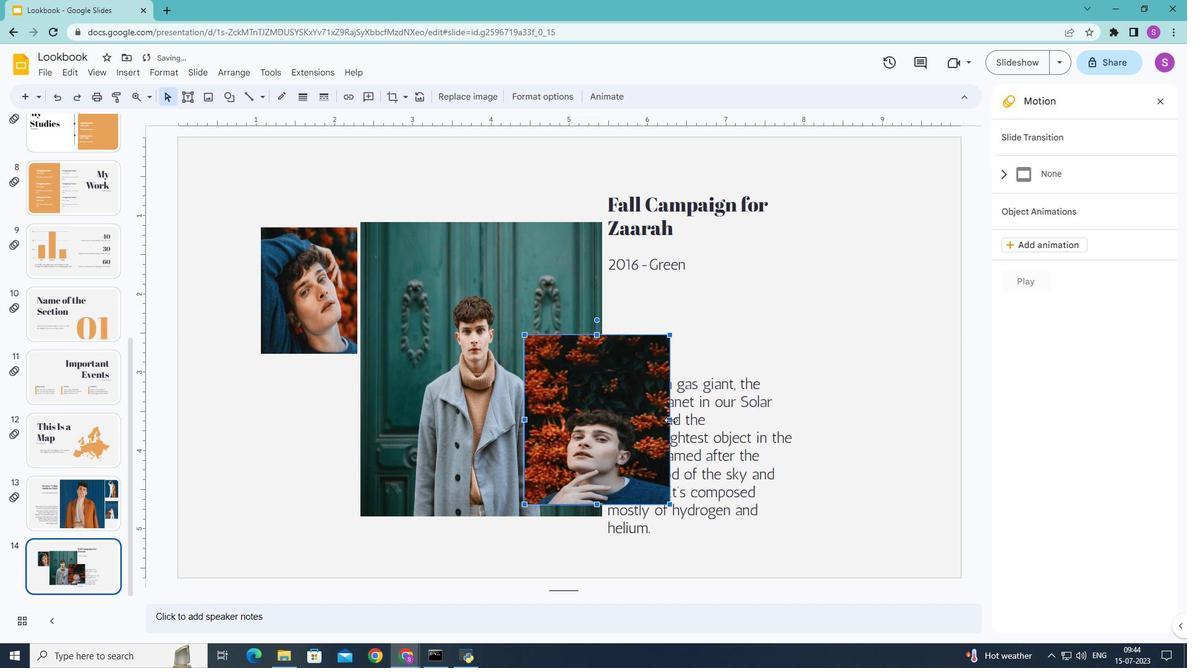 
Action: Mouse moved to (581, 334)
Screenshot: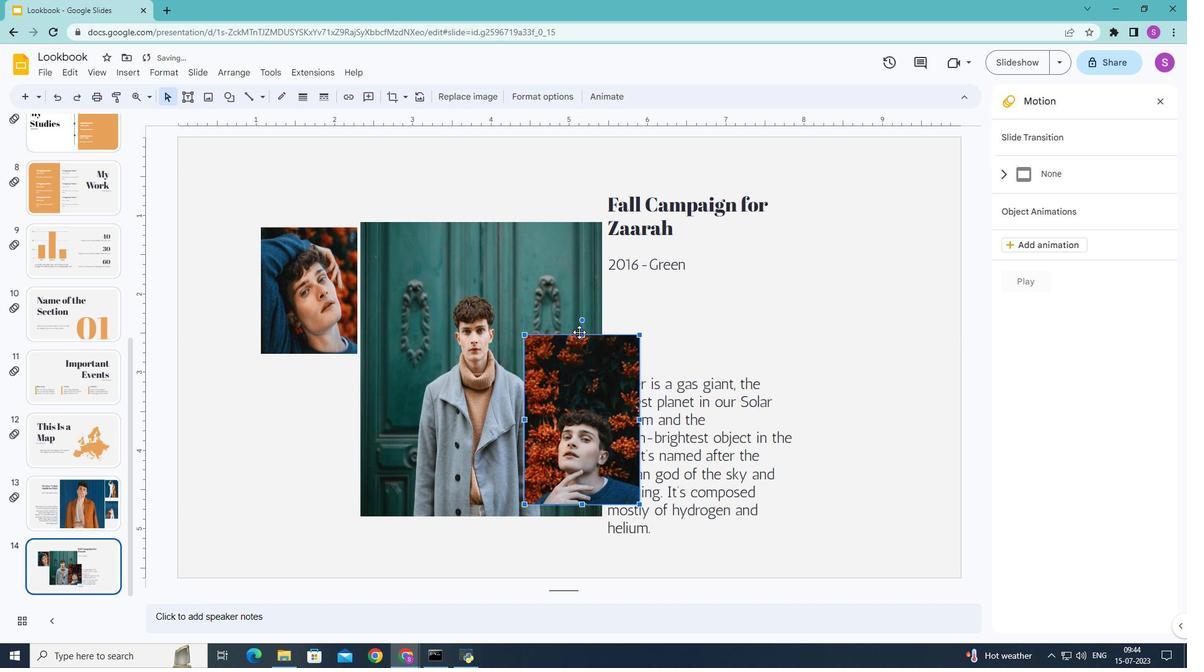 
Action: Mouse pressed left at (581, 334)
Screenshot: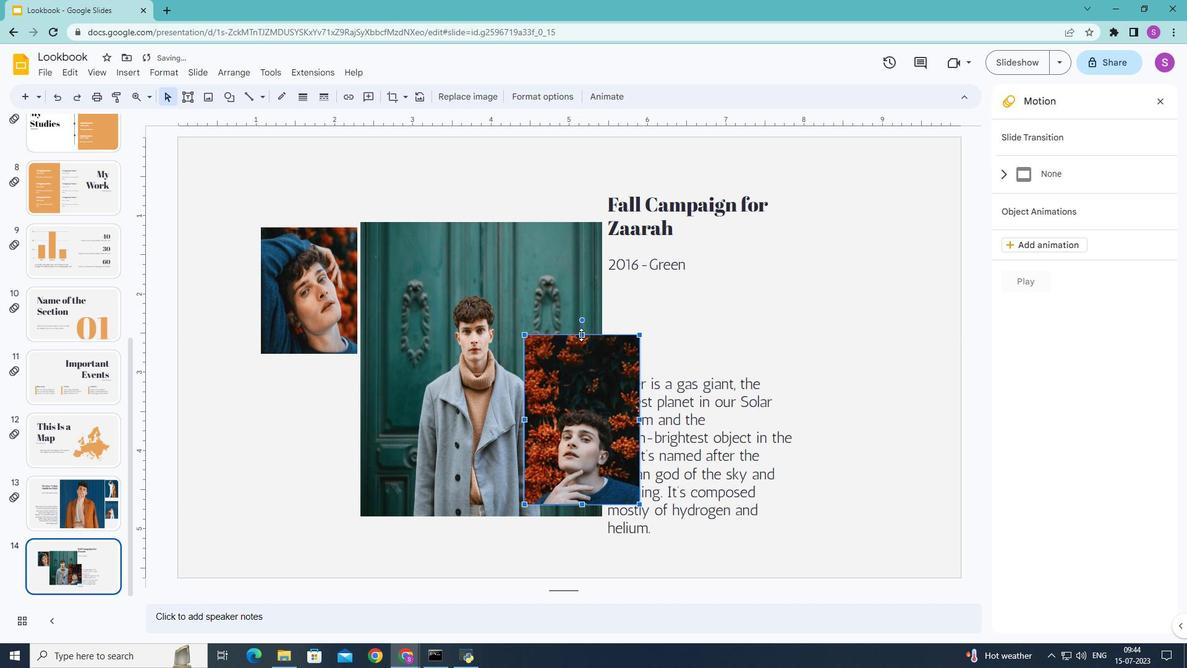 
Action: Mouse moved to (580, 441)
Screenshot: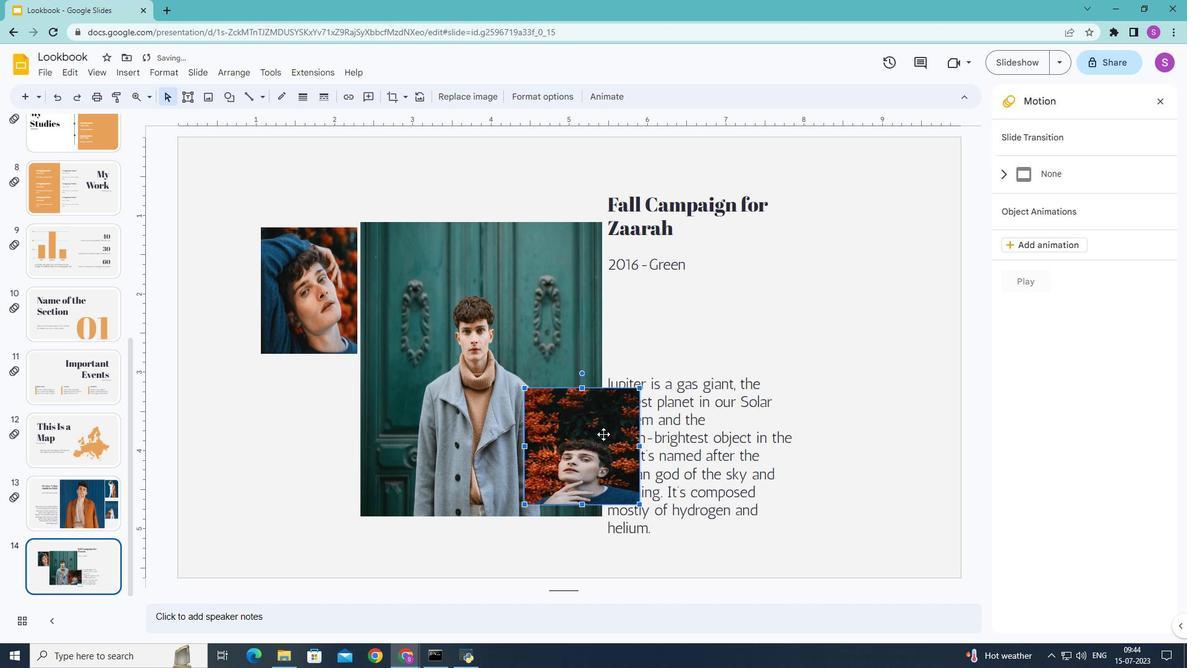 
Action: Mouse pressed left at (580, 441)
Screenshot: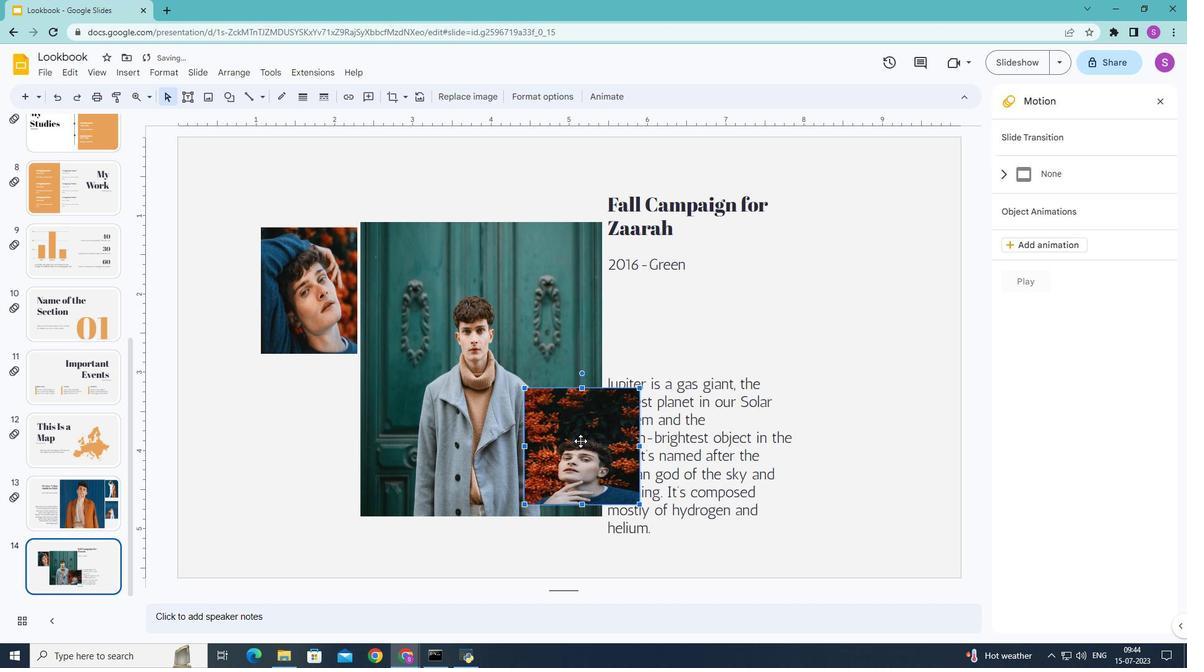 
Action: Mouse moved to (246, 420)
Screenshot: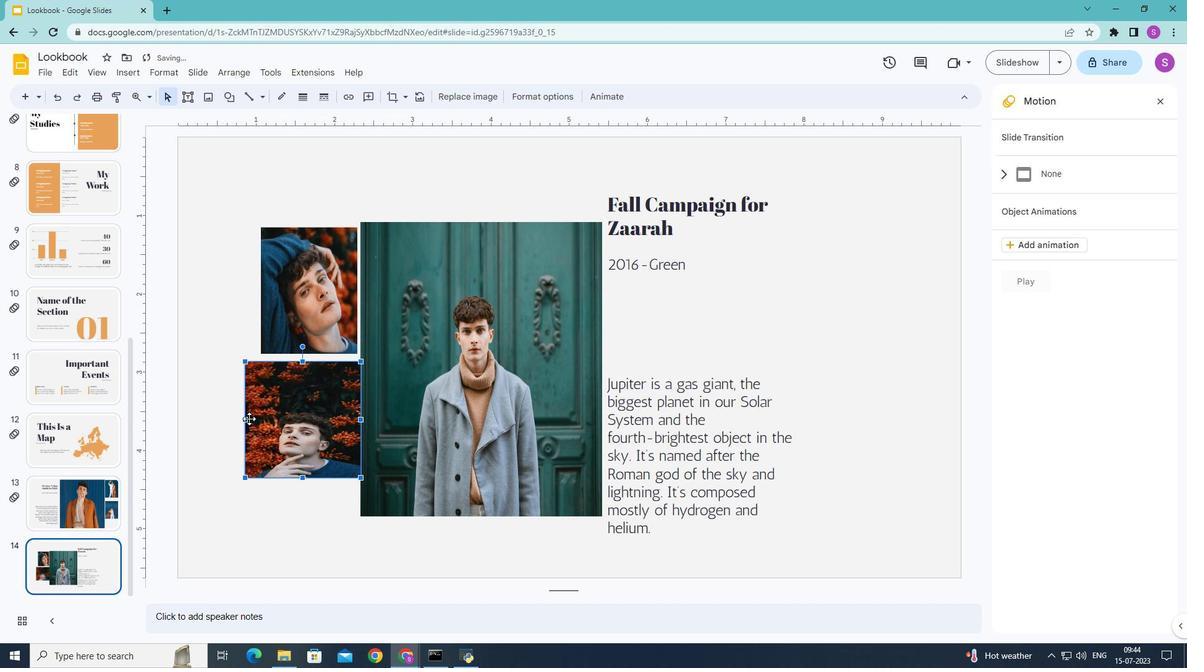 
Action: Mouse pressed left at (246, 420)
Screenshot: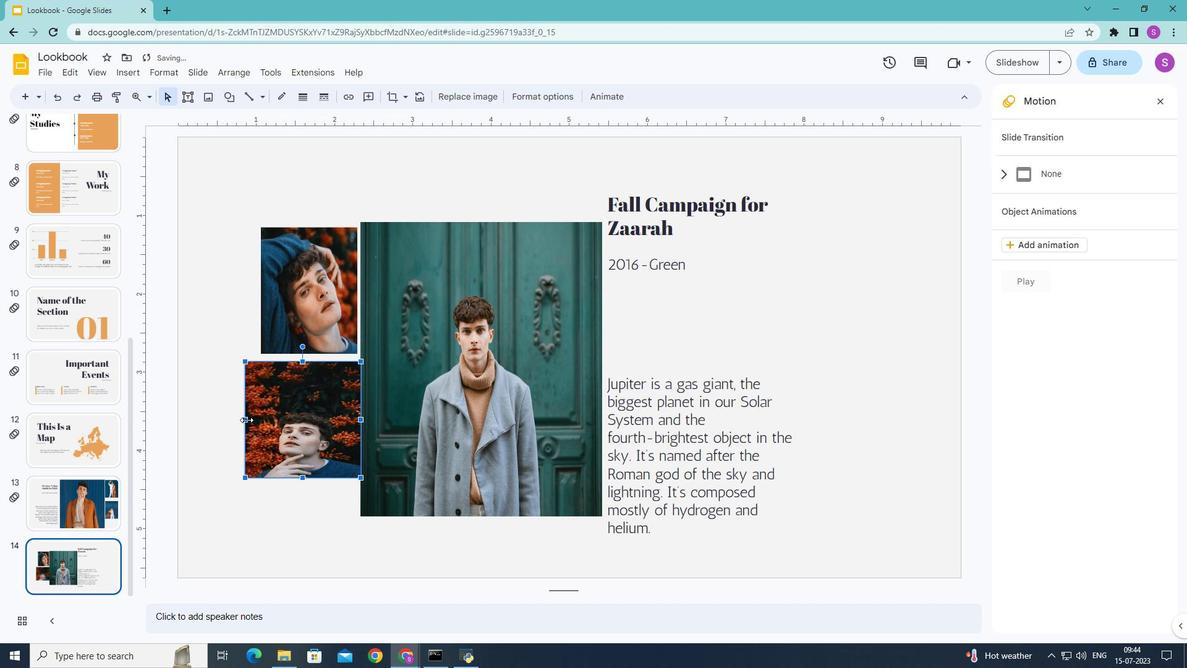 
Action: Mouse moved to (336, 418)
Screenshot: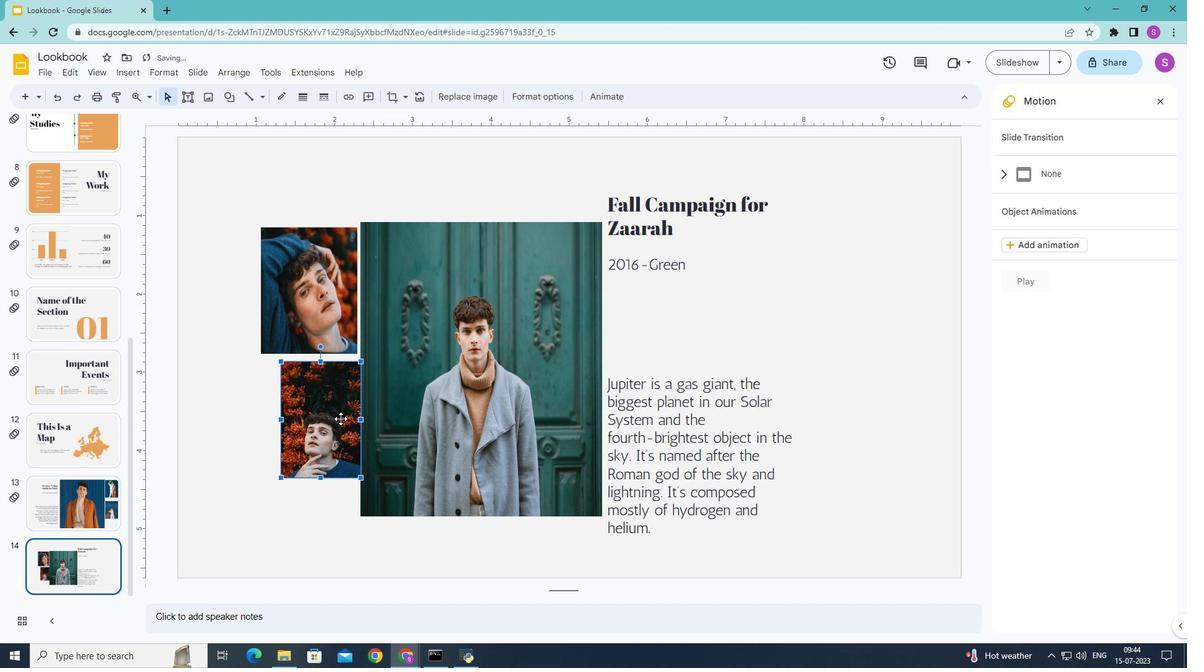 
Action: Mouse pressed left at (336, 418)
Screenshot: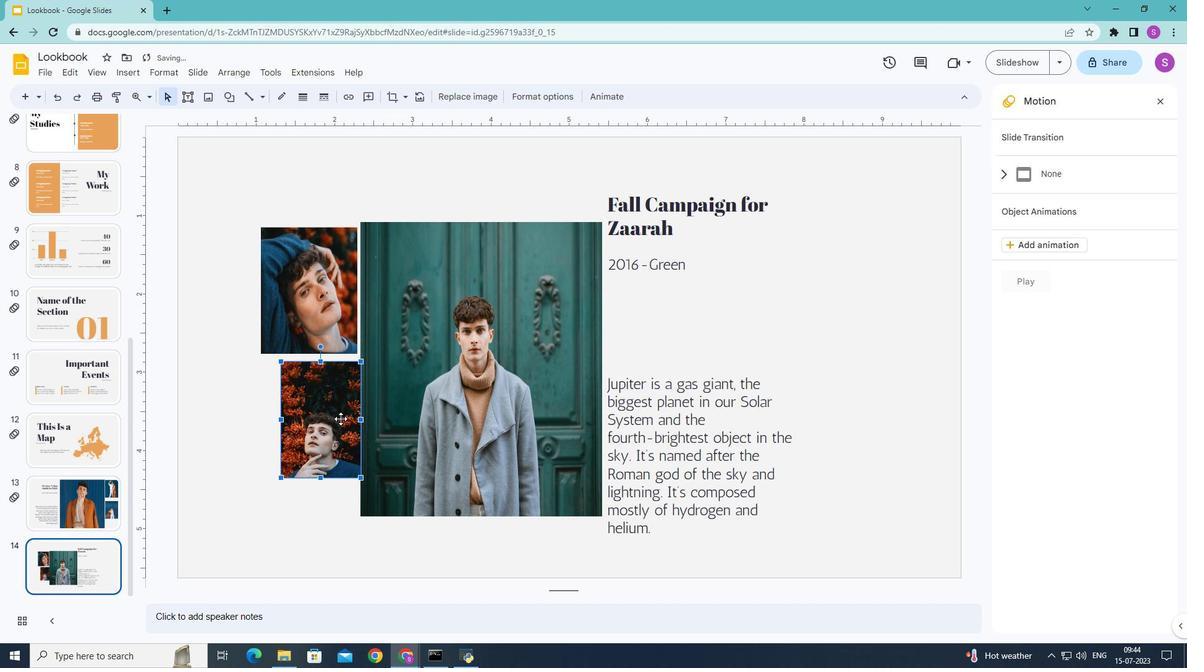 
Action: Mouse moved to (197, 223)
Screenshot: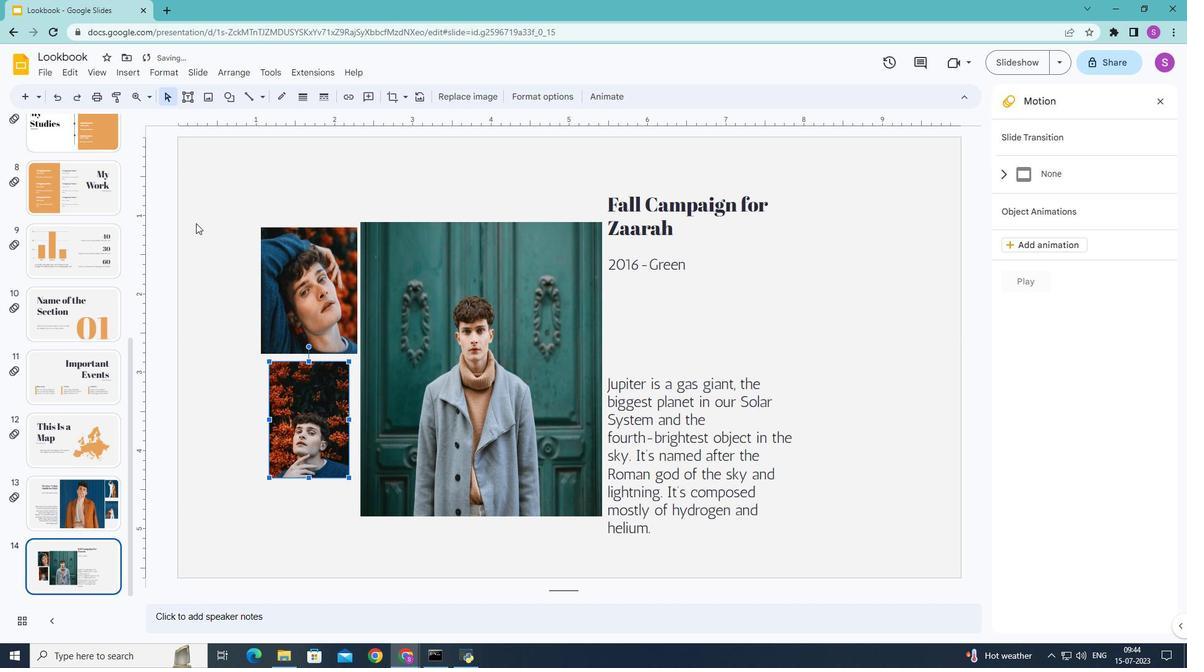 
Action: Mouse pressed left at (197, 223)
Screenshot: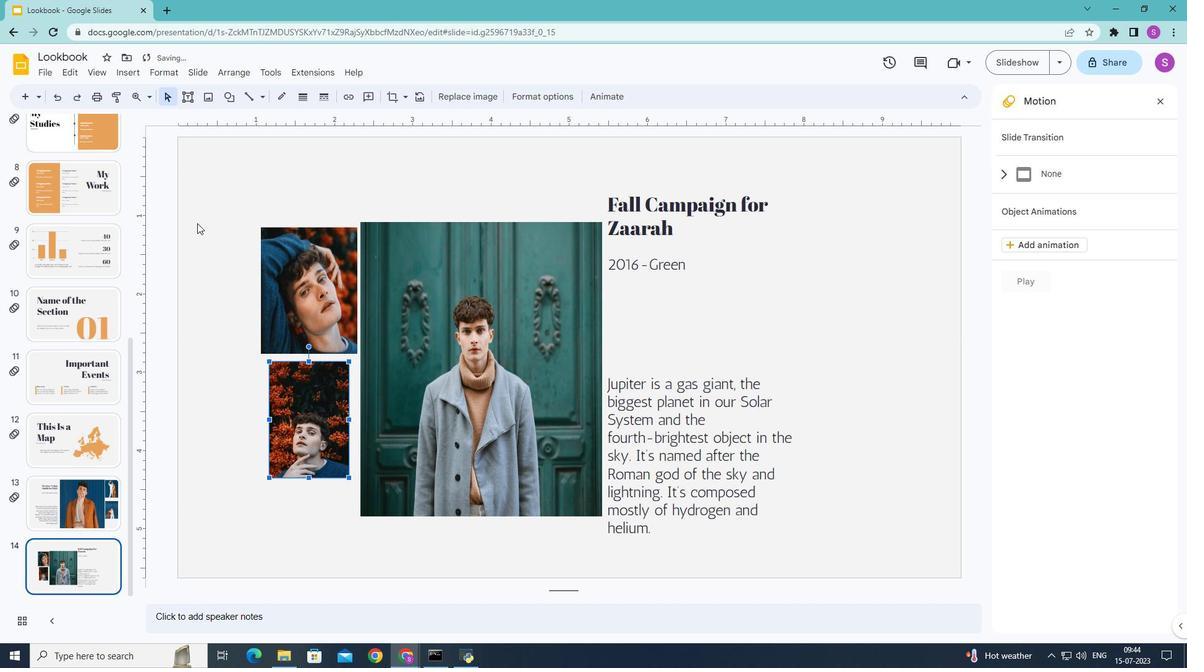 
Action: Mouse moved to (320, 444)
Screenshot: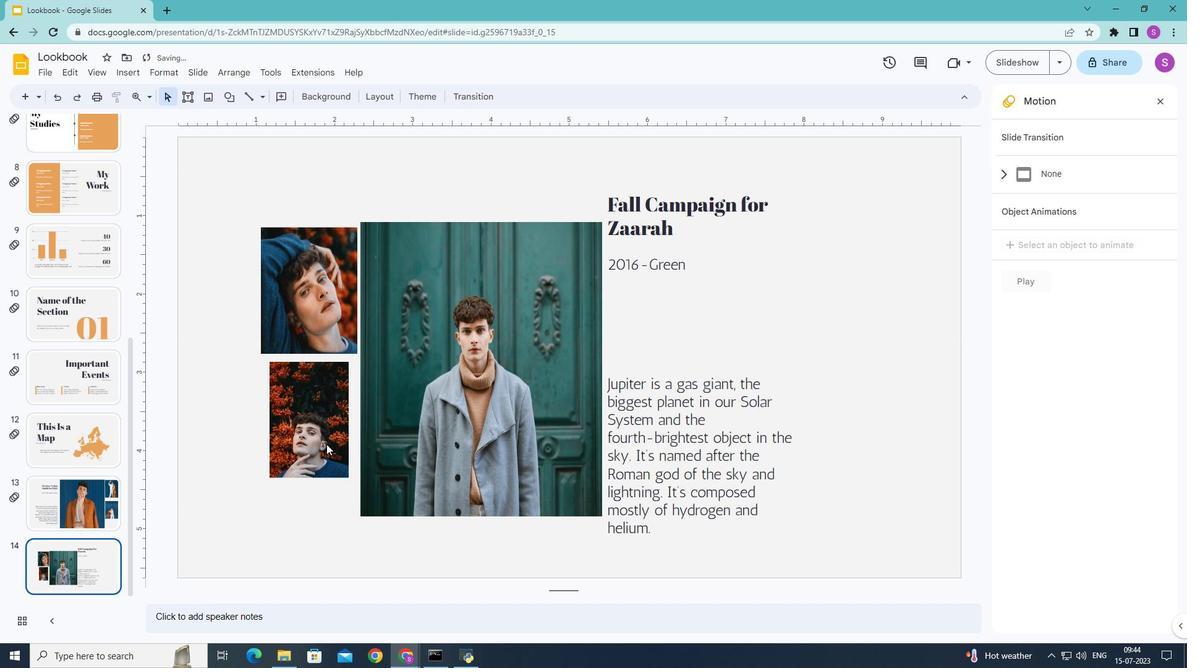 
Action: Mouse pressed left at (320, 444)
Screenshot: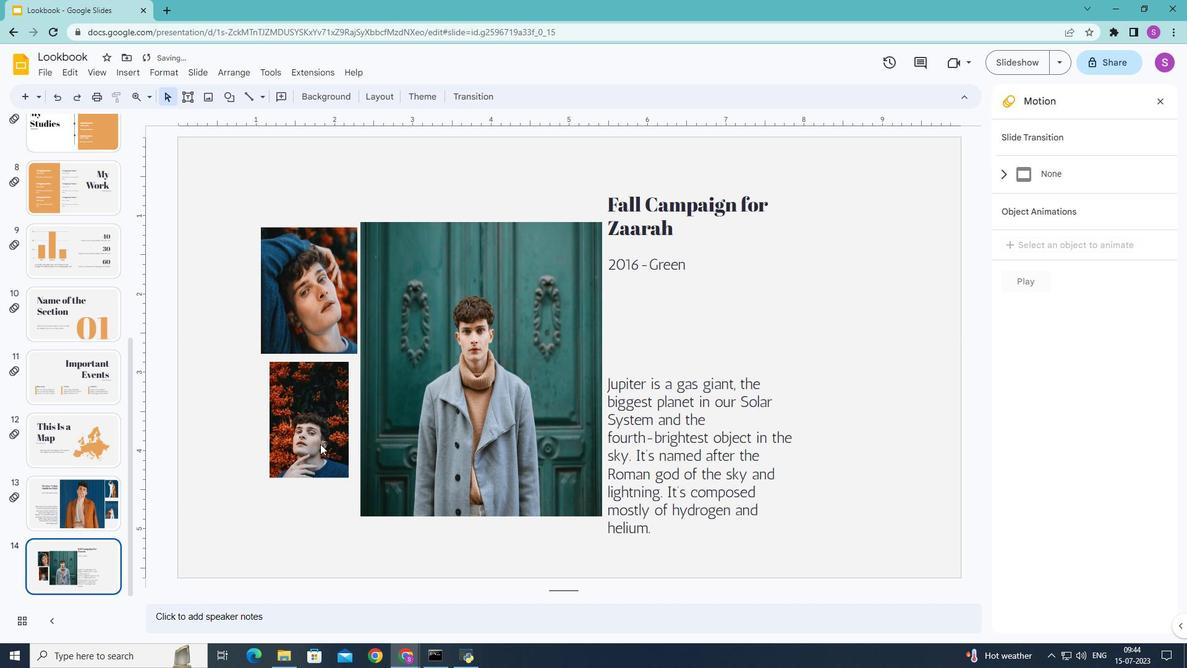
Action: Mouse moved to (308, 361)
Screenshot: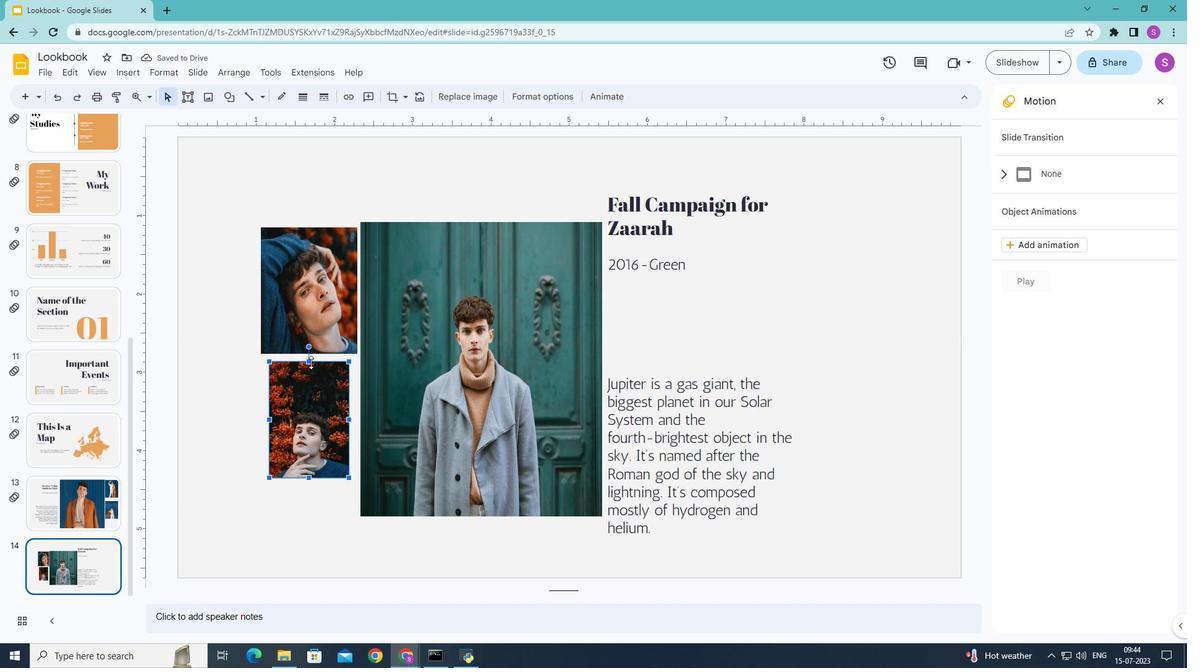 
Action: Mouse pressed left at (308, 361)
Screenshot: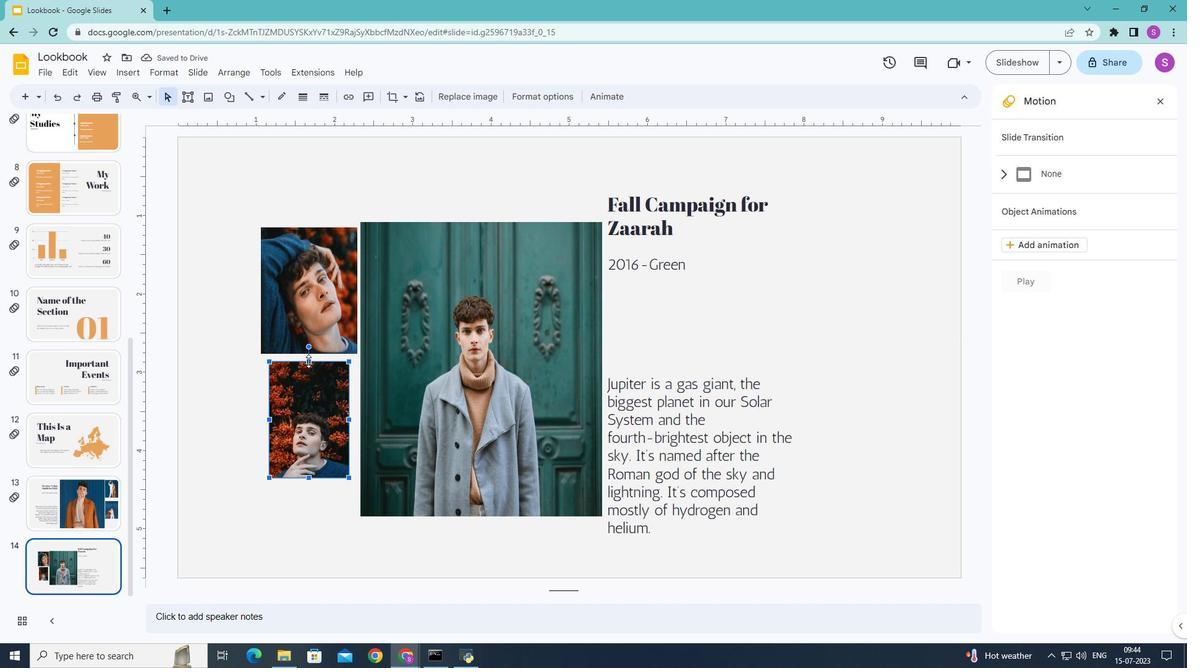 
Action: Mouse moved to (311, 436)
Screenshot: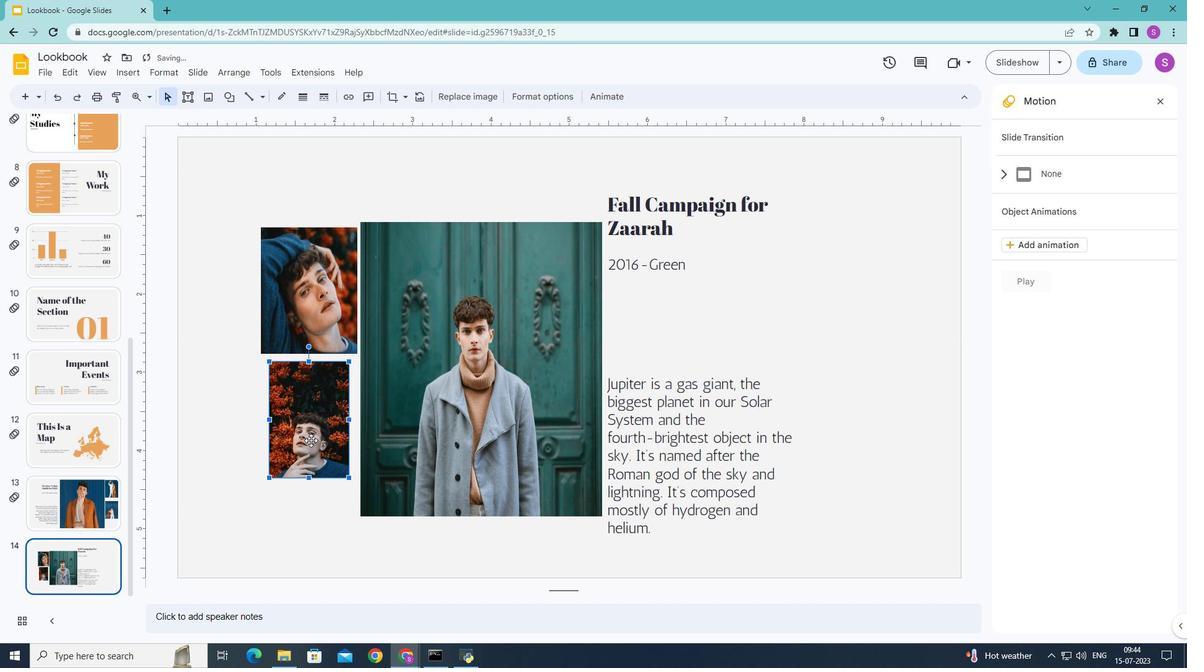 
Action: Mouse pressed left at (311, 436)
Screenshot: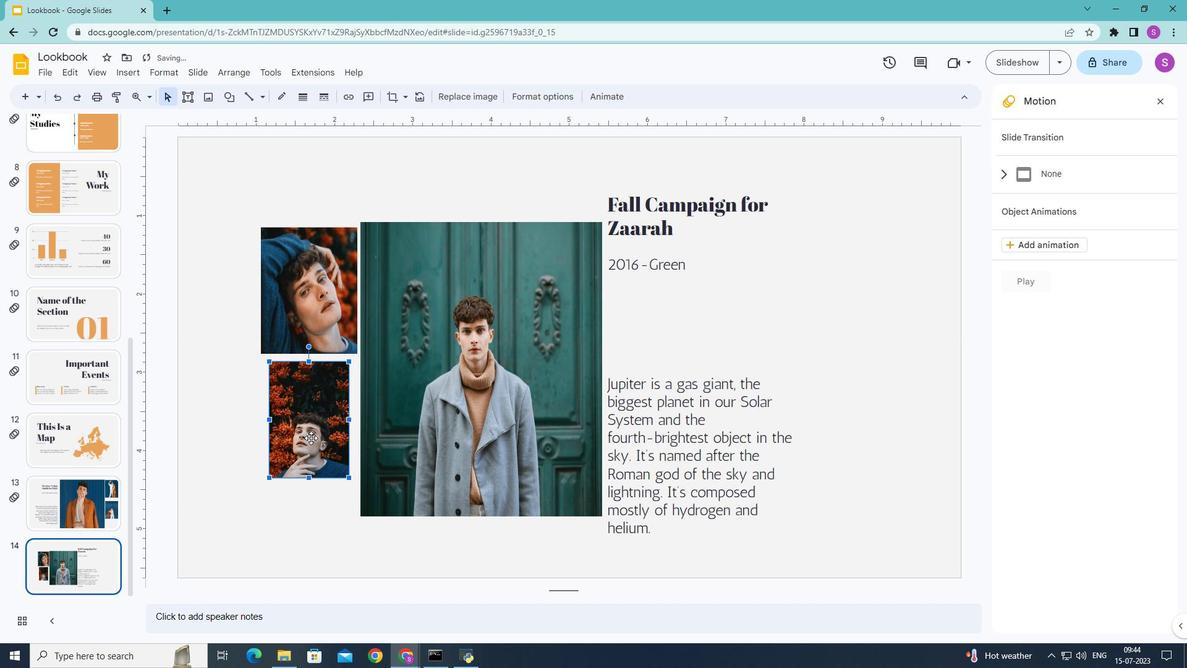
Action: Mouse moved to (232, 326)
Screenshot: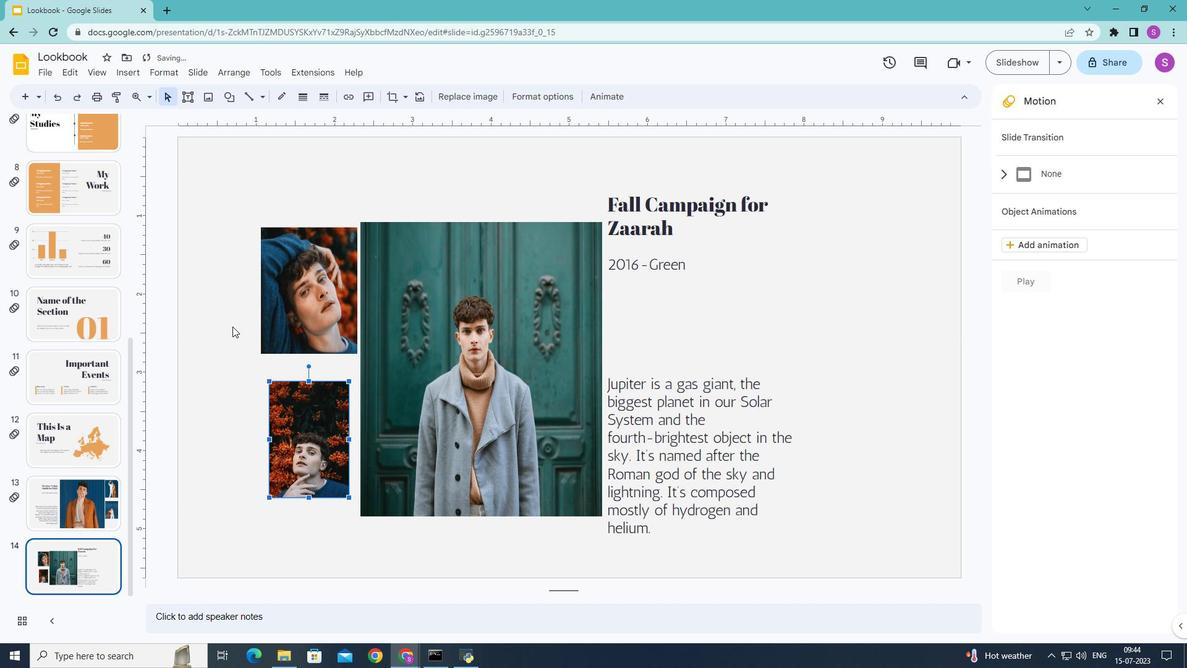 
Action: Mouse pressed left at (232, 326)
Screenshot: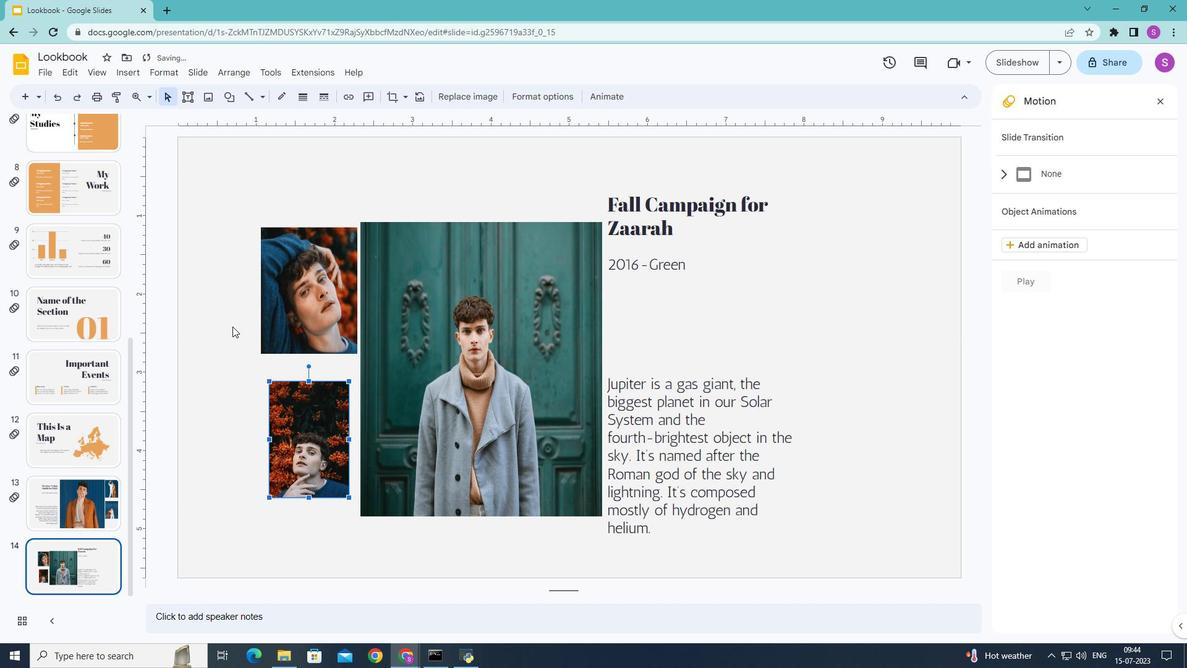 
Action: Mouse moved to (316, 423)
Screenshot: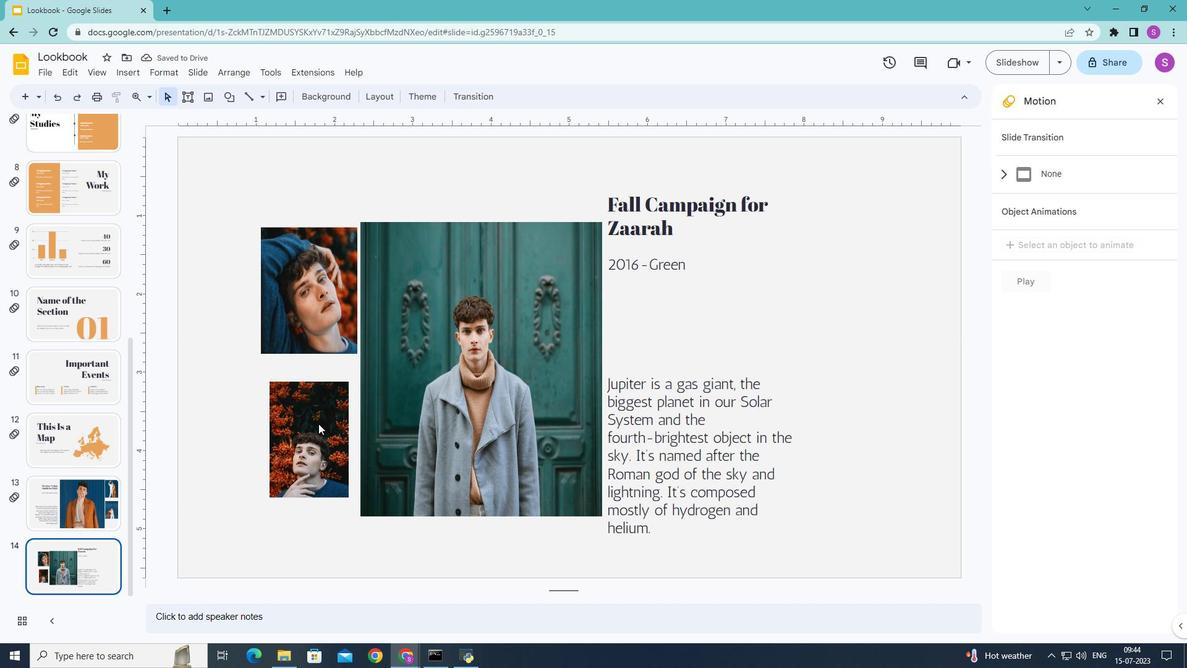 
Action: Mouse pressed left at (316, 423)
Screenshot: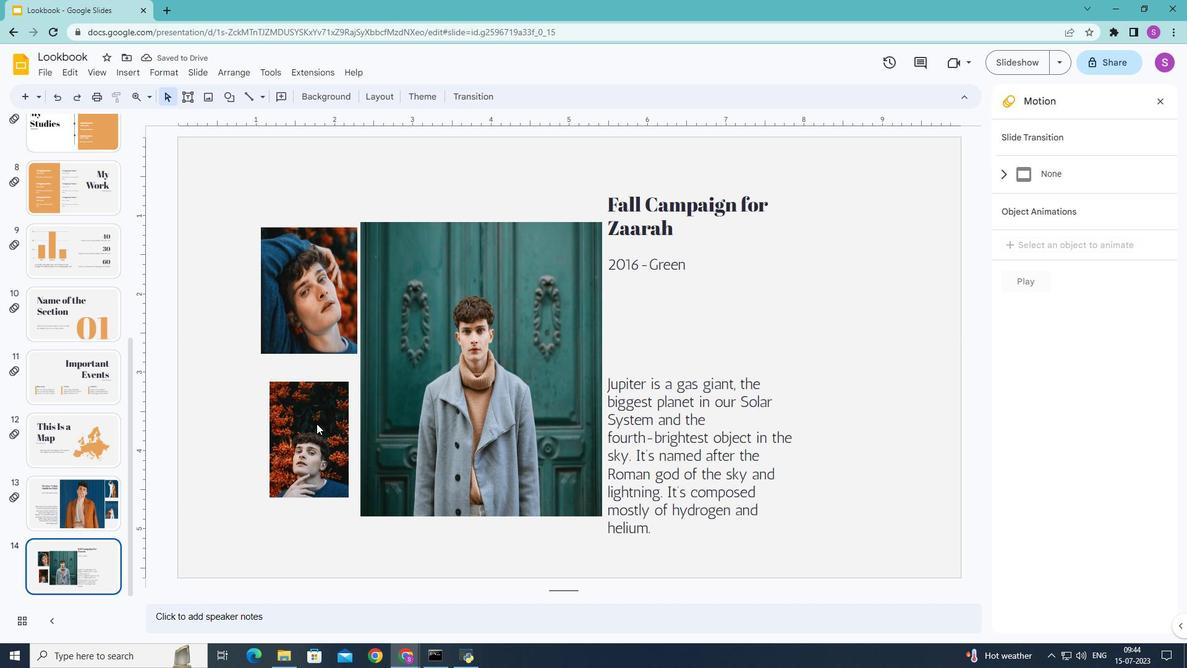 
Action: Mouse moved to (308, 381)
Screenshot: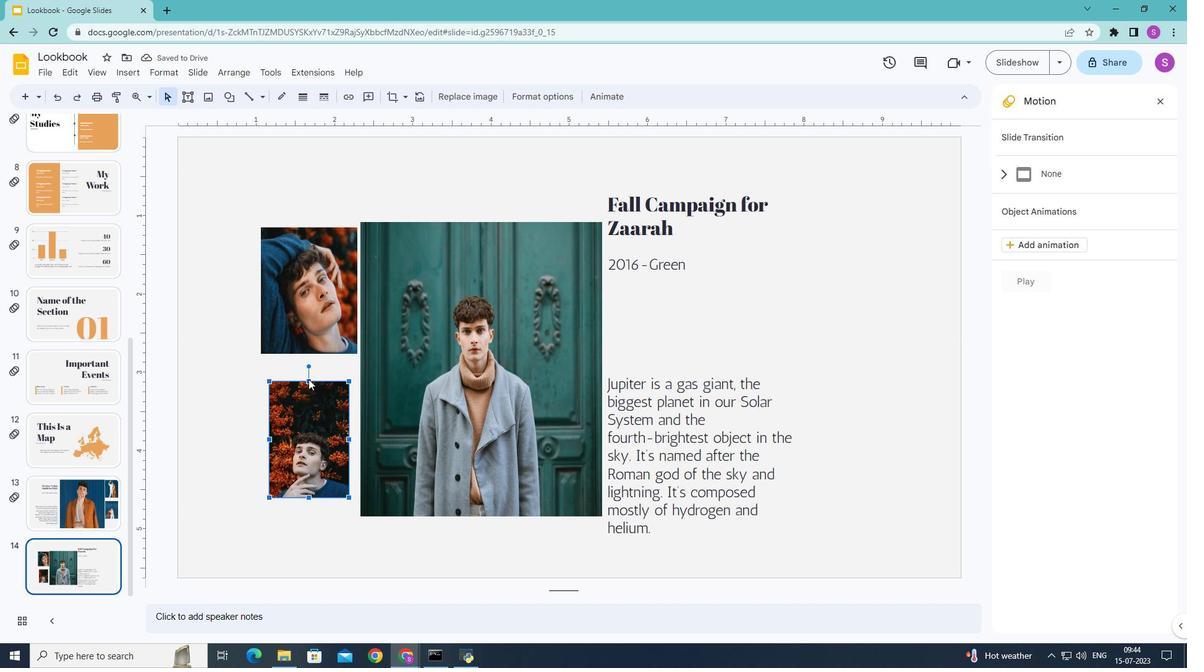 
Action: Mouse pressed left at (308, 381)
Screenshot: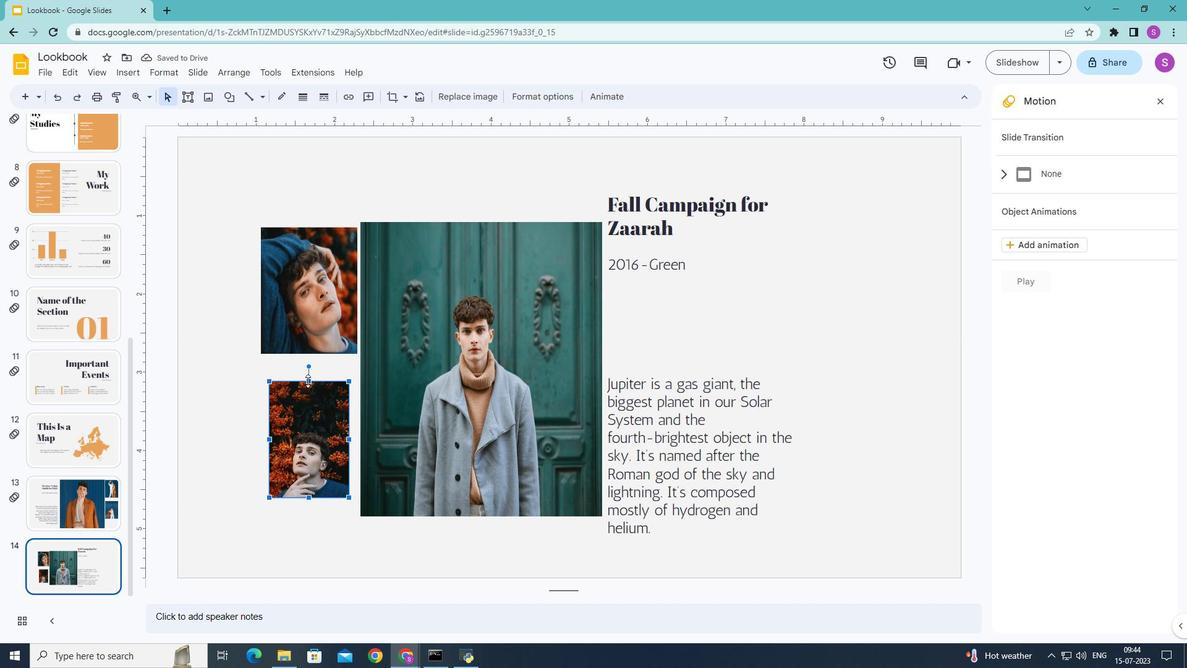 
Action: Mouse moved to (270, 436)
Screenshot: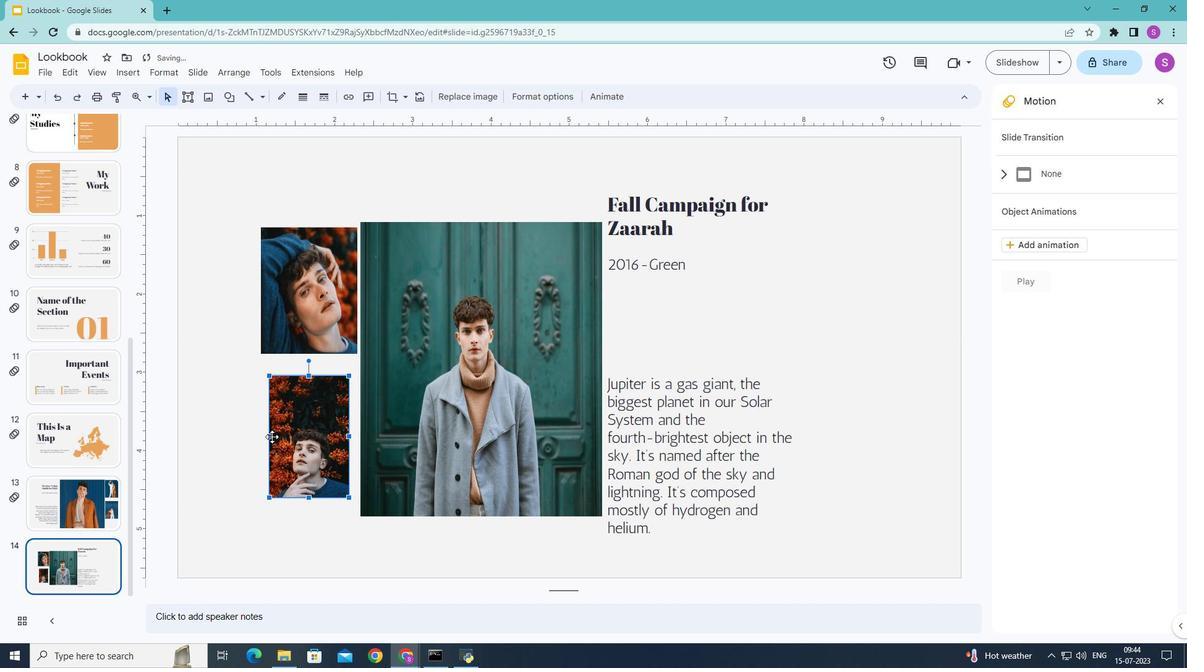 
Action: Mouse pressed left at (270, 436)
Screenshot: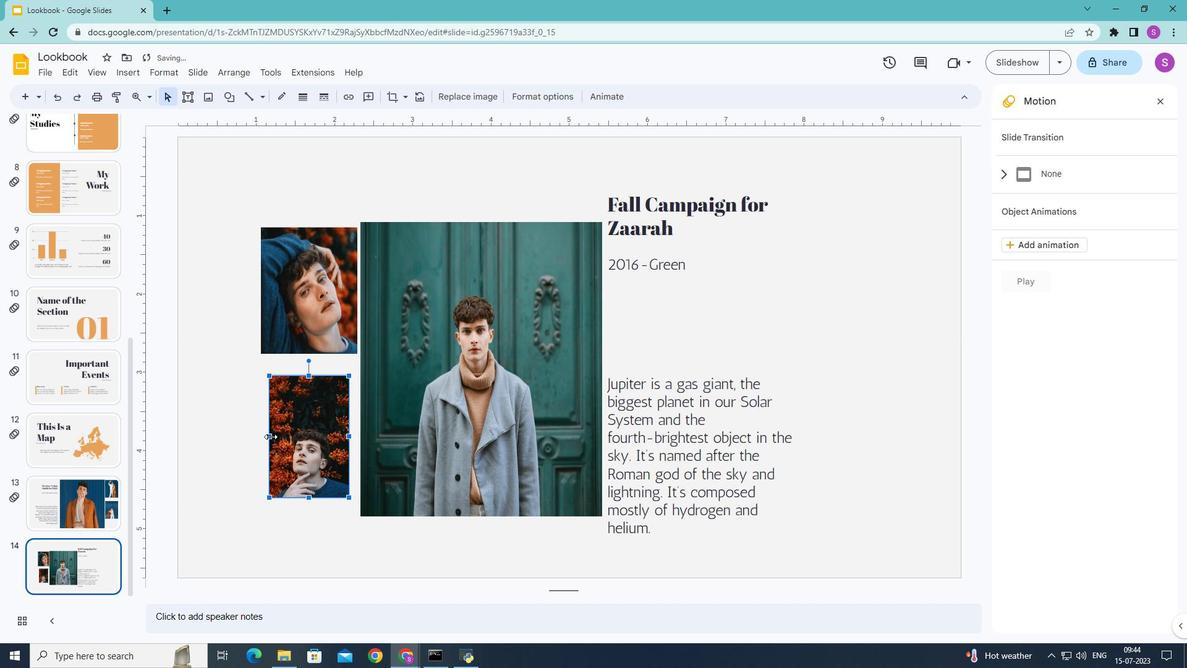 
Action: Mouse moved to (214, 329)
Screenshot: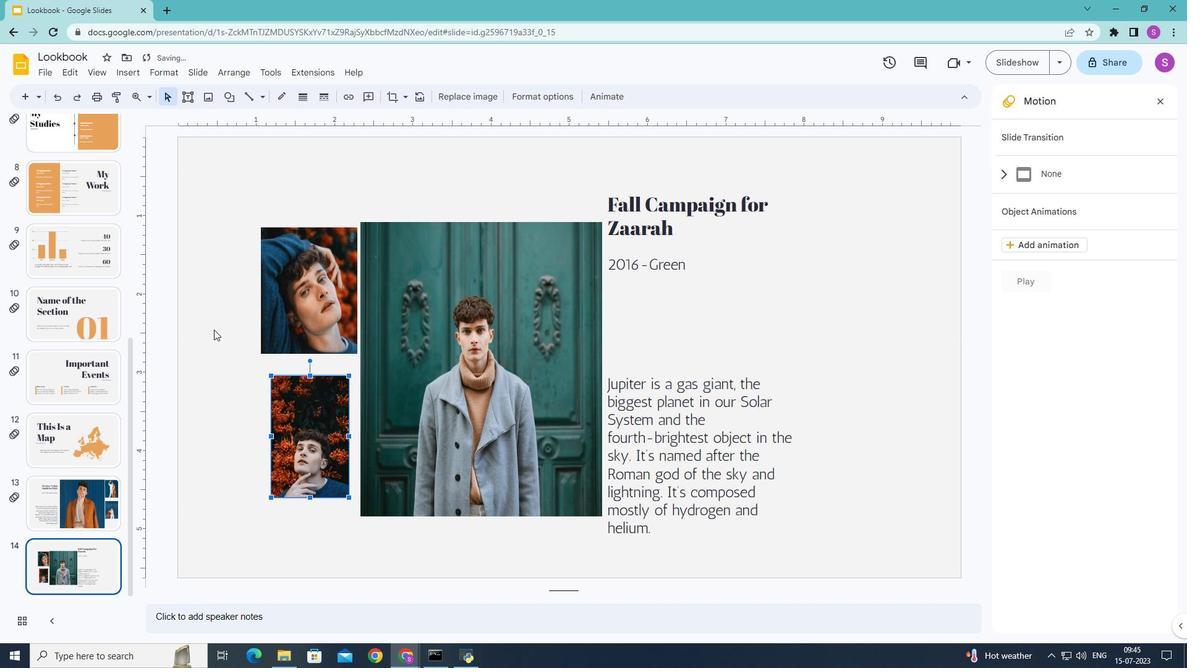 
Action: Mouse pressed left at (214, 329)
Screenshot: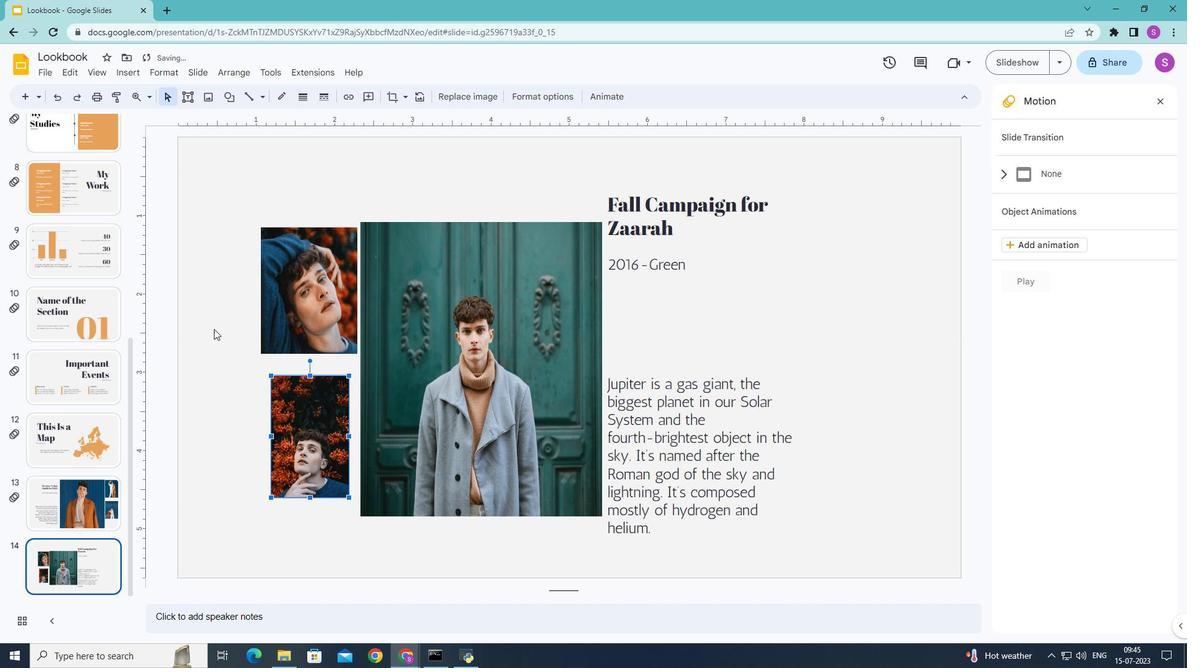
Action: Mouse moved to (361, 204)
Screenshot: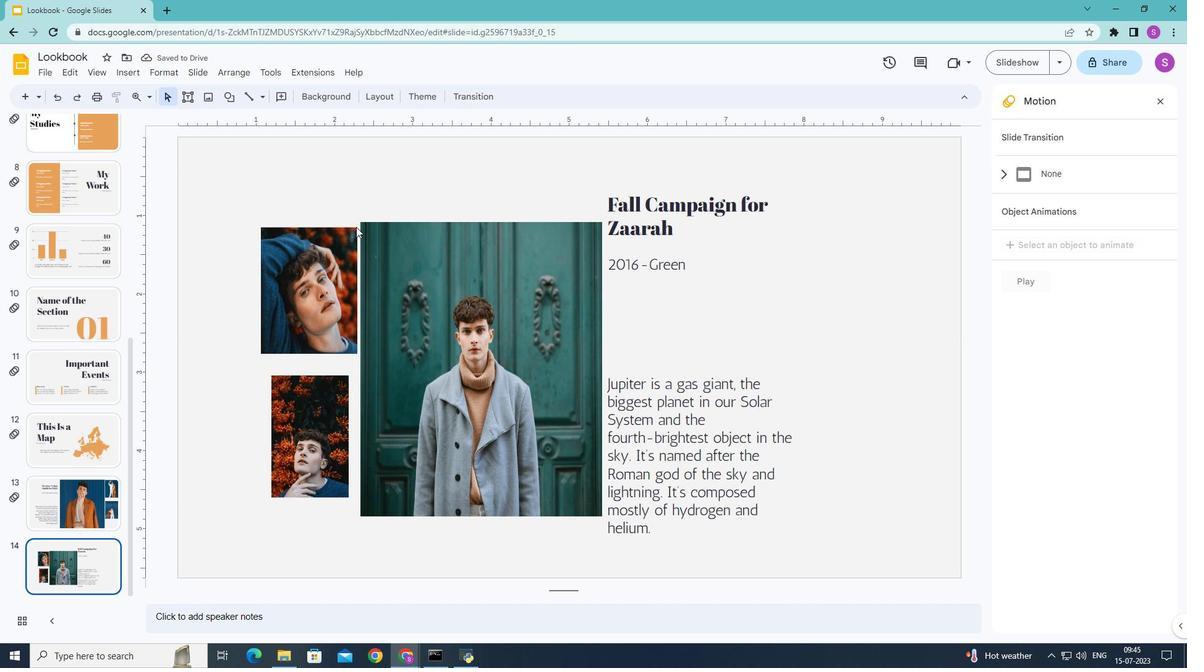 
Action: Mouse pressed left at (361, 204)
Screenshot: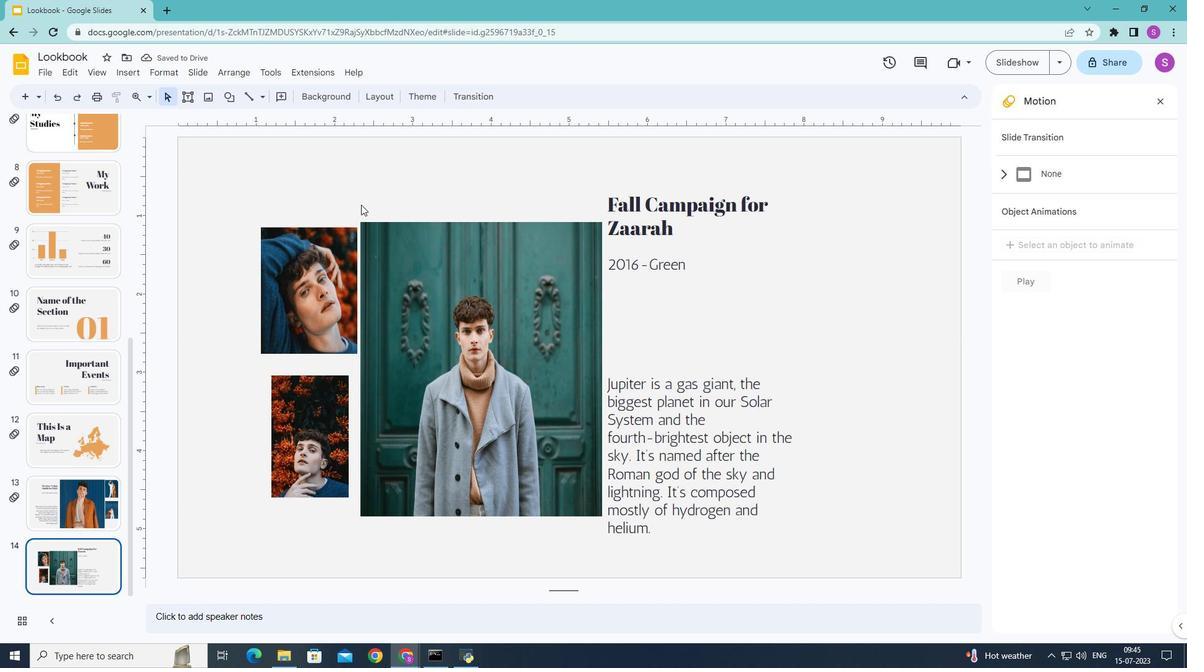 
Action: Key pressed ctrl+A
Screenshot: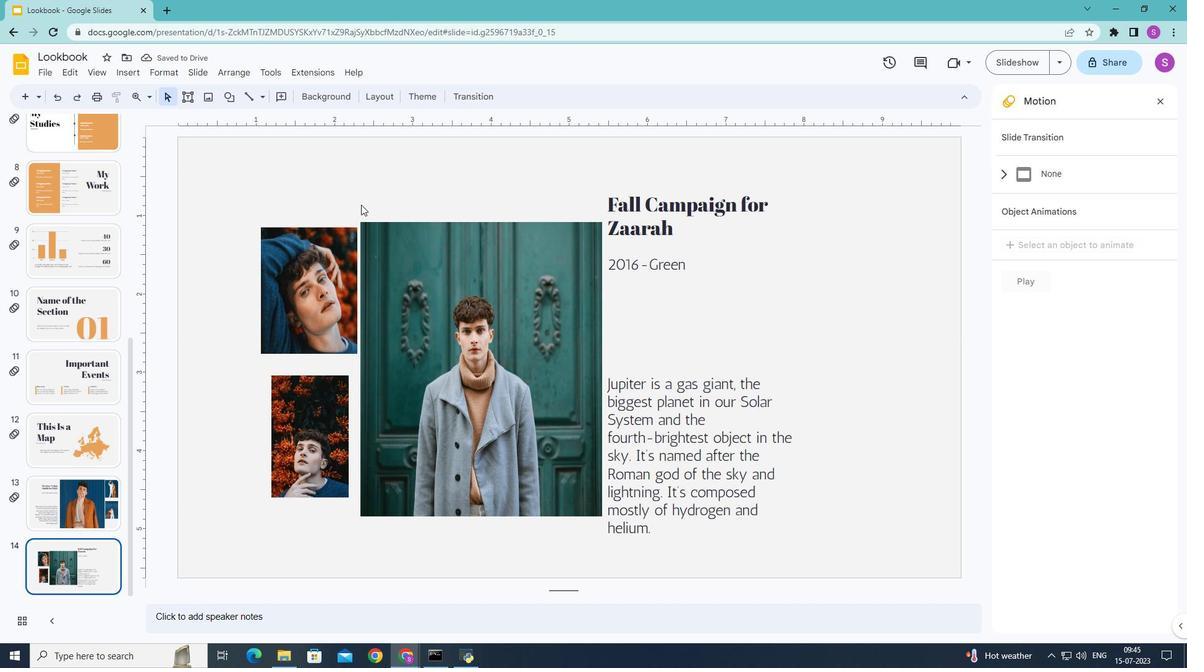 
Action: Mouse moved to (452, 97)
Screenshot: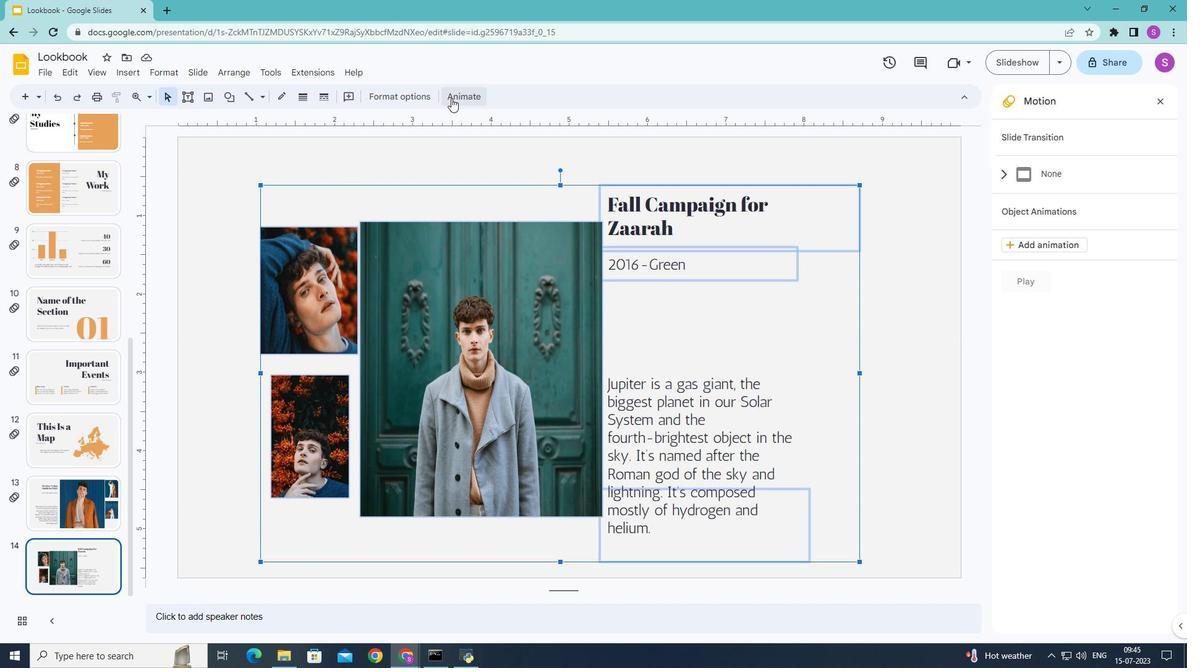
Action: Mouse pressed left at (452, 97)
Screenshot: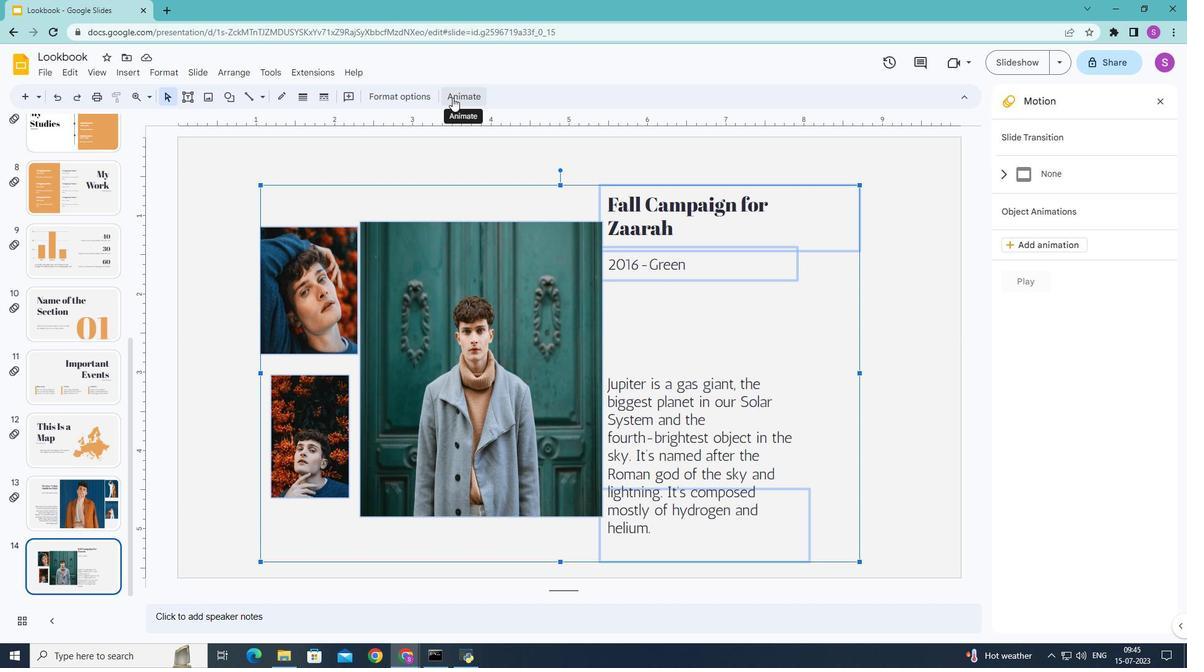 
Action: Mouse moved to (998, 440)
Screenshot: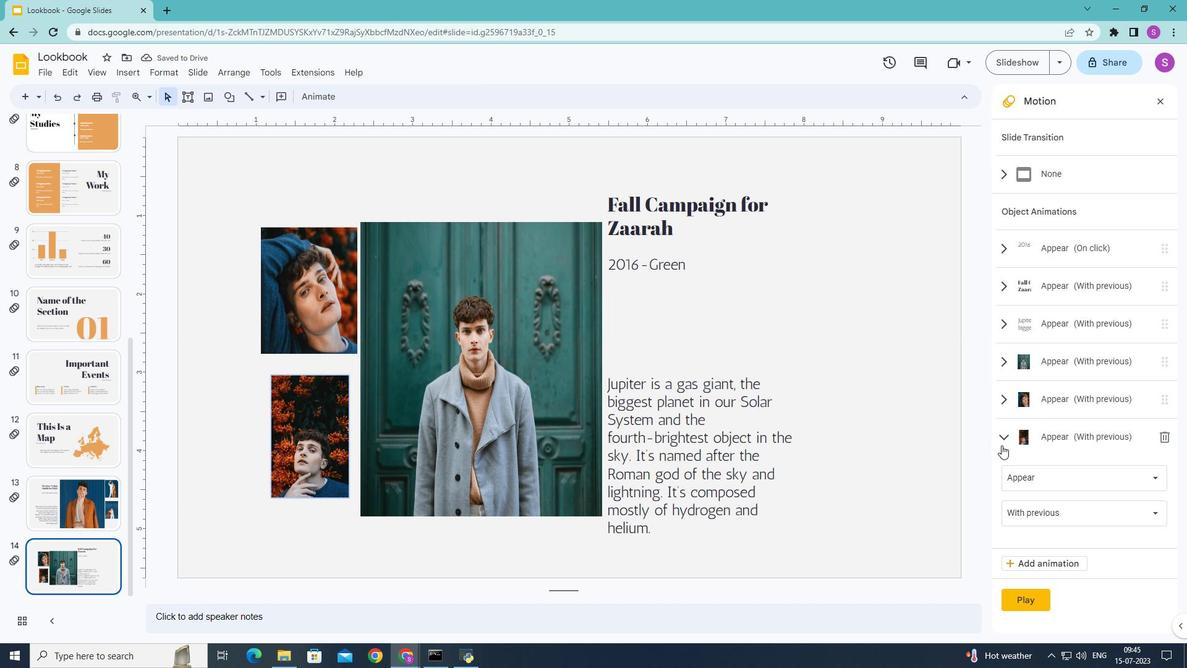 
Action: Mouse pressed left at (998, 440)
Screenshot: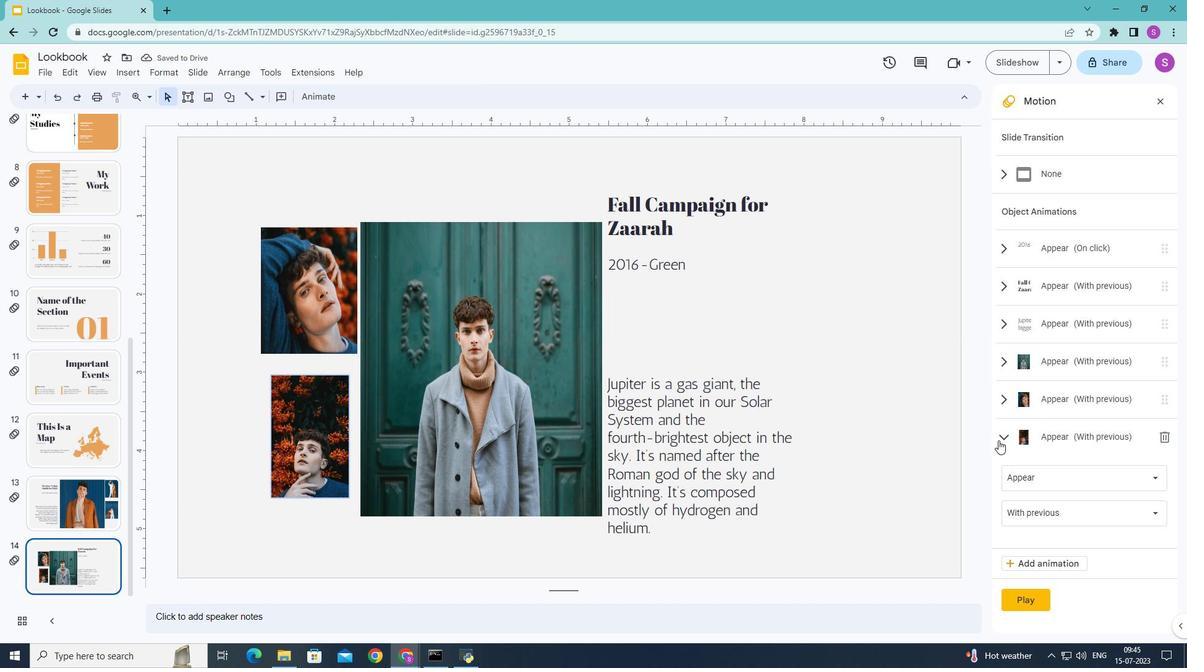 
Action: Mouse moved to (999, 439)
Screenshot: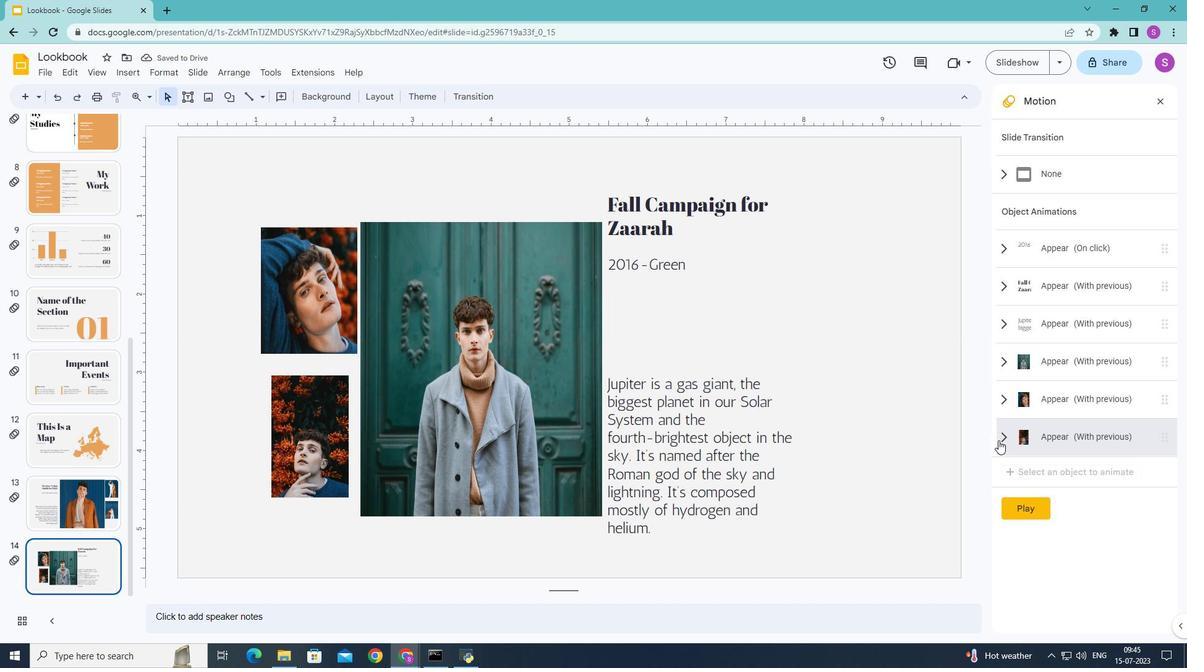 
Action: Mouse pressed left at (999, 439)
Screenshot: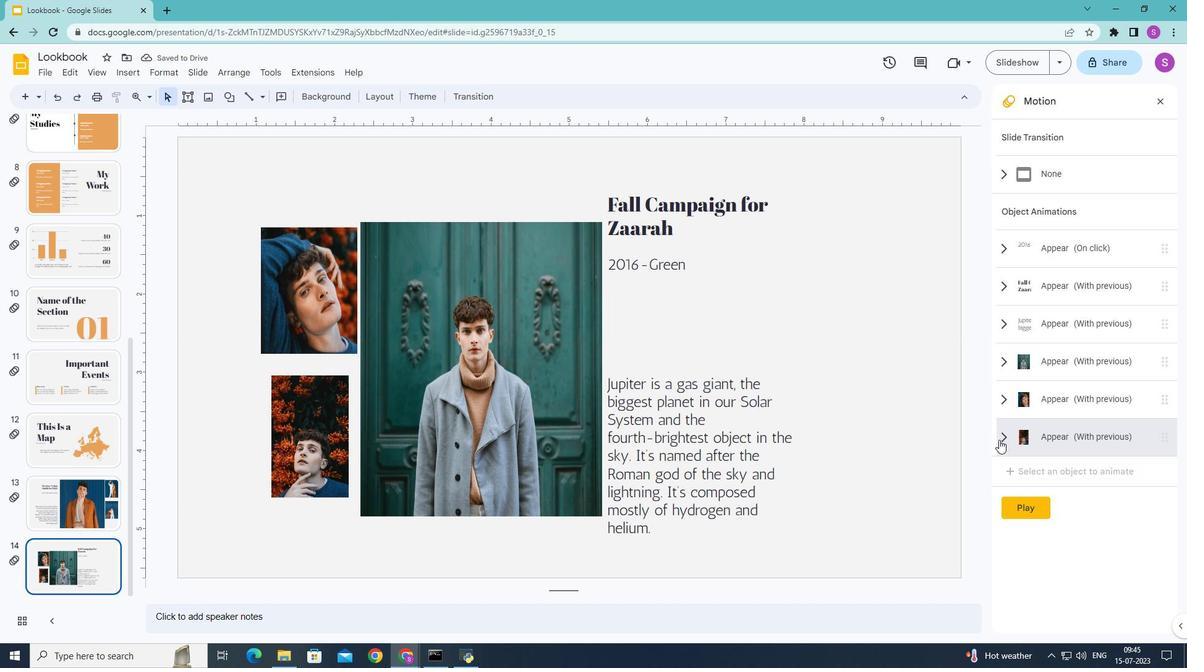 
Action: Mouse moved to (1152, 479)
Screenshot: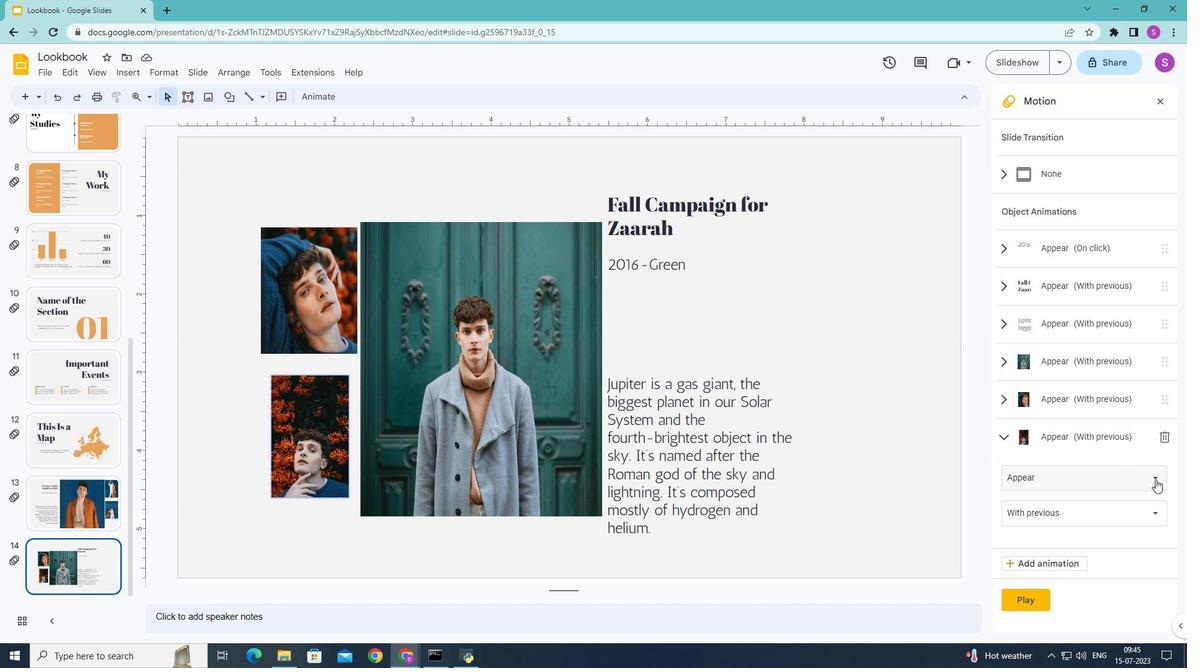 
Action: Mouse pressed left at (1152, 479)
Screenshot: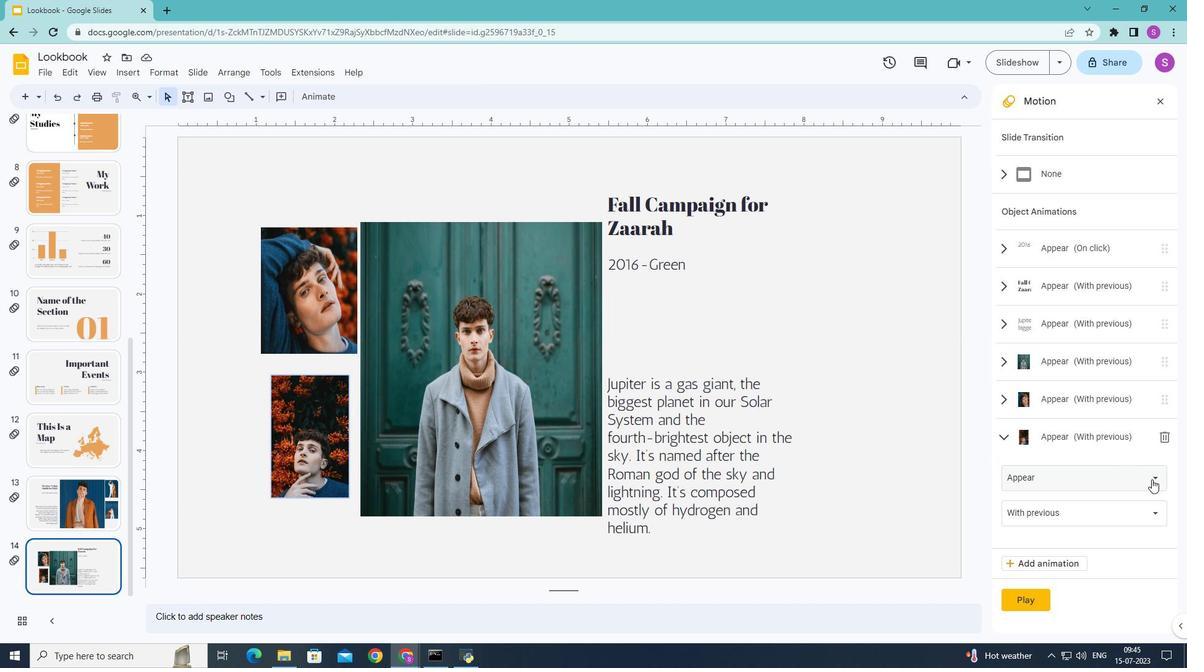
Action: Mouse moved to (1026, 448)
Screenshot: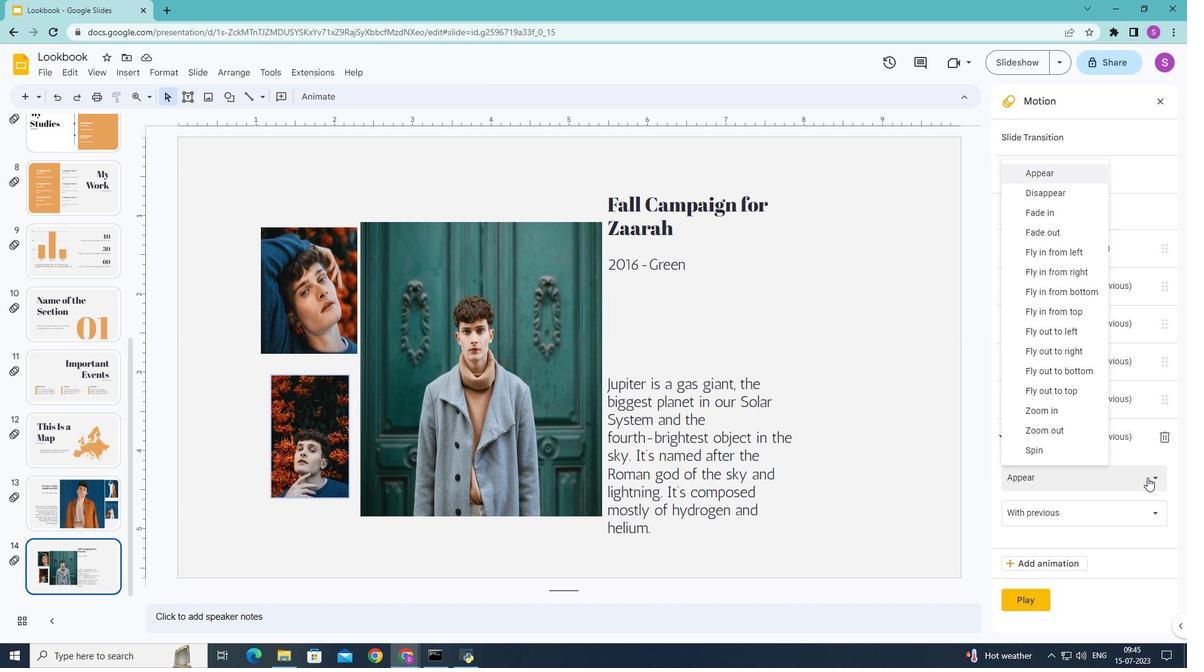 
Action: Mouse pressed left at (1026, 448)
Screenshot: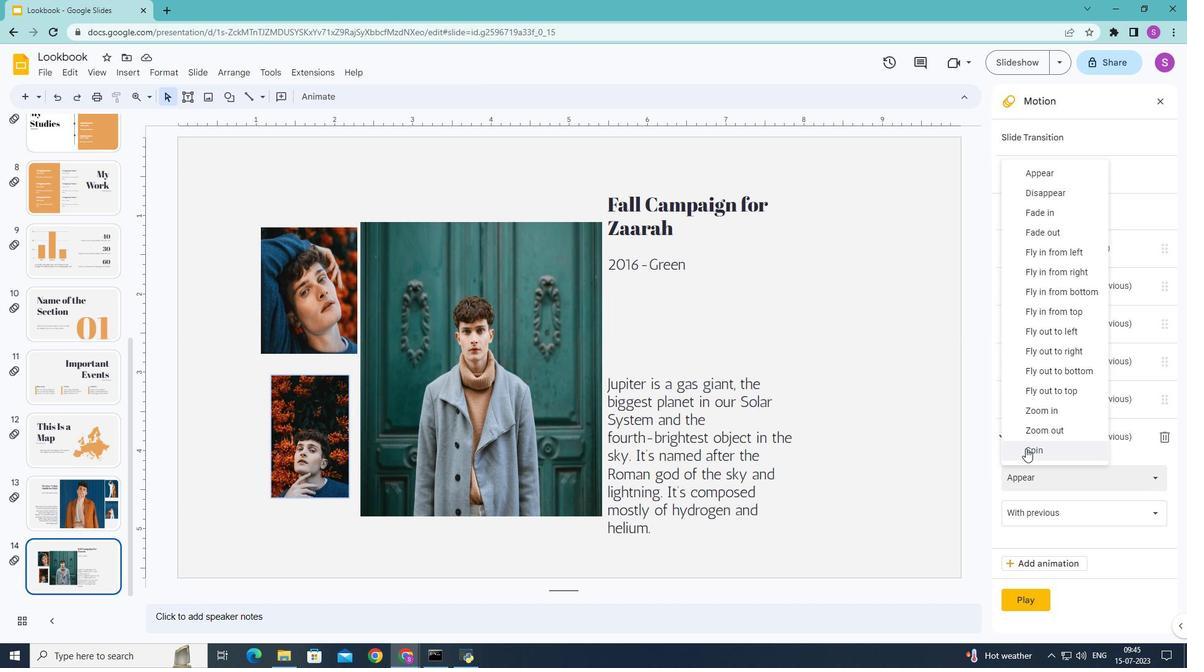 
Action: Mouse moved to (1006, 402)
Screenshot: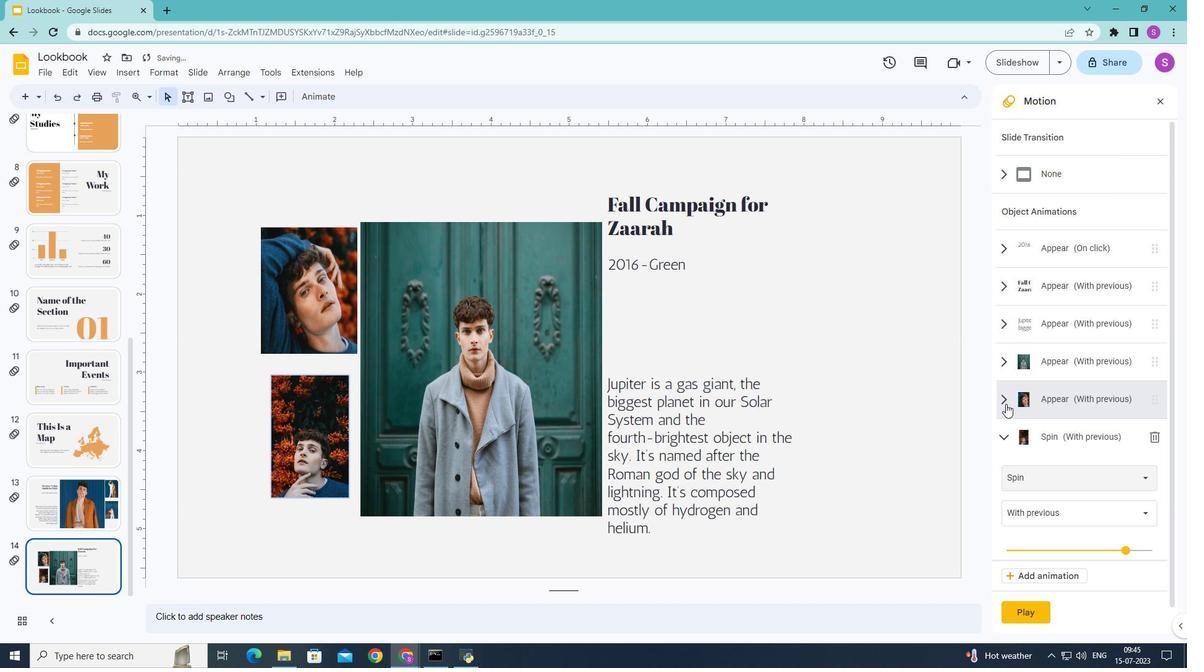 
Action: Mouse pressed left at (1006, 402)
Screenshot: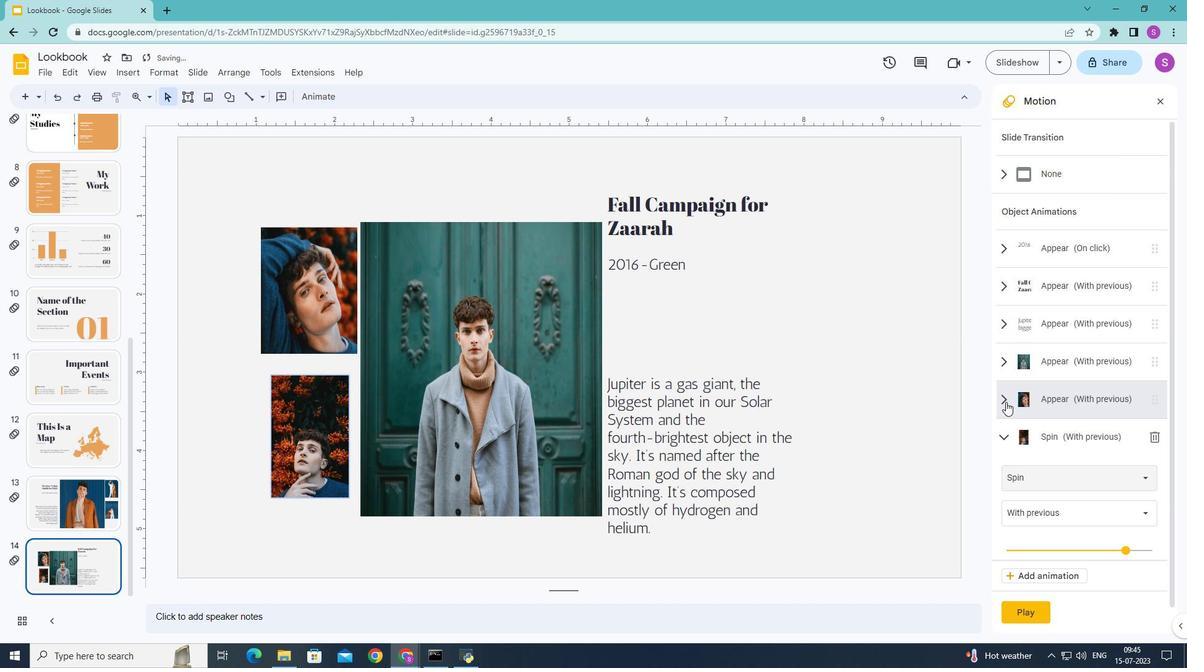 
Action: Mouse moved to (1157, 439)
Screenshot: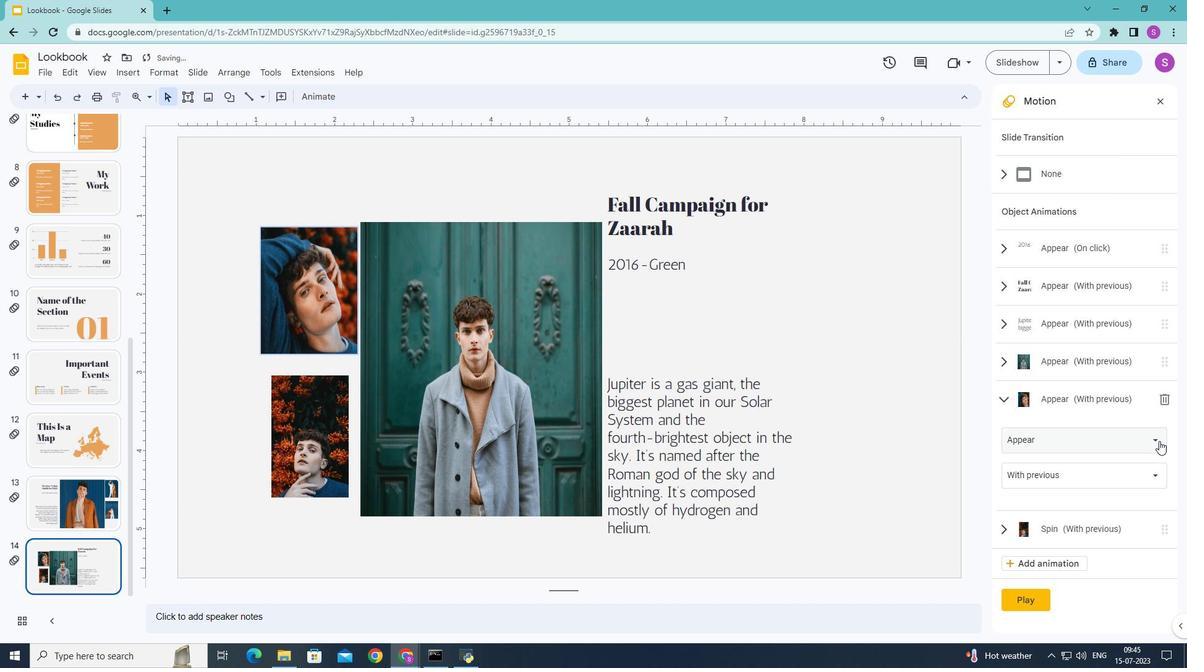 
Action: Mouse pressed left at (1157, 439)
Screenshot: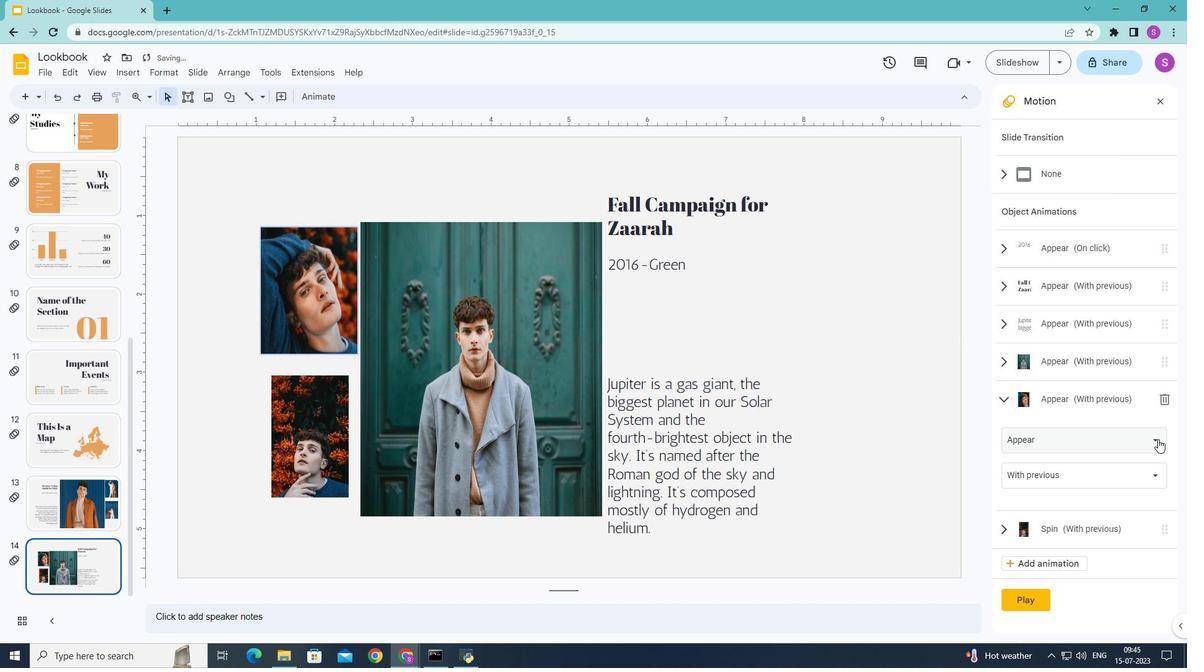 
Action: Mouse moved to (1072, 350)
Screenshot: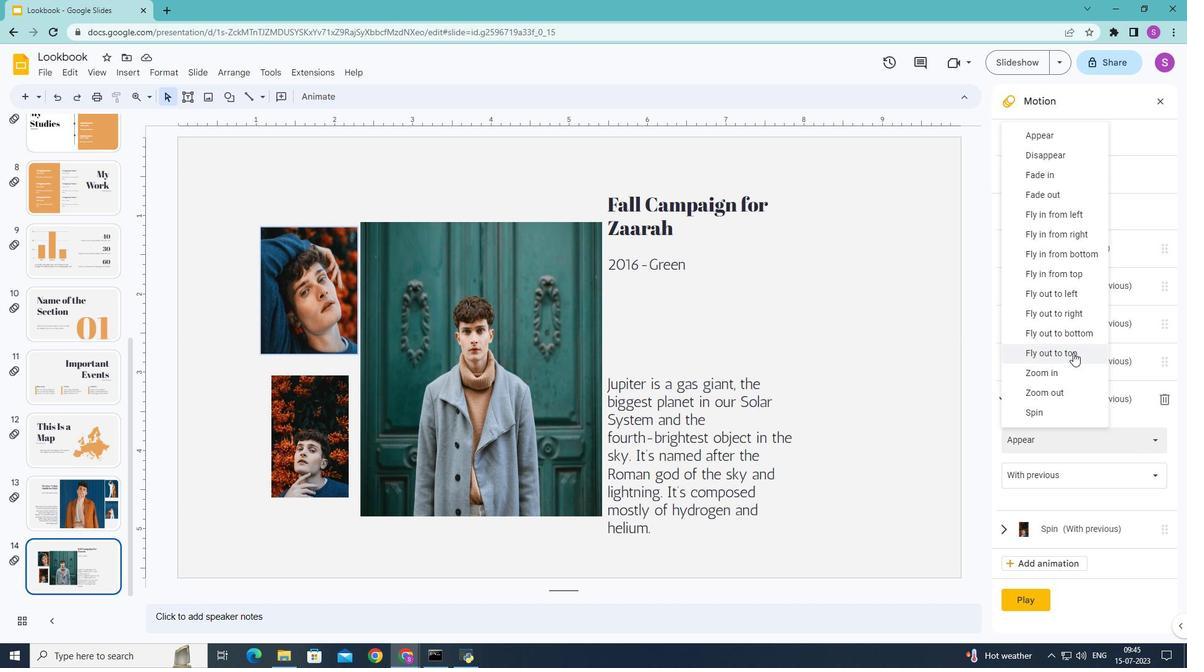 
Action: Mouse pressed left at (1072, 350)
Screenshot: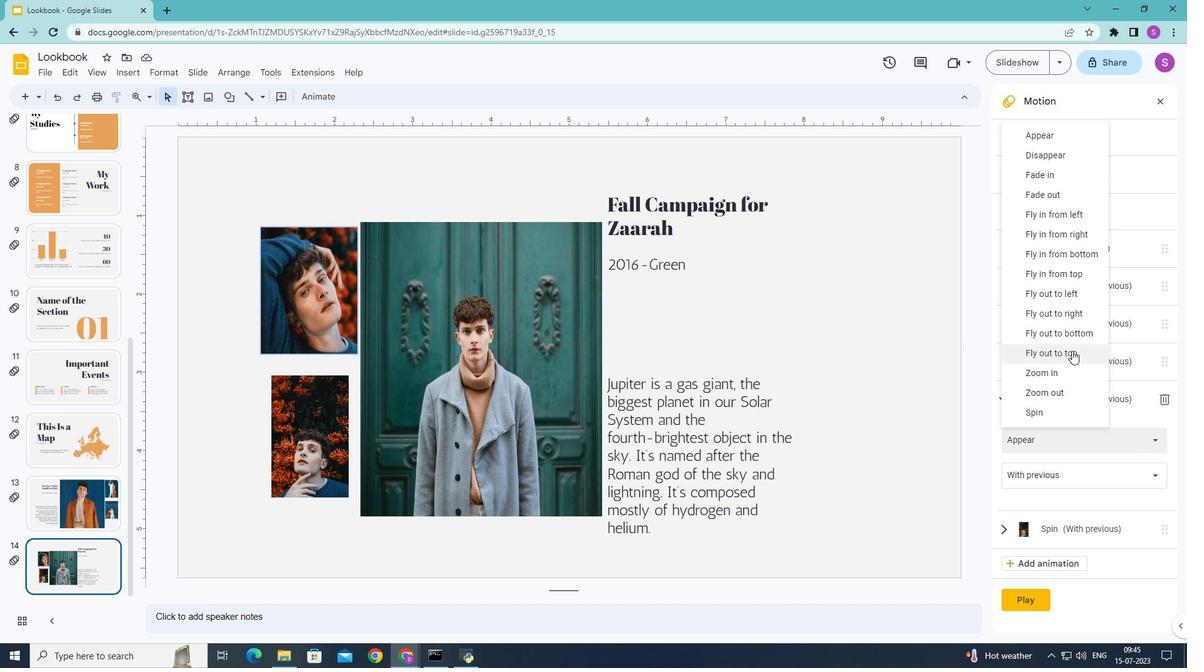 
Action: Mouse moved to (1021, 603)
Screenshot: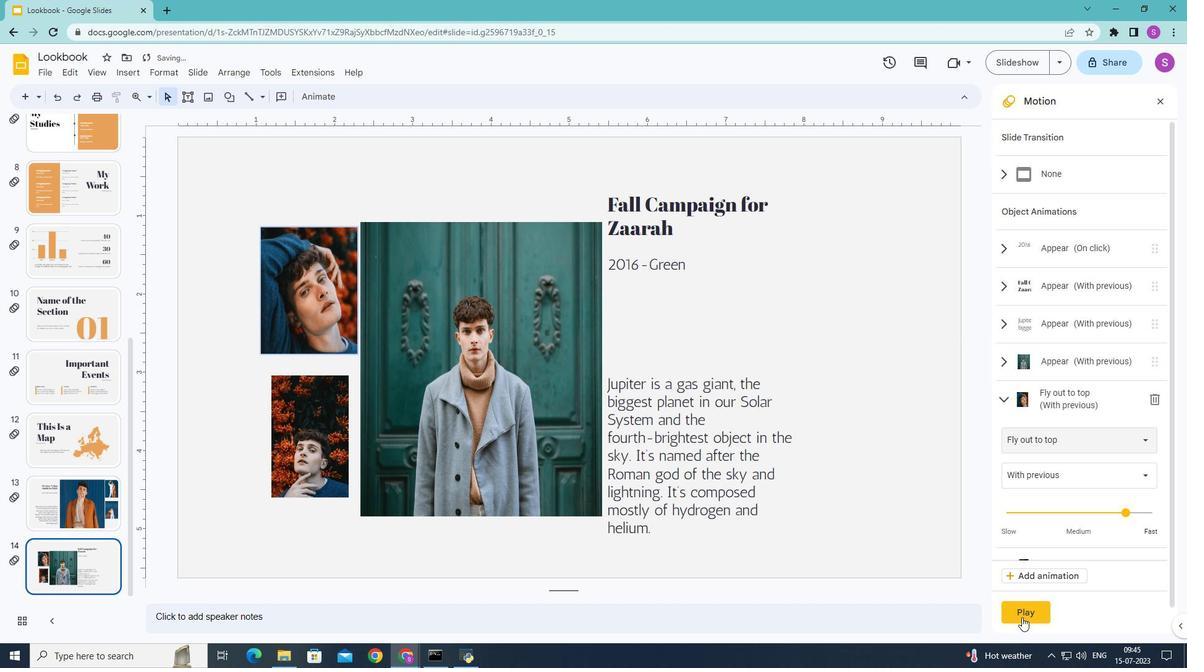
Action: Mouse pressed left at (1021, 603)
Screenshot: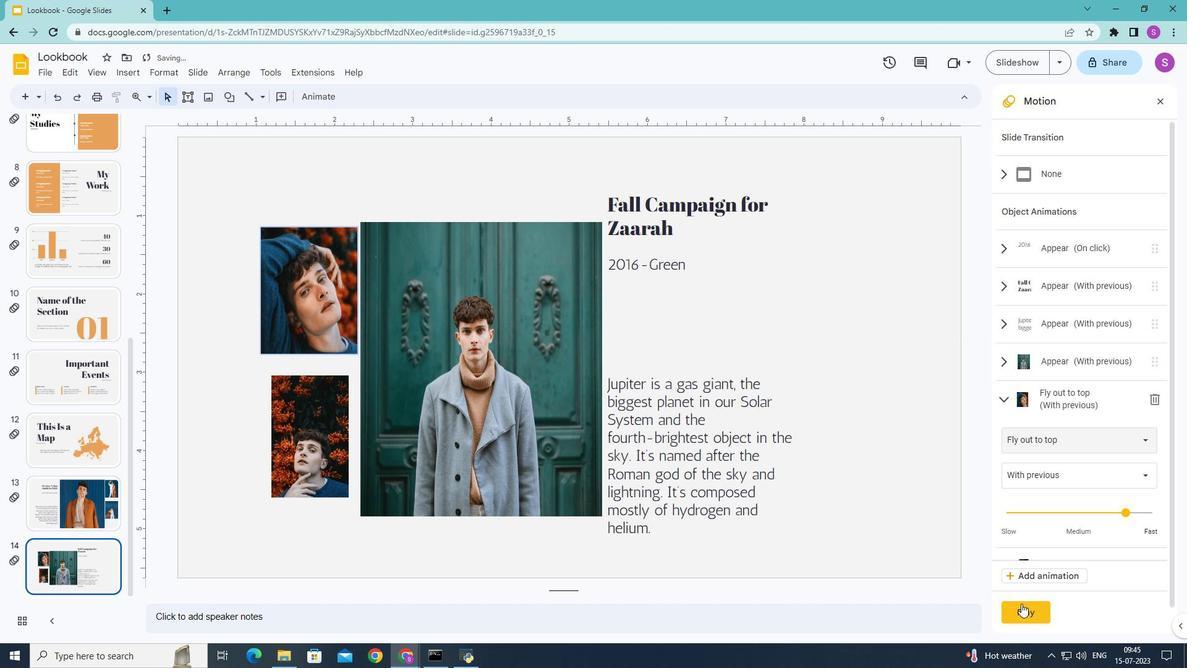 
Action: Mouse moved to (938, 560)
Screenshot: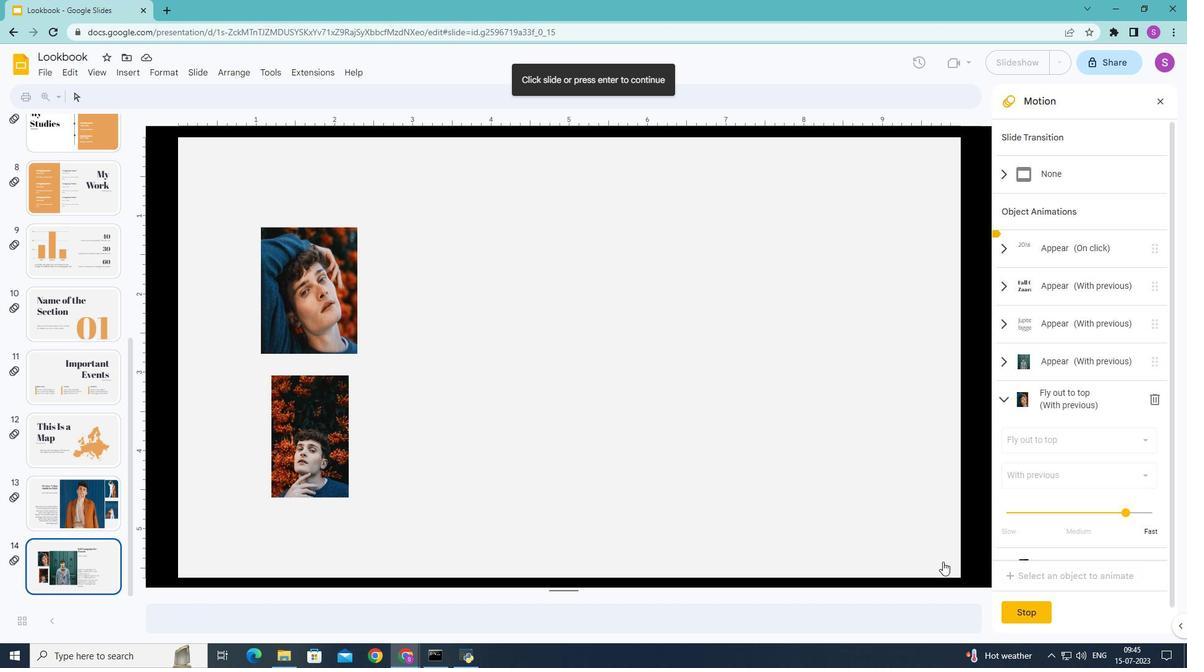 
Action: Key pressed <Key.enter><Key.enter>
Screenshot: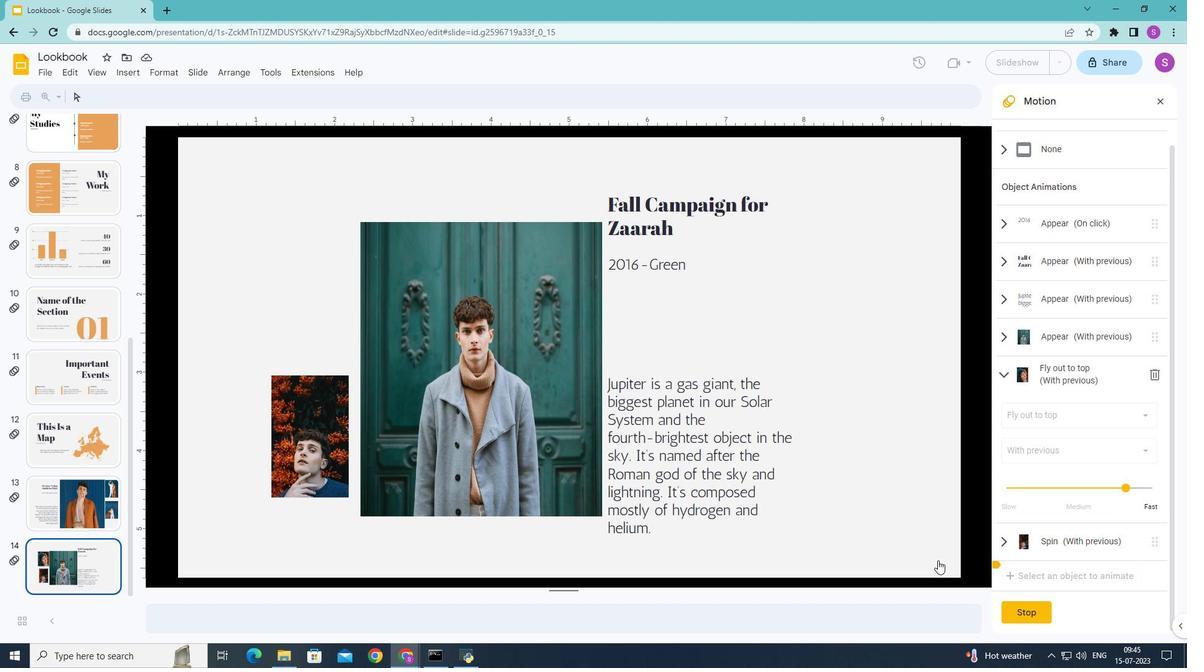 
Action: Mouse moved to (997, 625)
Screenshot: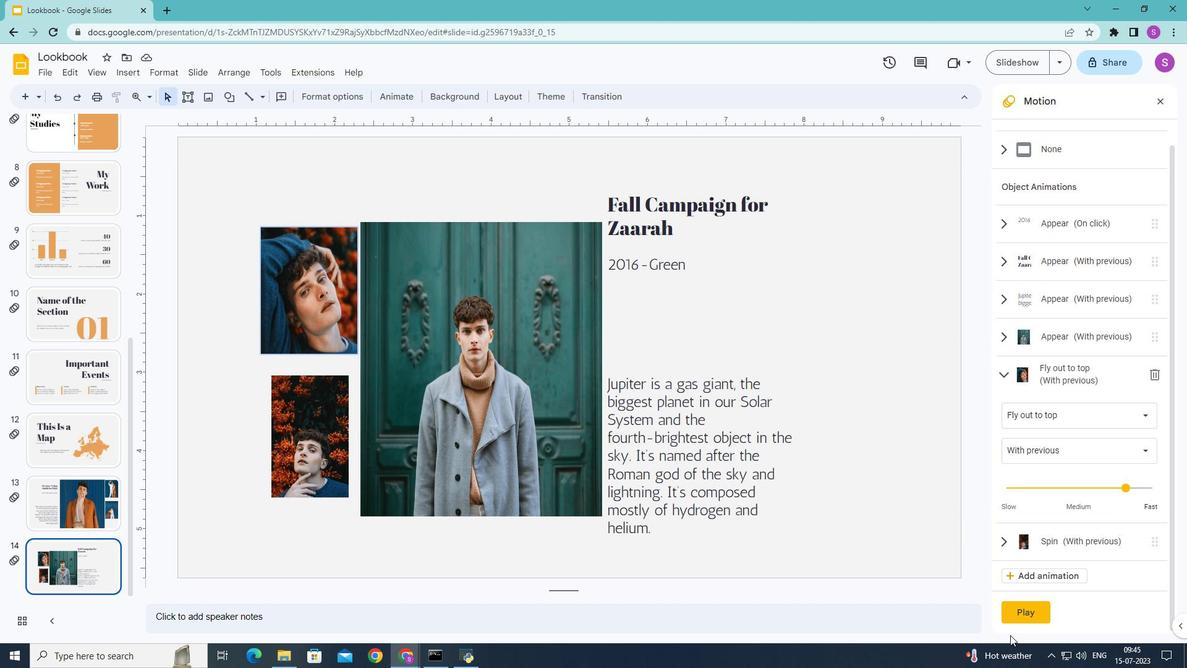 
Action: Key pressed <Key.enter>
Screenshot: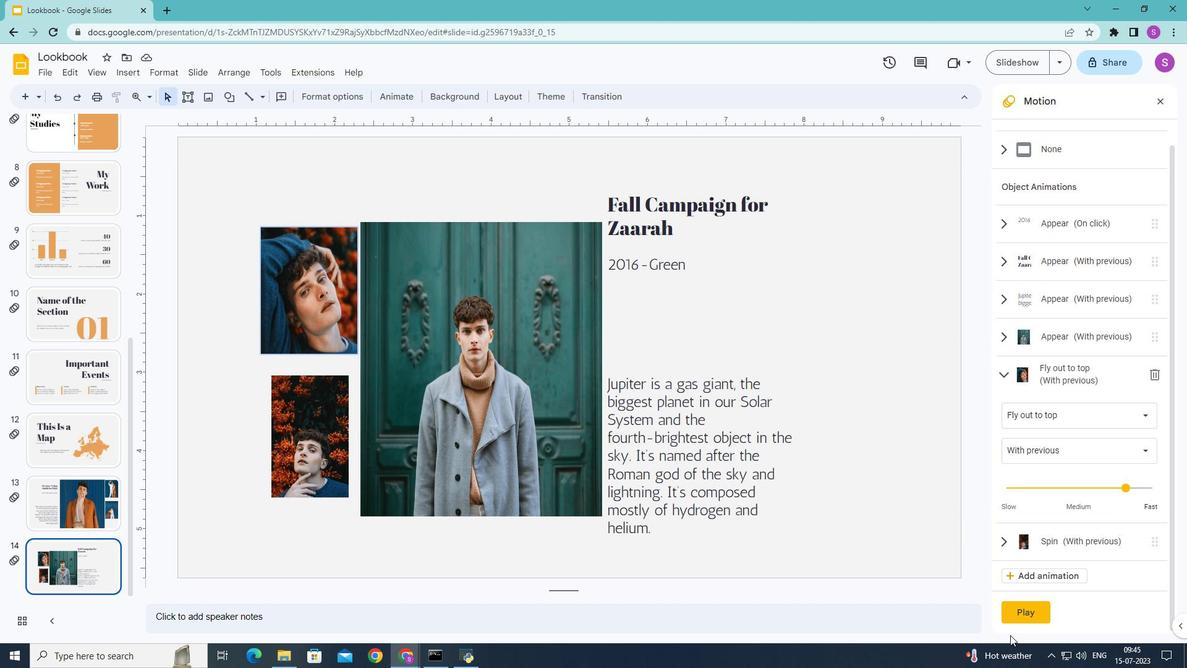 
Action: Mouse moved to (782, 412)
Screenshot: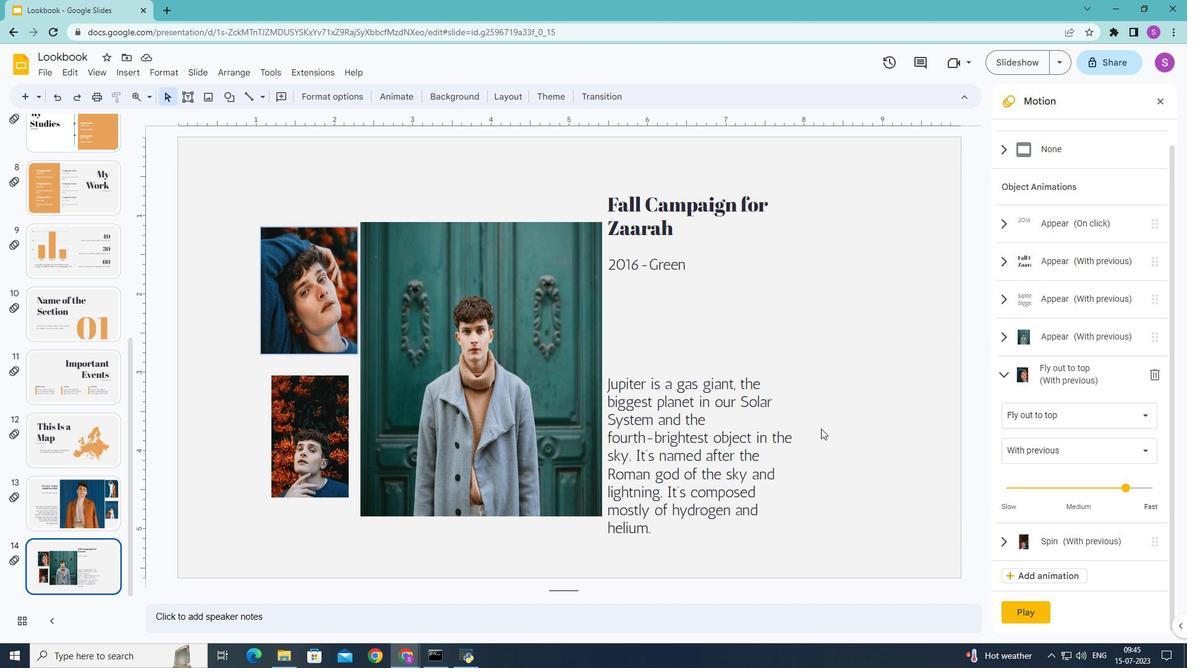 
